 Task: Look for space in Schilde, Belgium from 5th September, 2023 to 12th September, 2023 for 2 adults in price range Rs.10000 to Rs.15000.  With 1  bedroom having 1 bed and 1 bathroom. Property type can be house, flat, guest house, hotel. Amenities needed are: heating. Booking option can be shelf check-in. Required host language is English.
Action: Mouse moved to (508, 103)
Screenshot: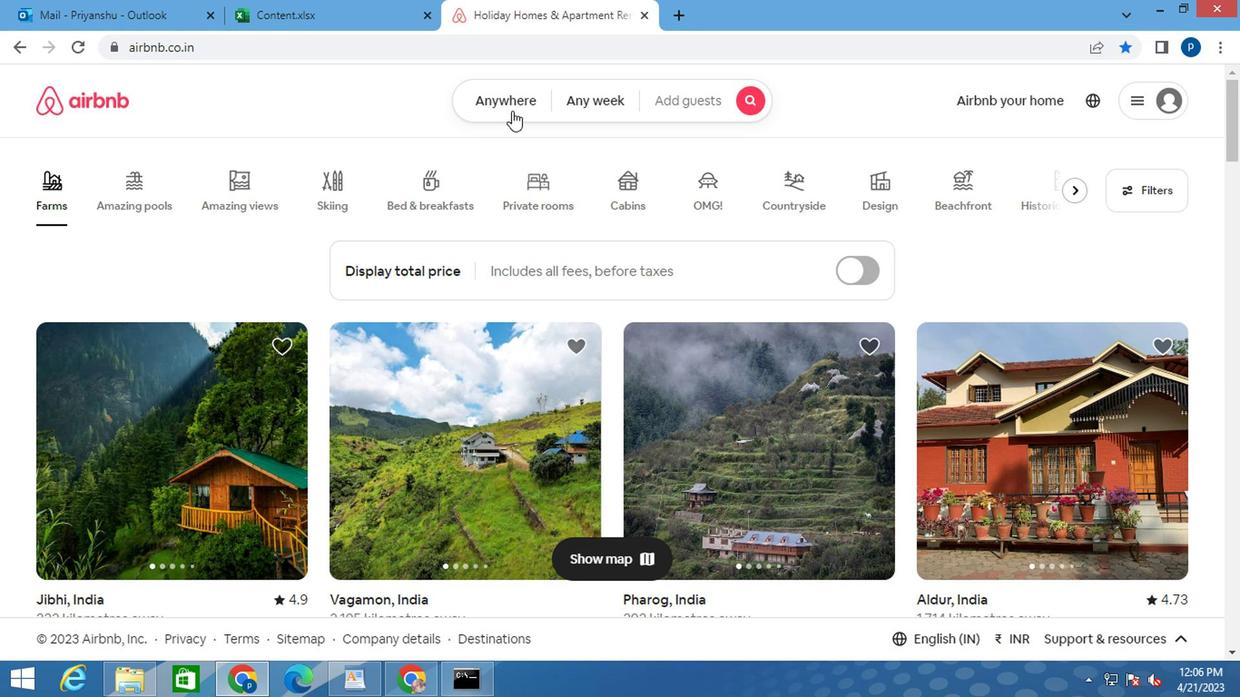 
Action: Mouse pressed left at (508, 103)
Screenshot: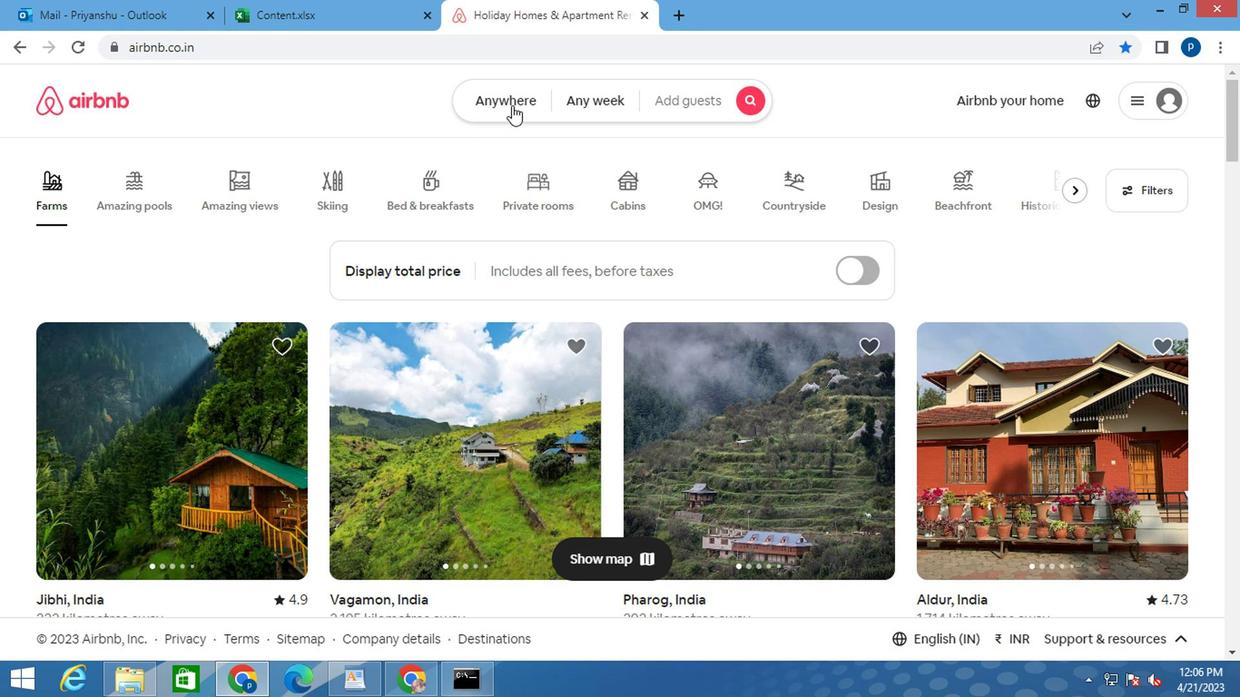 
Action: Mouse moved to (355, 175)
Screenshot: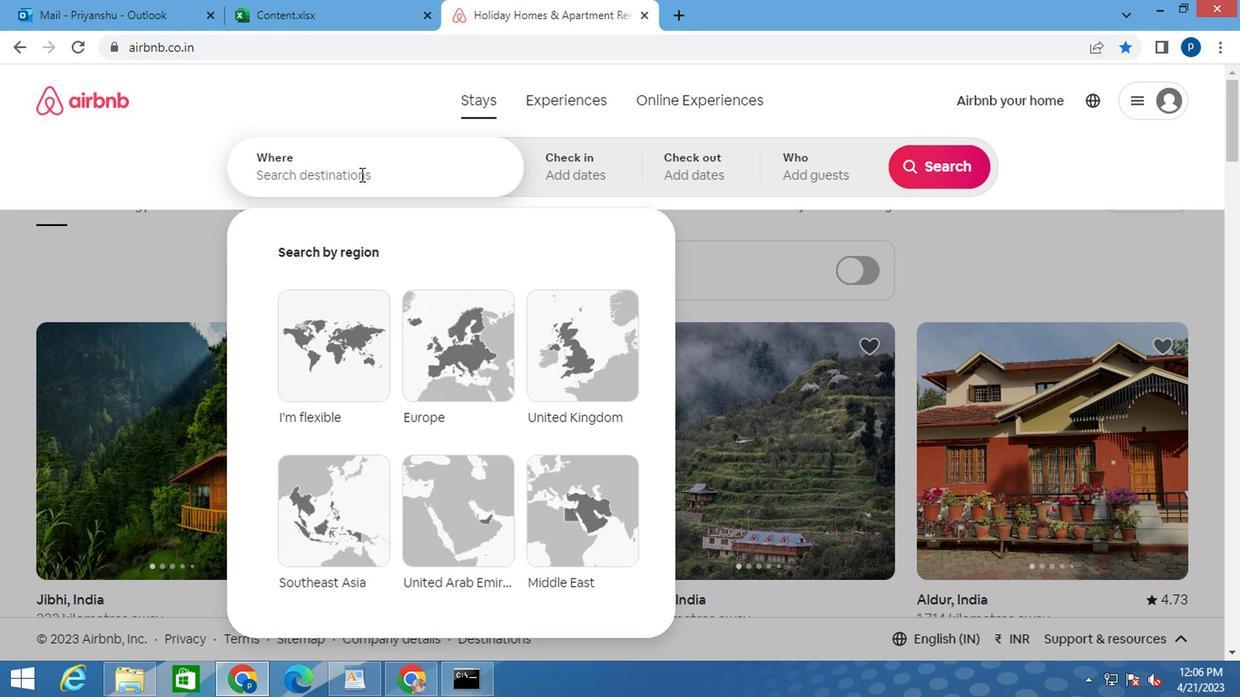 
Action: Mouse pressed left at (355, 175)
Screenshot: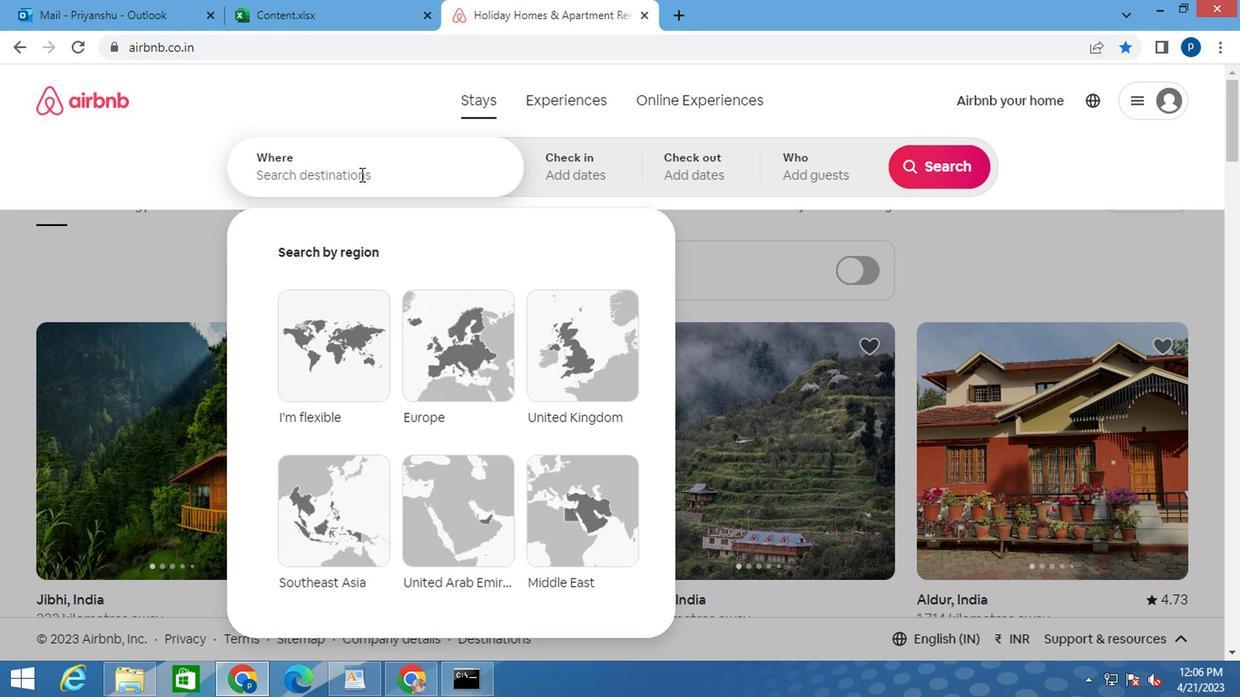 
Action: Key pressed <Key.caps_lock>s<Key.caps_lock>hilde
Screenshot: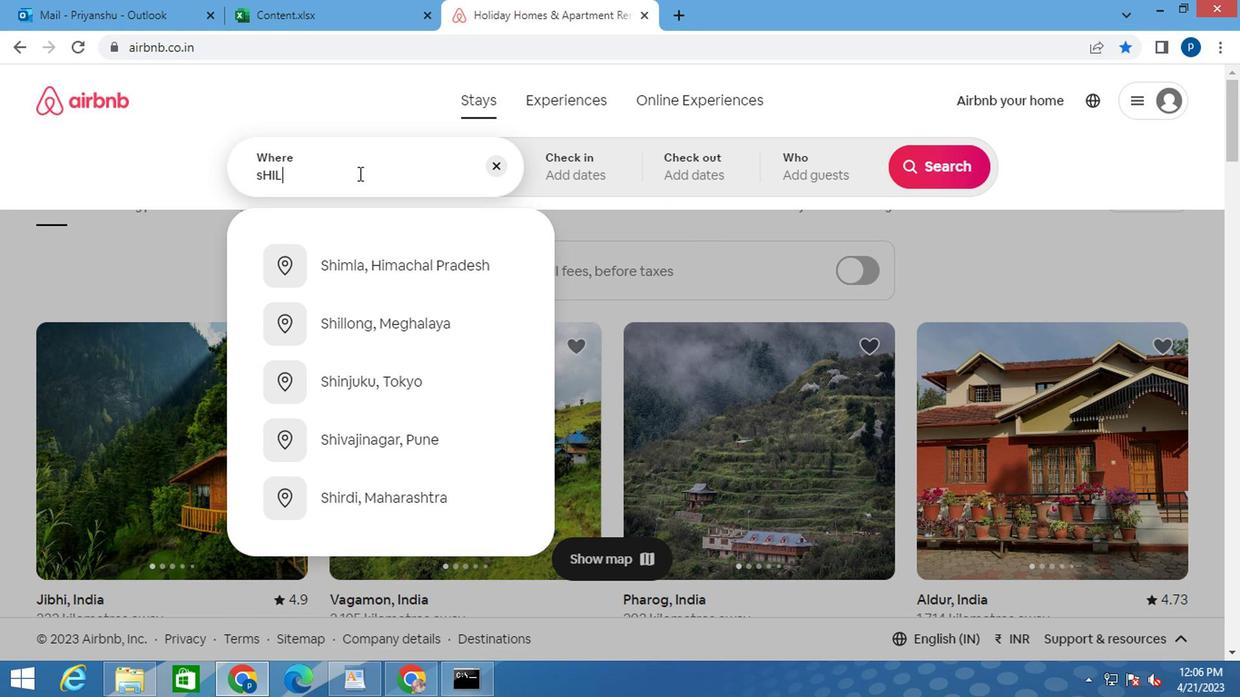 
Action: Mouse moved to (391, 271)
Screenshot: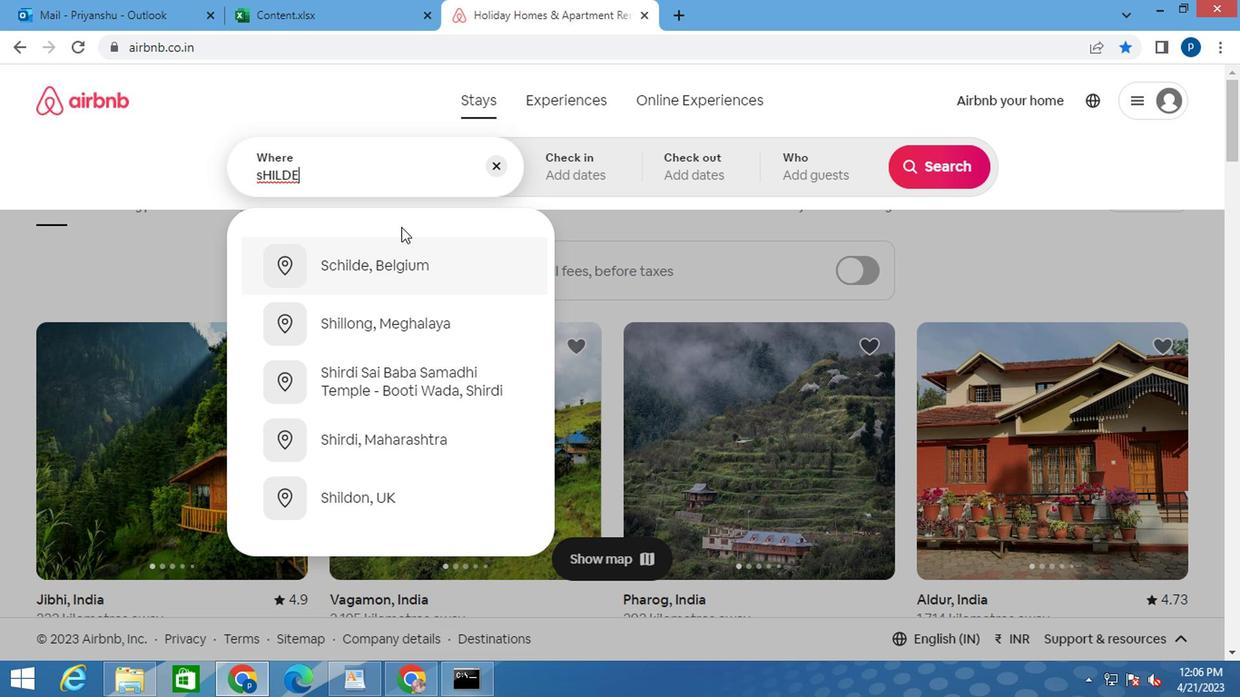 
Action: Mouse pressed left at (391, 271)
Screenshot: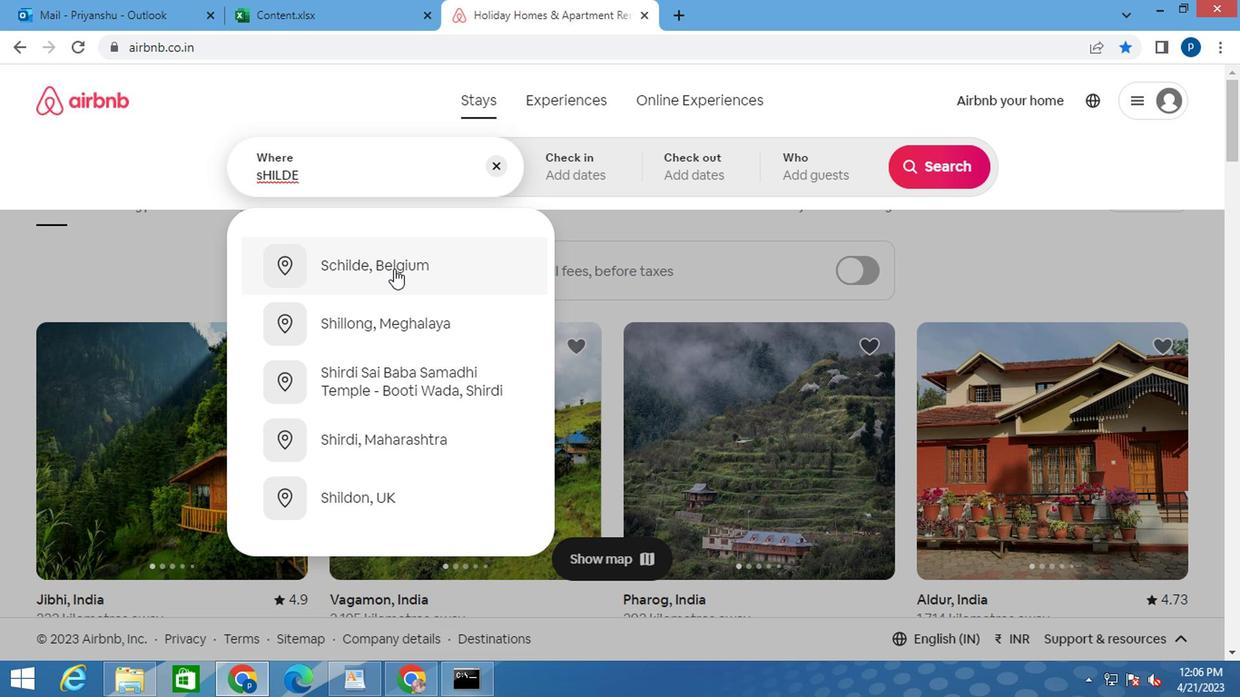 
Action: Mouse moved to (919, 319)
Screenshot: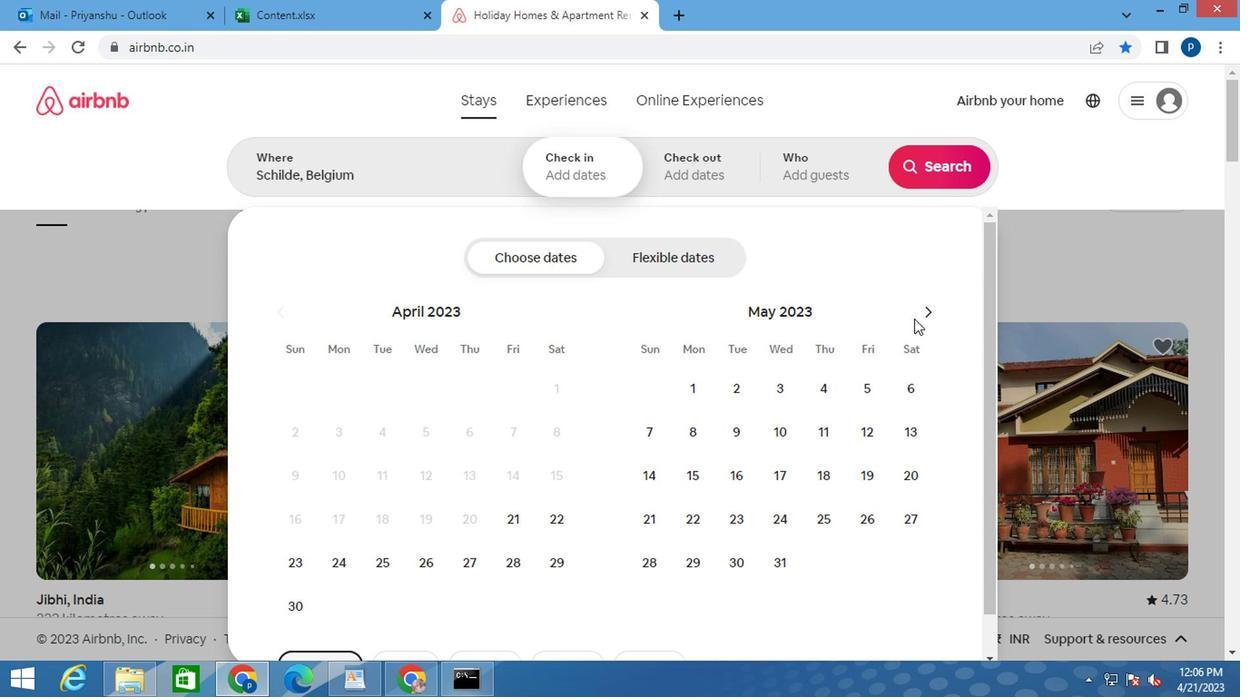 
Action: Mouse pressed left at (919, 319)
Screenshot: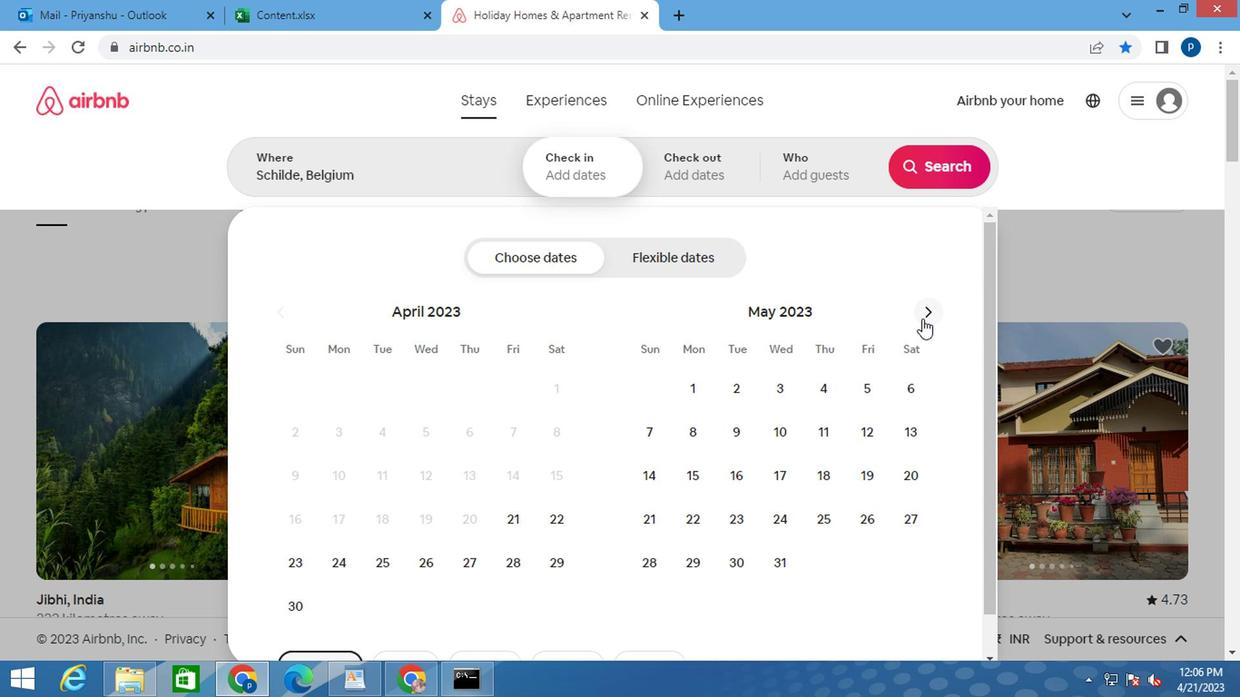 
Action: Mouse moved to (919, 314)
Screenshot: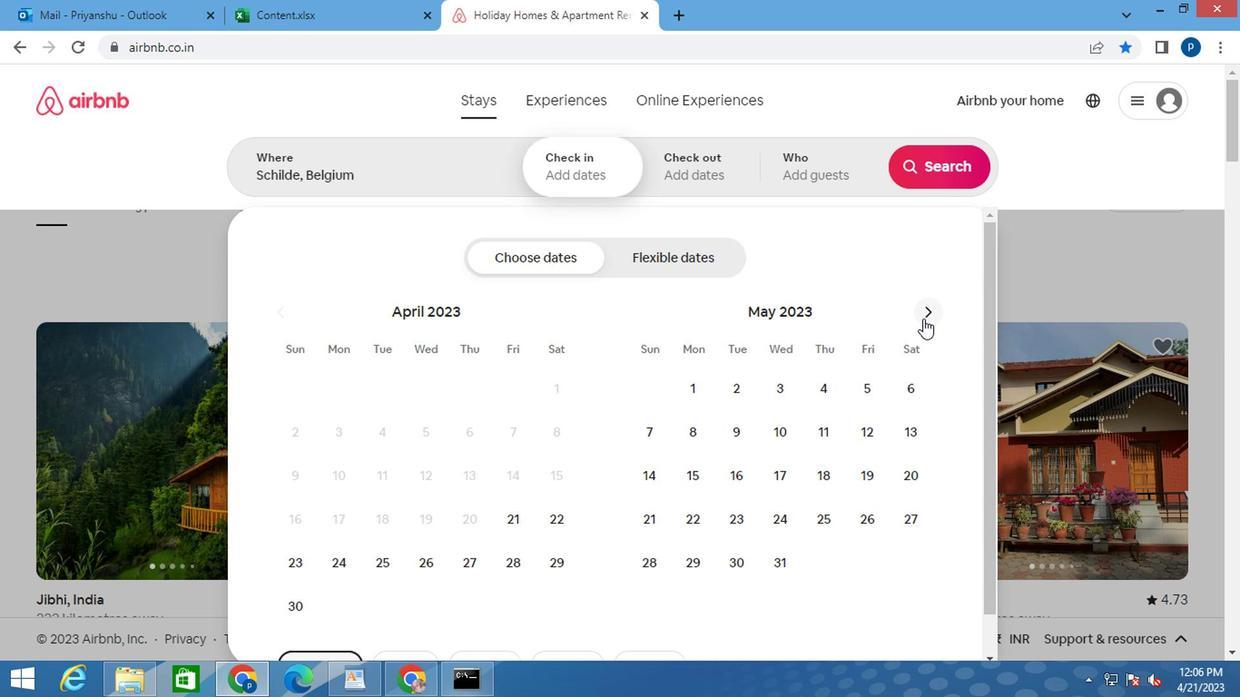 
Action: Mouse pressed left at (919, 314)
Screenshot: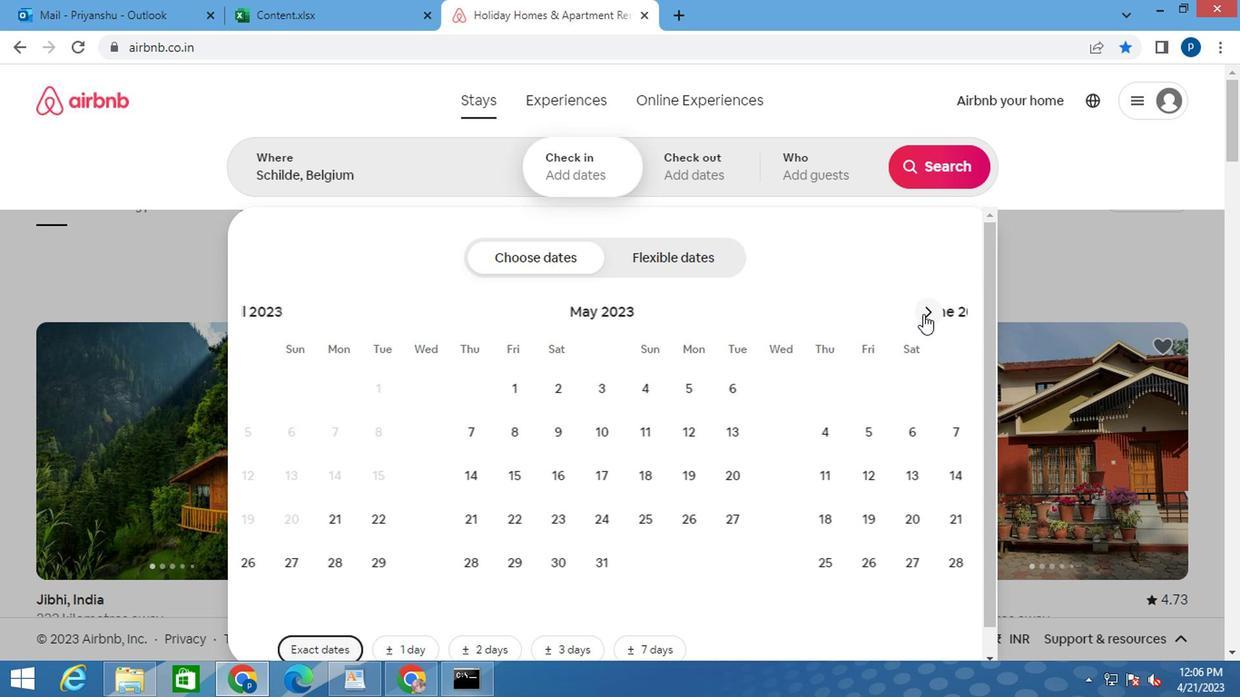 
Action: Mouse pressed left at (919, 314)
Screenshot: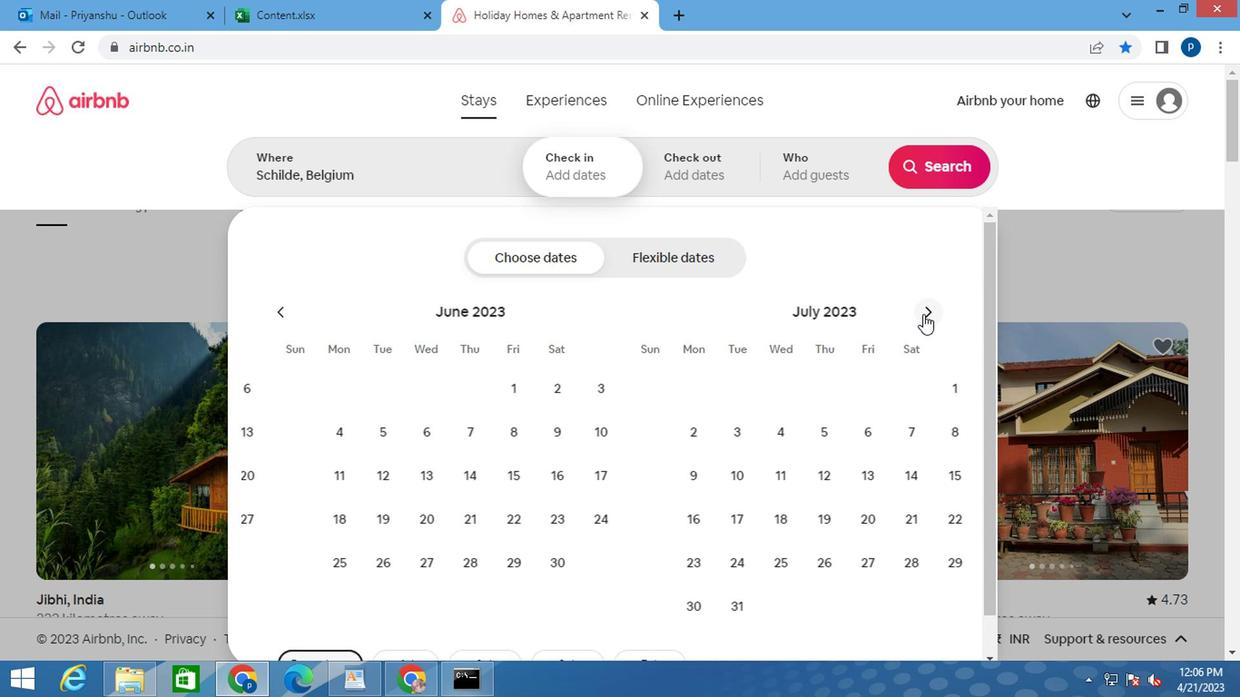
Action: Mouse pressed left at (919, 314)
Screenshot: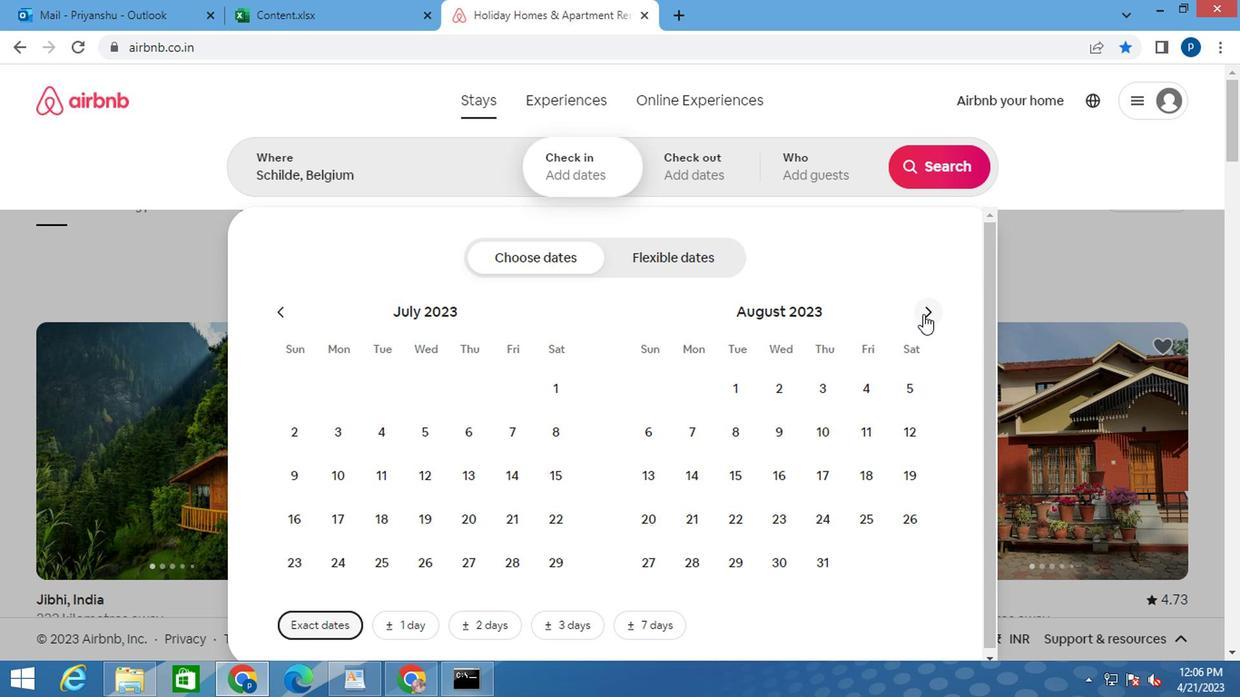 
Action: Mouse moved to (727, 425)
Screenshot: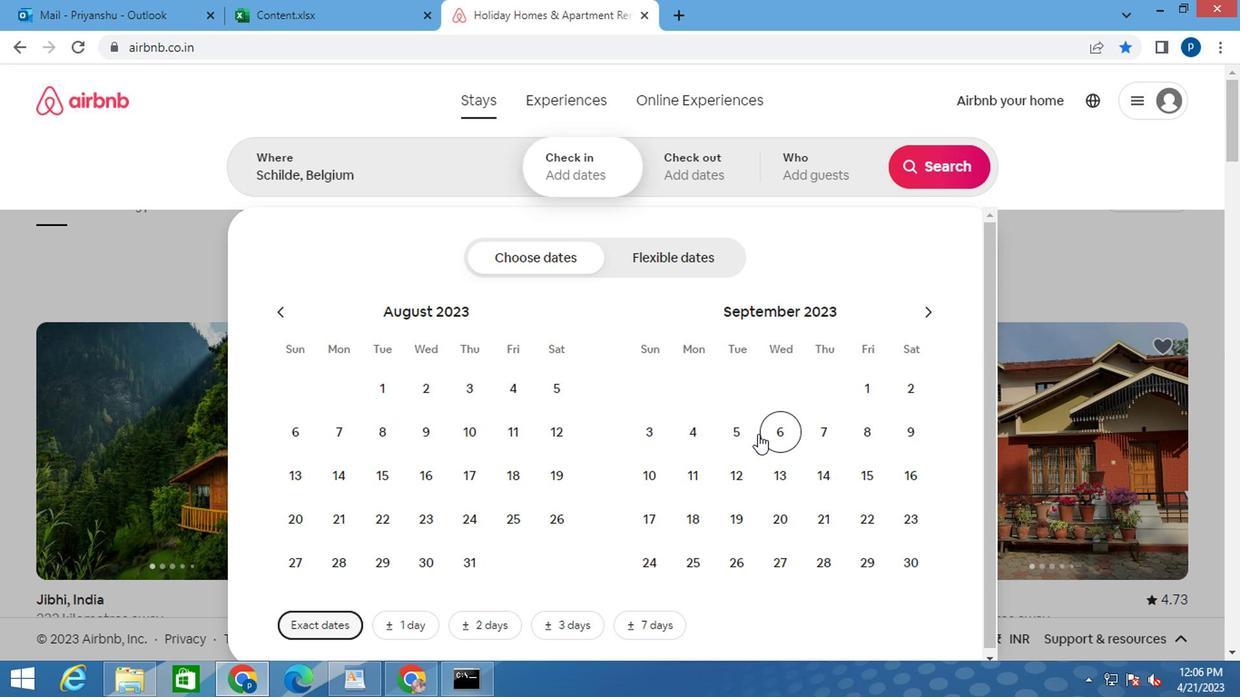 
Action: Mouse pressed left at (727, 425)
Screenshot: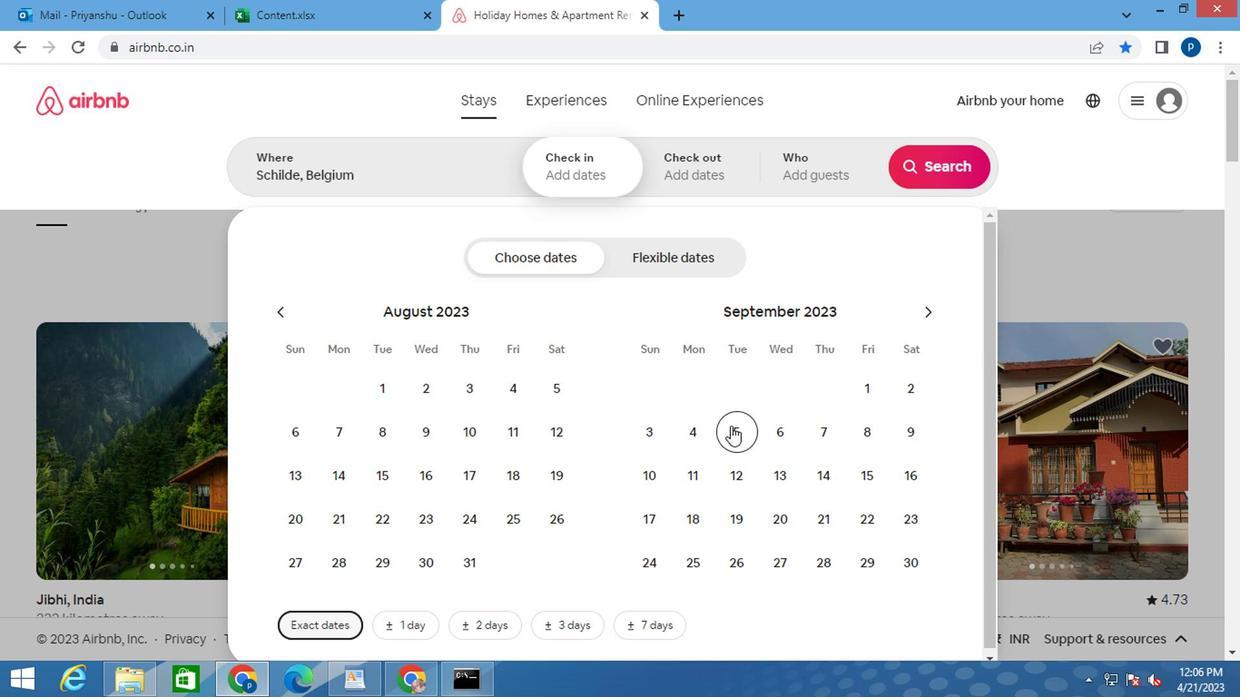 
Action: Mouse moved to (744, 478)
Screenshot: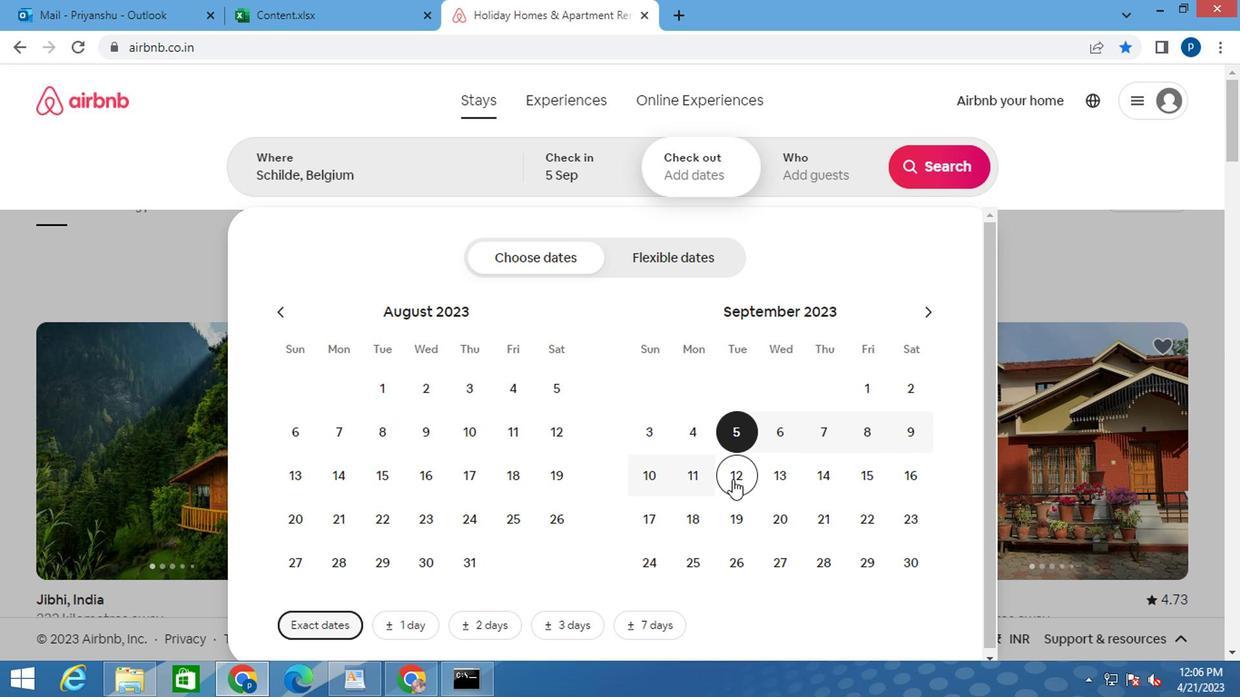 
Action: Mouse pressed left at (744, 478)
Screenshot: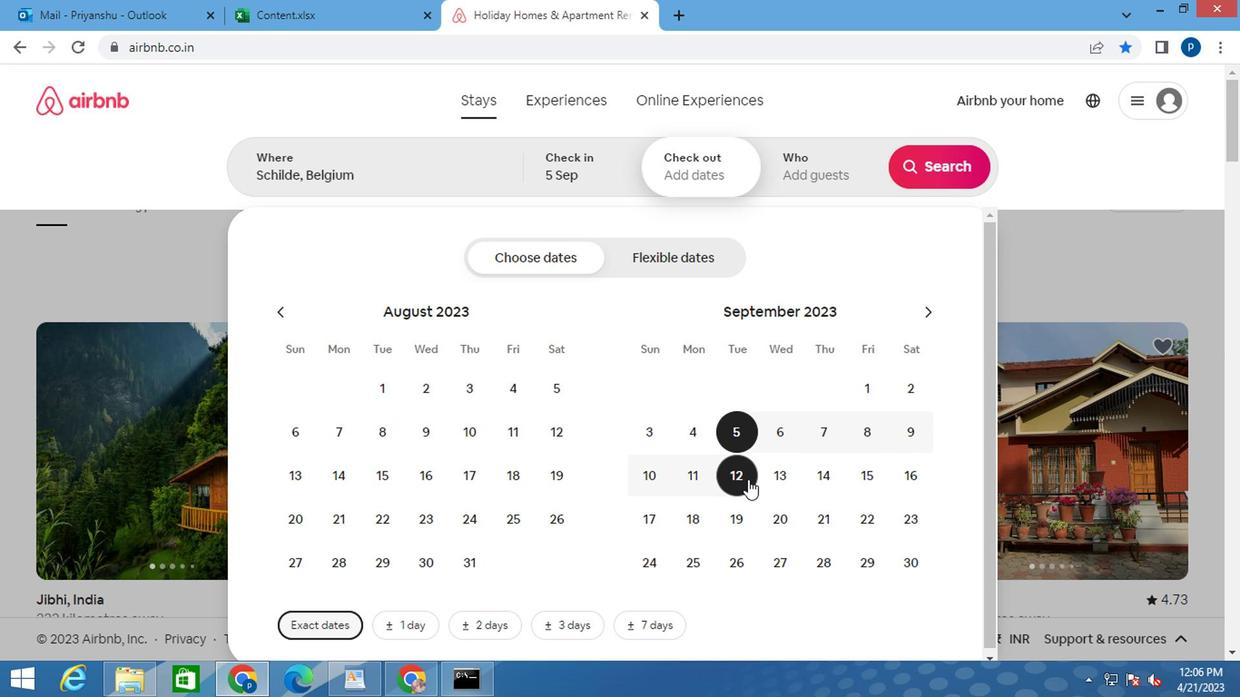 
Action: Mouse moved to (828, 175)
Screenshot: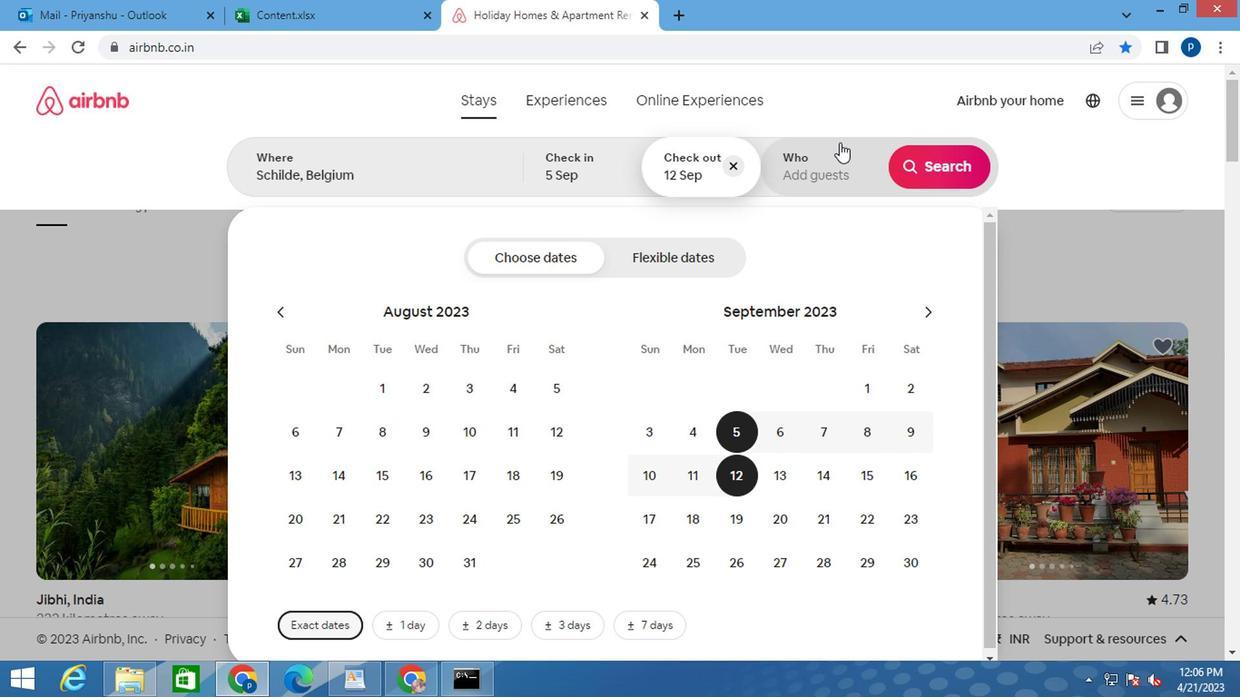 
Action: Mouse pressed left at (828, 175)
Screenshot: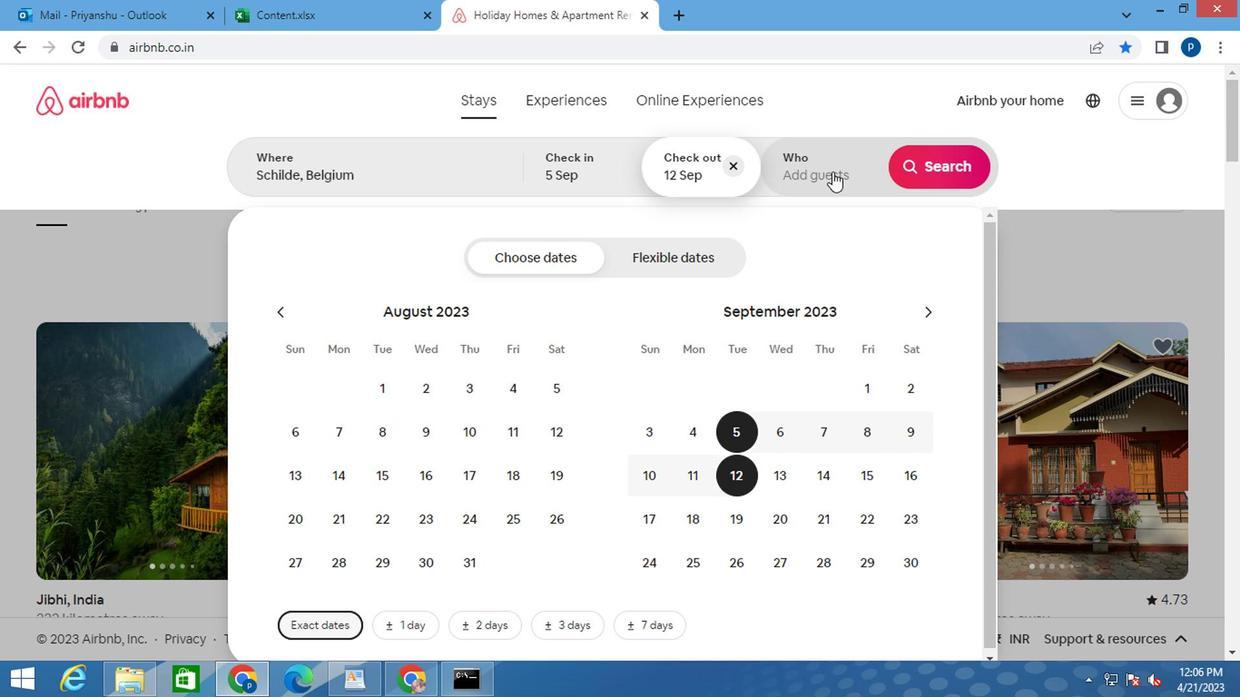 
Action: Mouse moved to (939, 265)
Screenshot: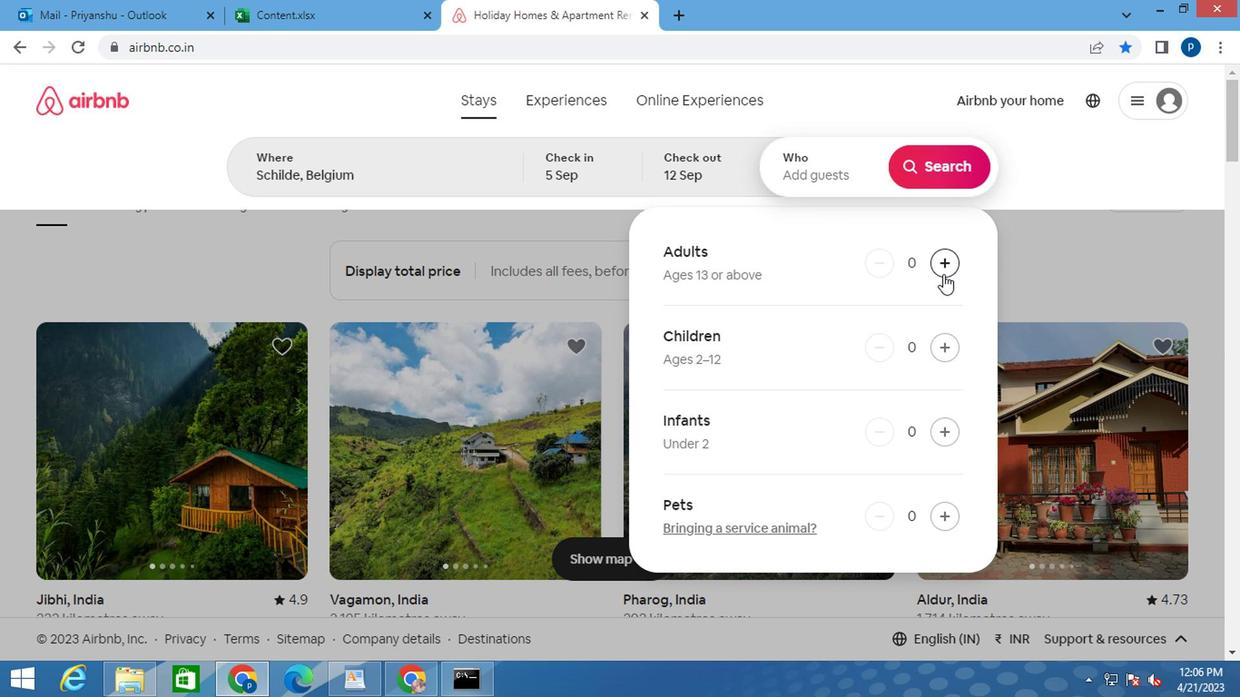 
Action: Mouse pressed left at (939, 265)
Screenshot: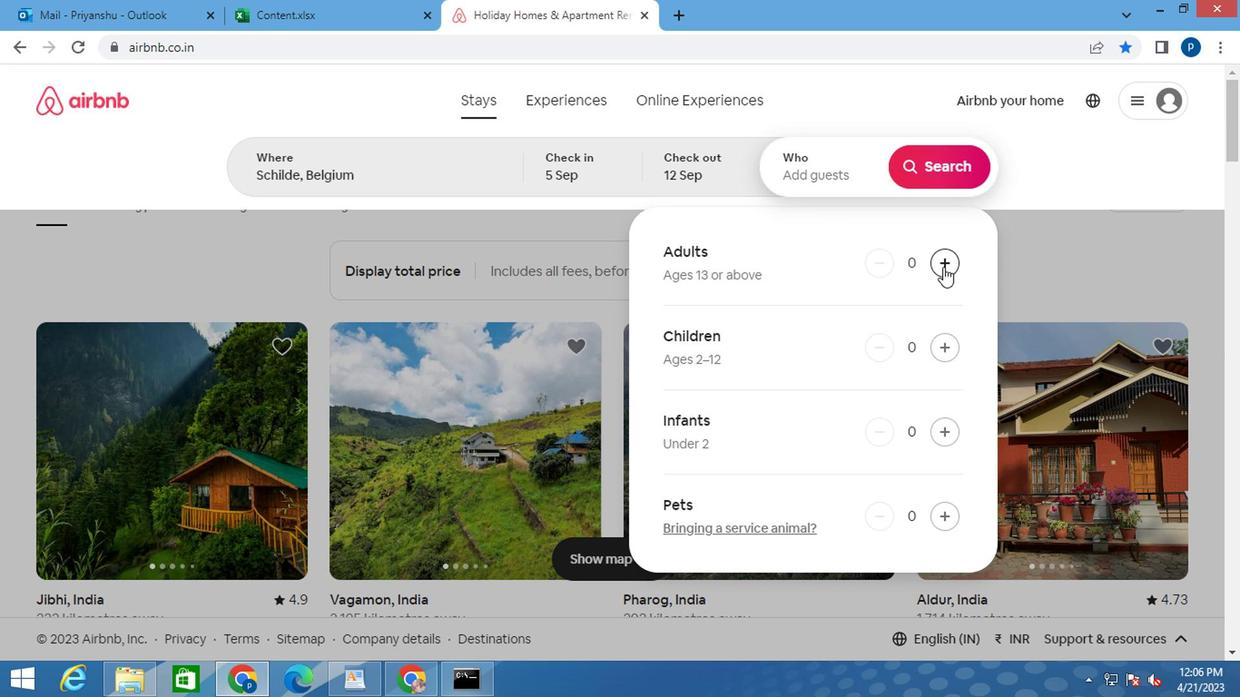 
Action: Mouse pressed left at (939, 265)
Screenshot: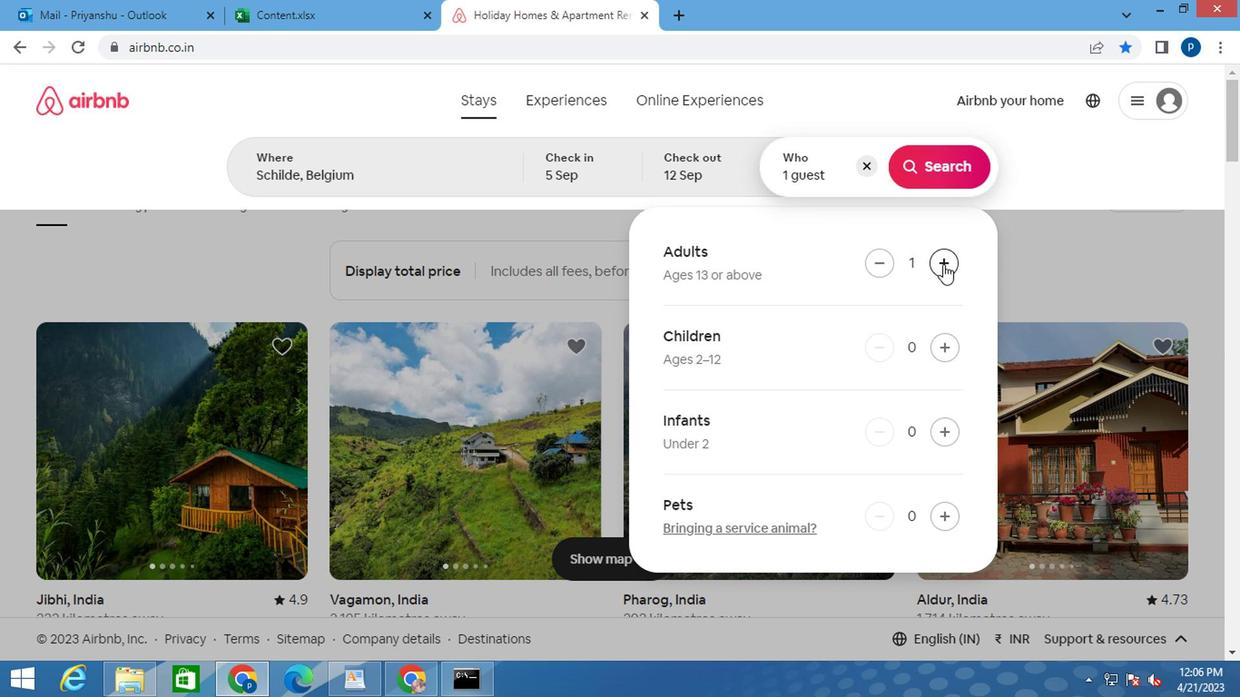 
Action: Mouse moved to (954, 161)
Screenshot: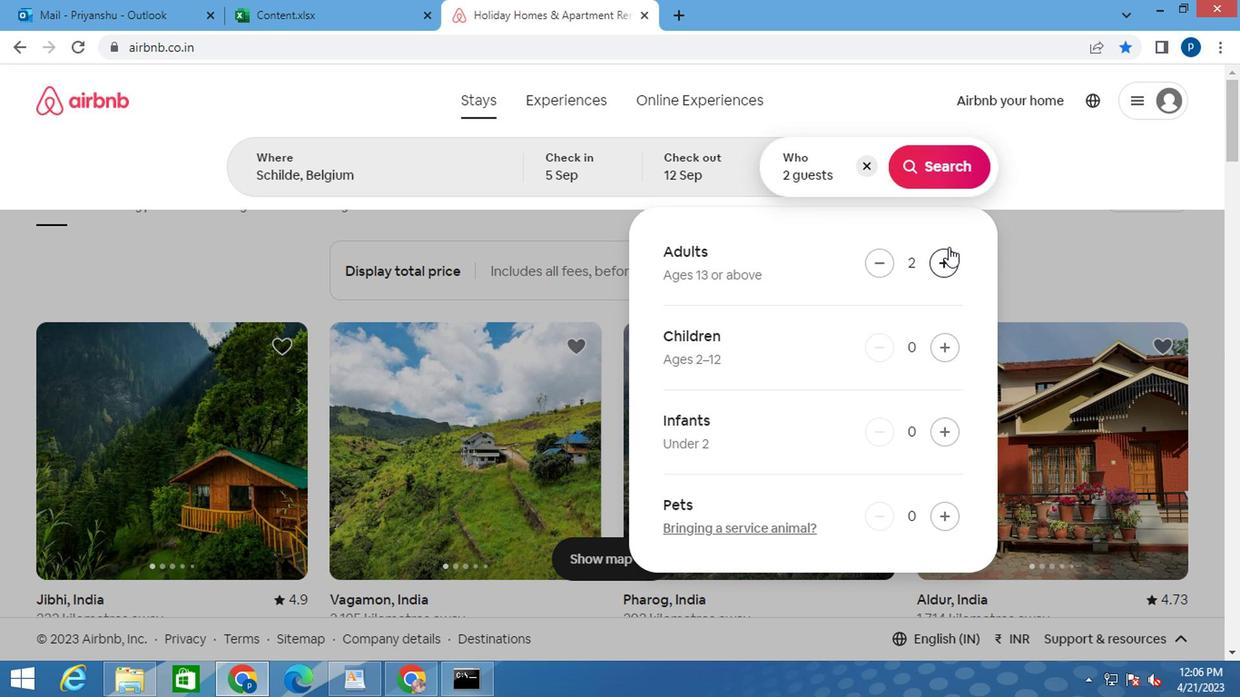 
Action: Mouse pressed left at (954, 161)
Screenshot: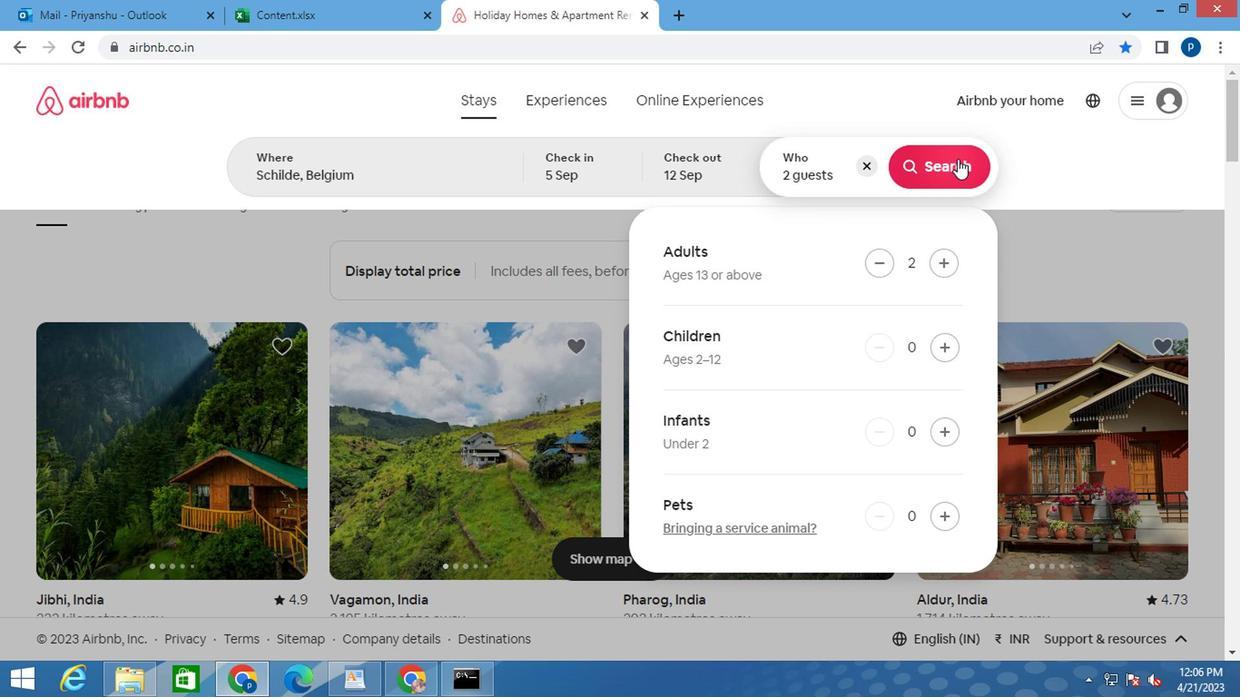 
Action: Mouse moved to (1143, 177)
Screenshot: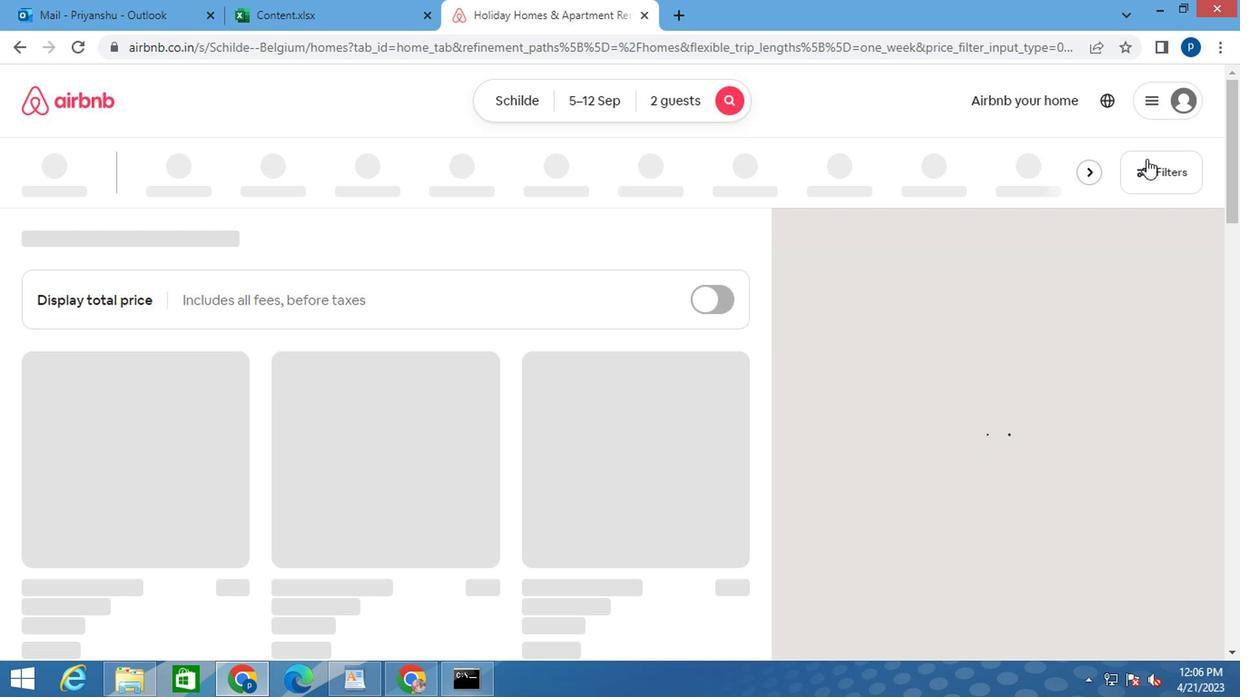 
Action: Mouse pressed left at (1143, 177)
Screenshot: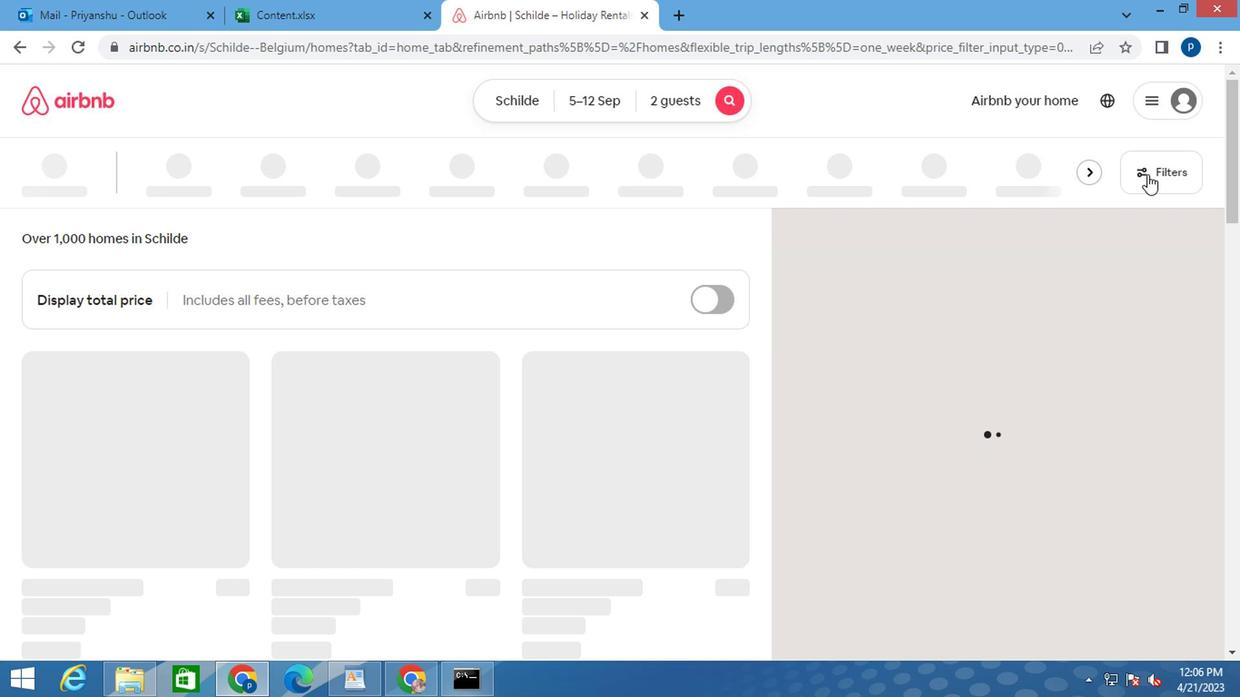 
Action: Mouse moved to (357, 403)
Screenshot: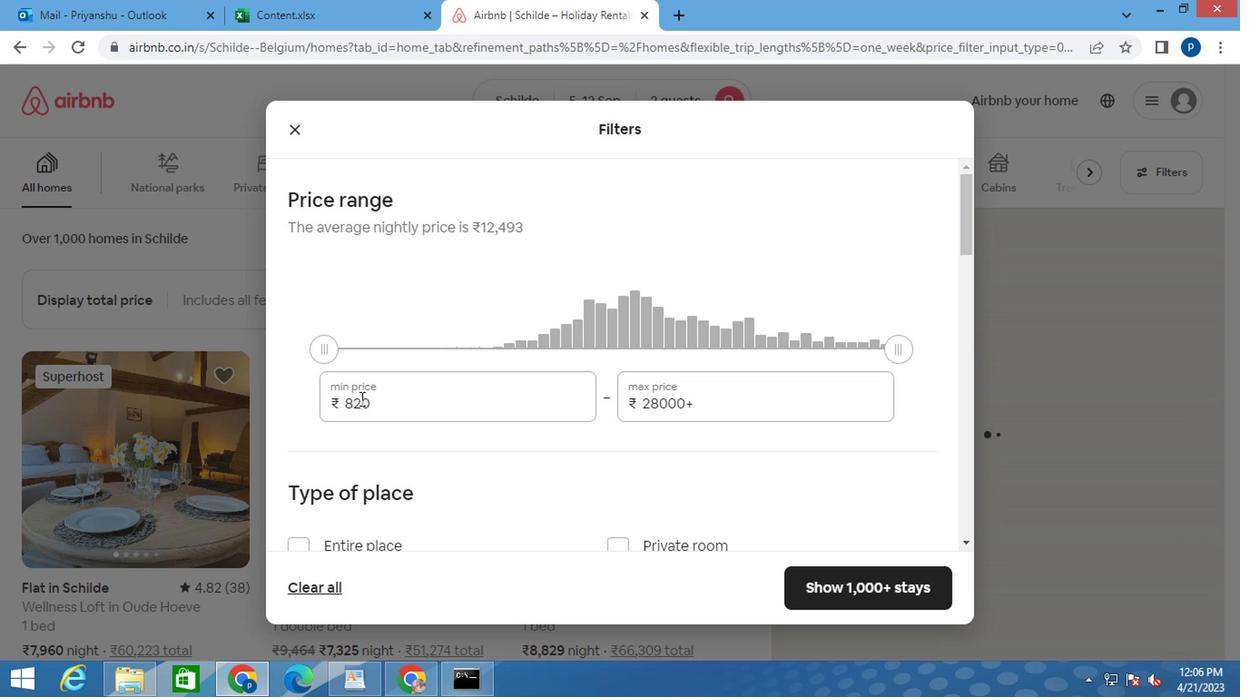 
Action: Mouse pressed left at (357, 403)
Screenshot: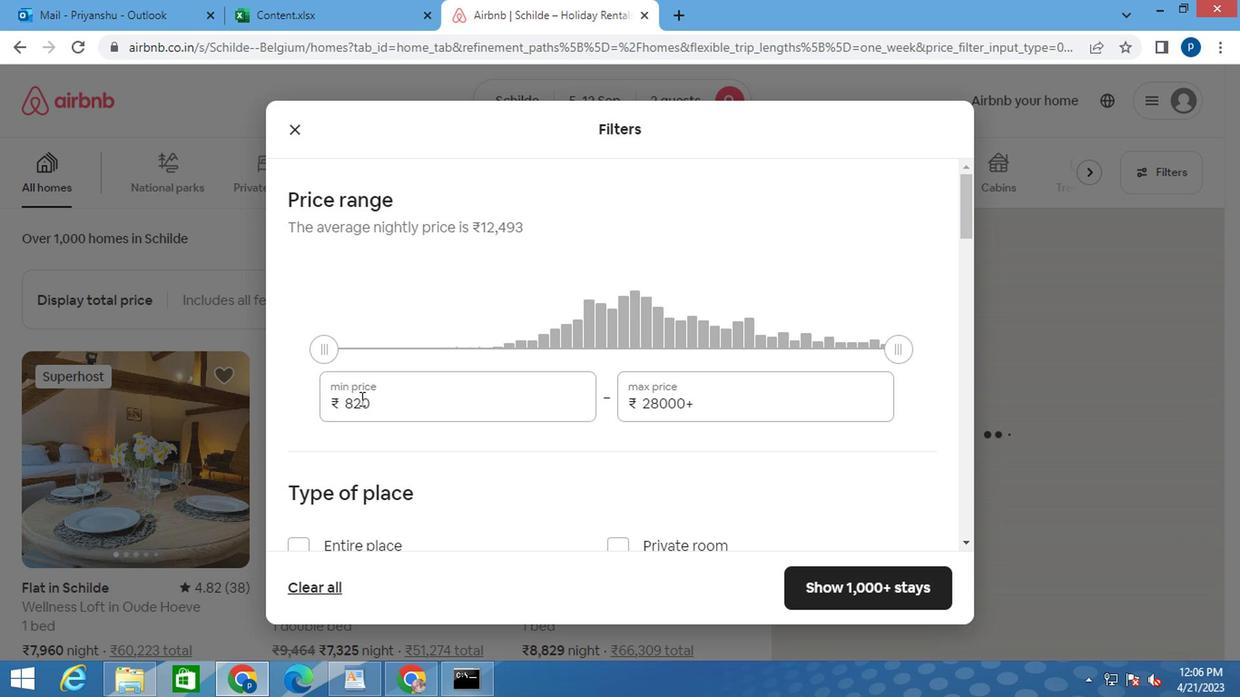 
Action: Mouse pressed left at (357, 403)
Screenshot: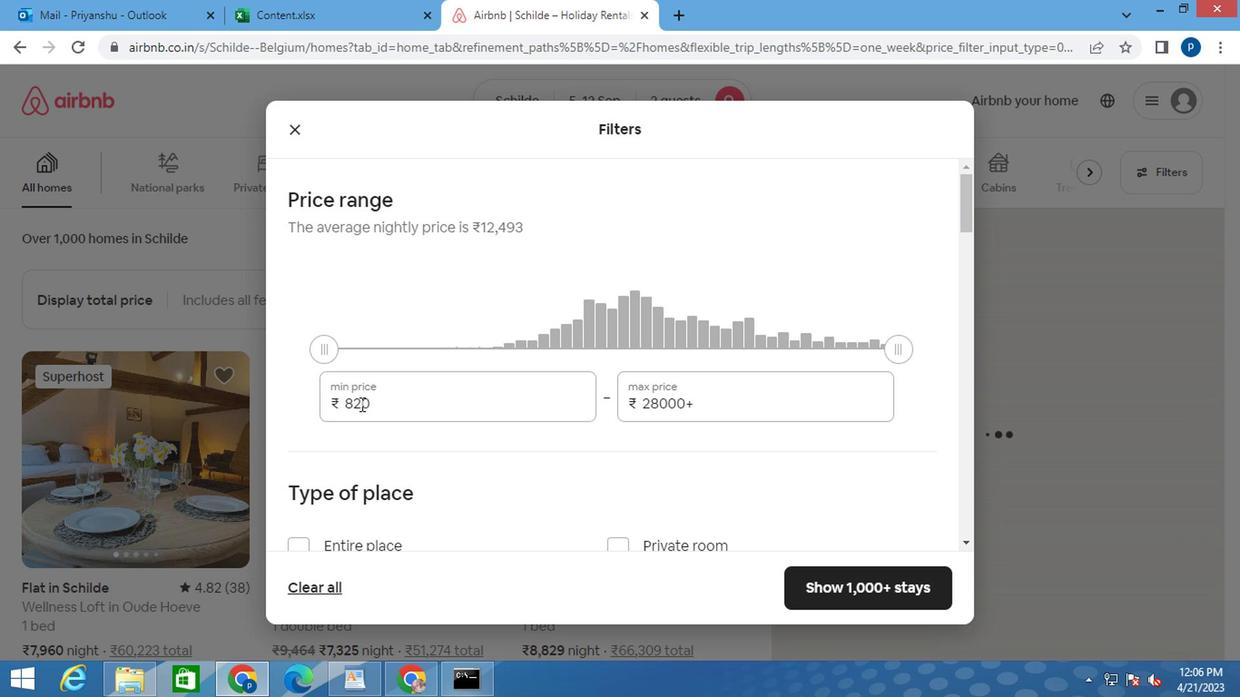 
Action: Key pressed 10000<Key.tab>15000
Screenshot: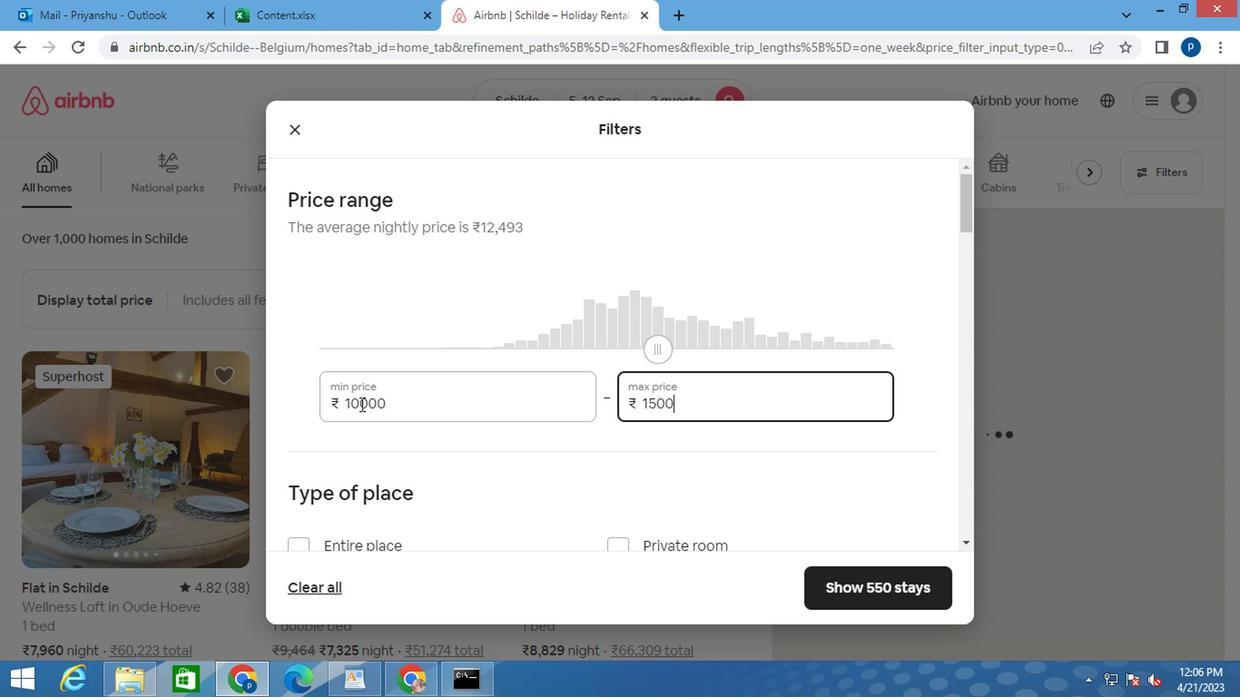 
Action: Mouse moved to (534, 438)
Screenshot: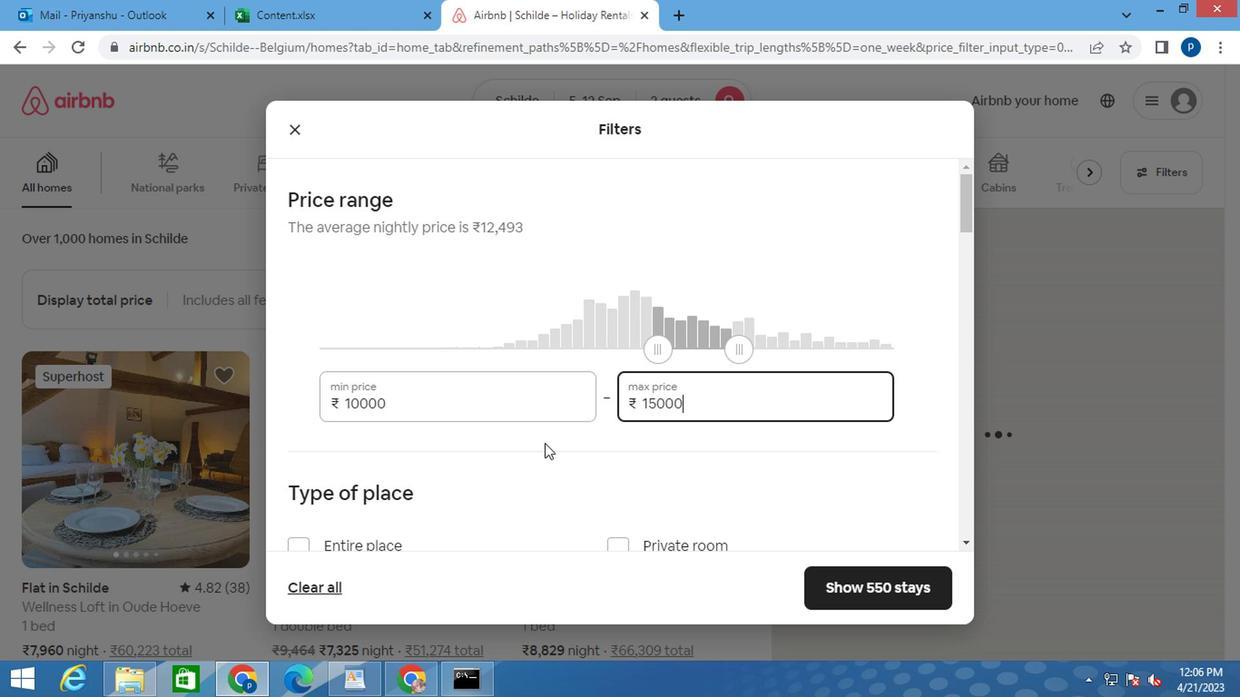 
Action: Mouse scrolled (534, 436) with delta (0, -1)
Screenshot: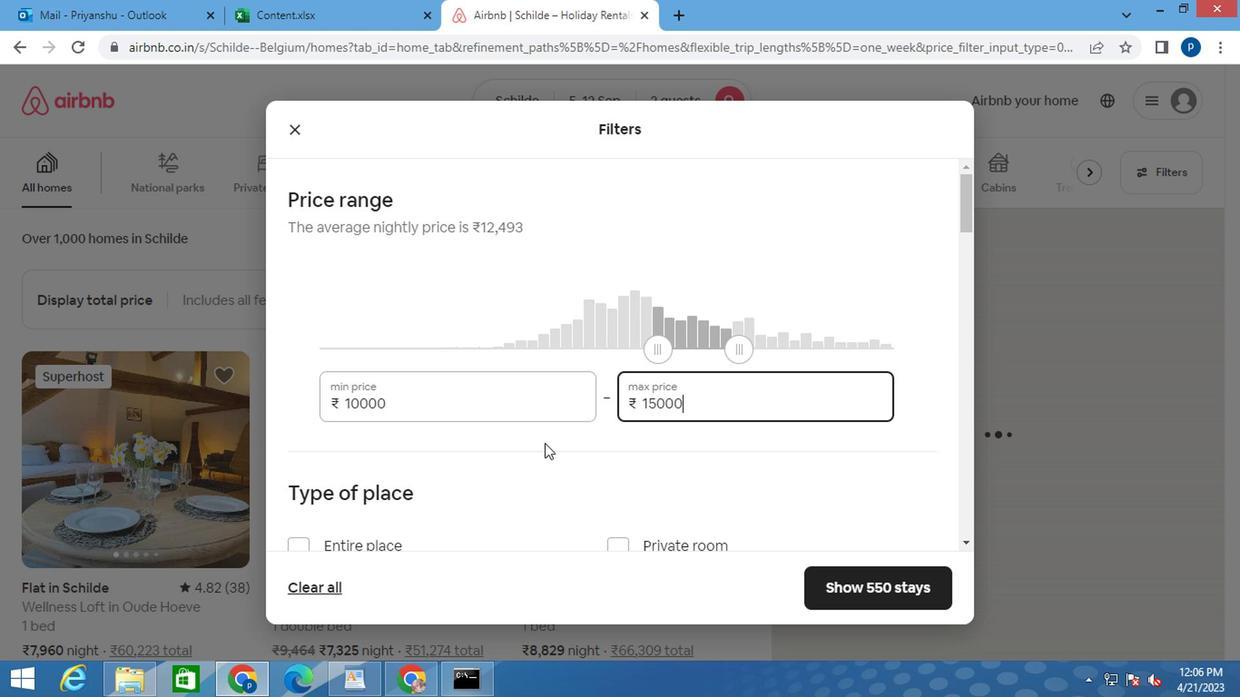 
Action: Mouse moved to (533, 438)
Screenshot: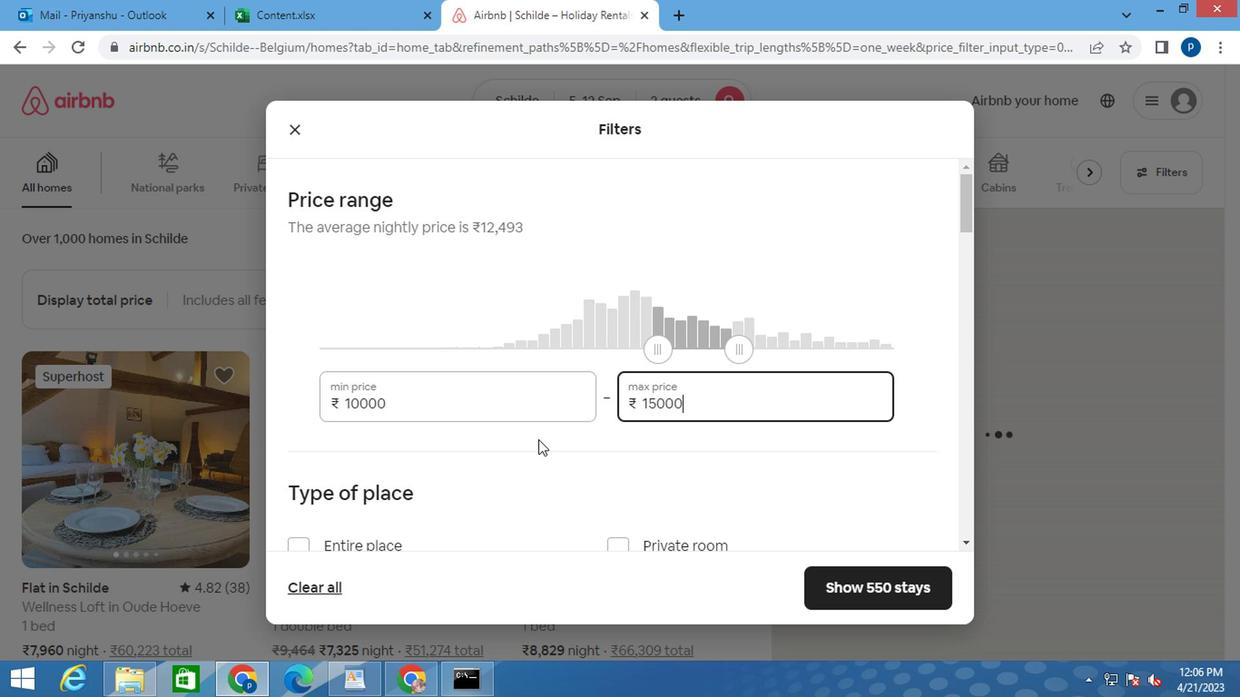 
Action: Mouse scrolled (533, 436) with delta (0, -1)
Screenshot: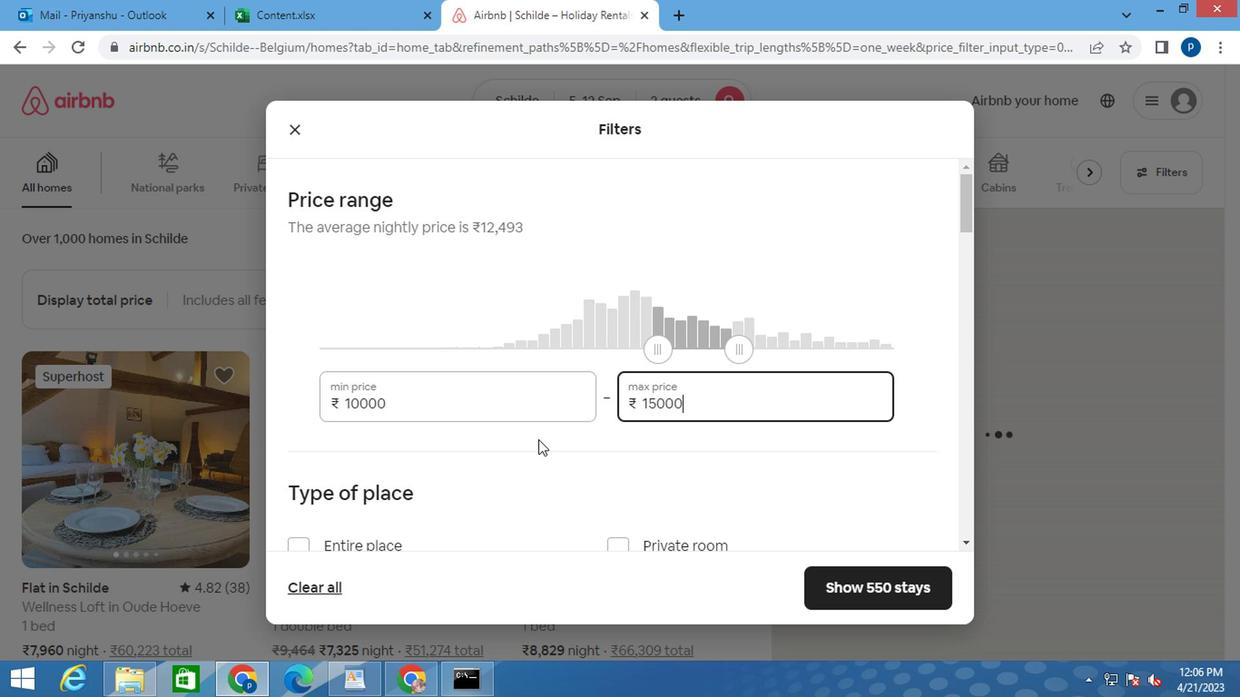 
Action: Mouse moved to (295, 363)
Screenshot: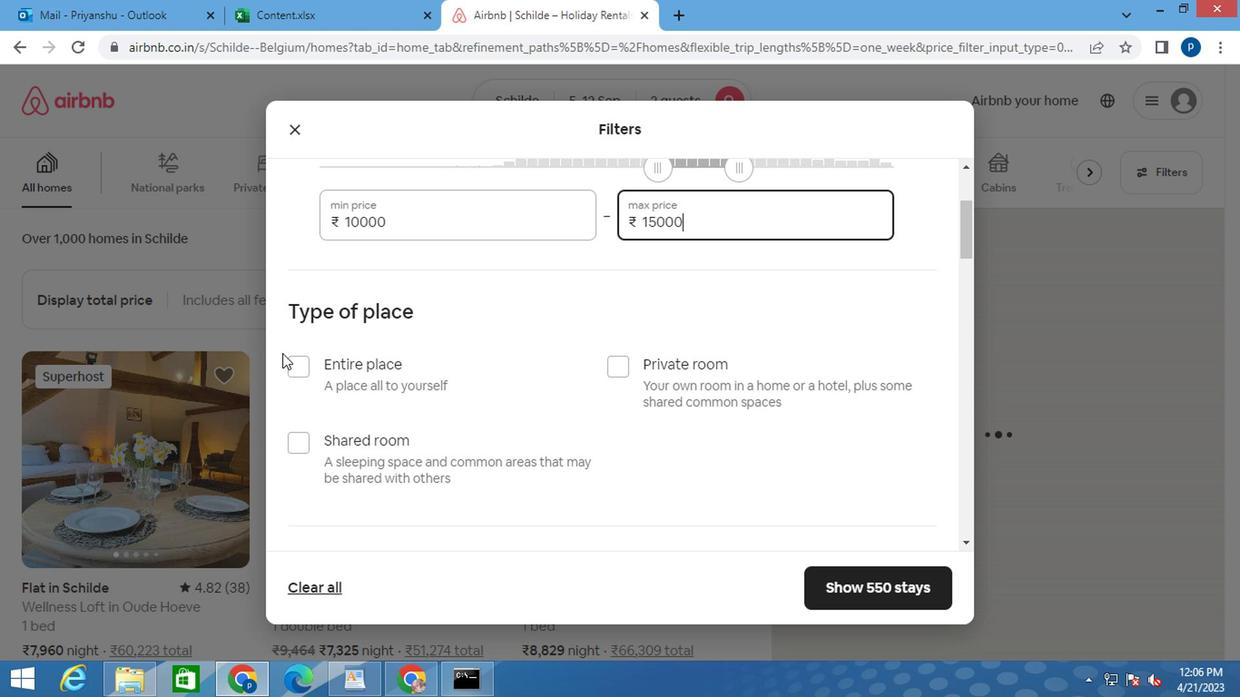 
Action: Mouse pressed left at (295, 363)
Screenshot: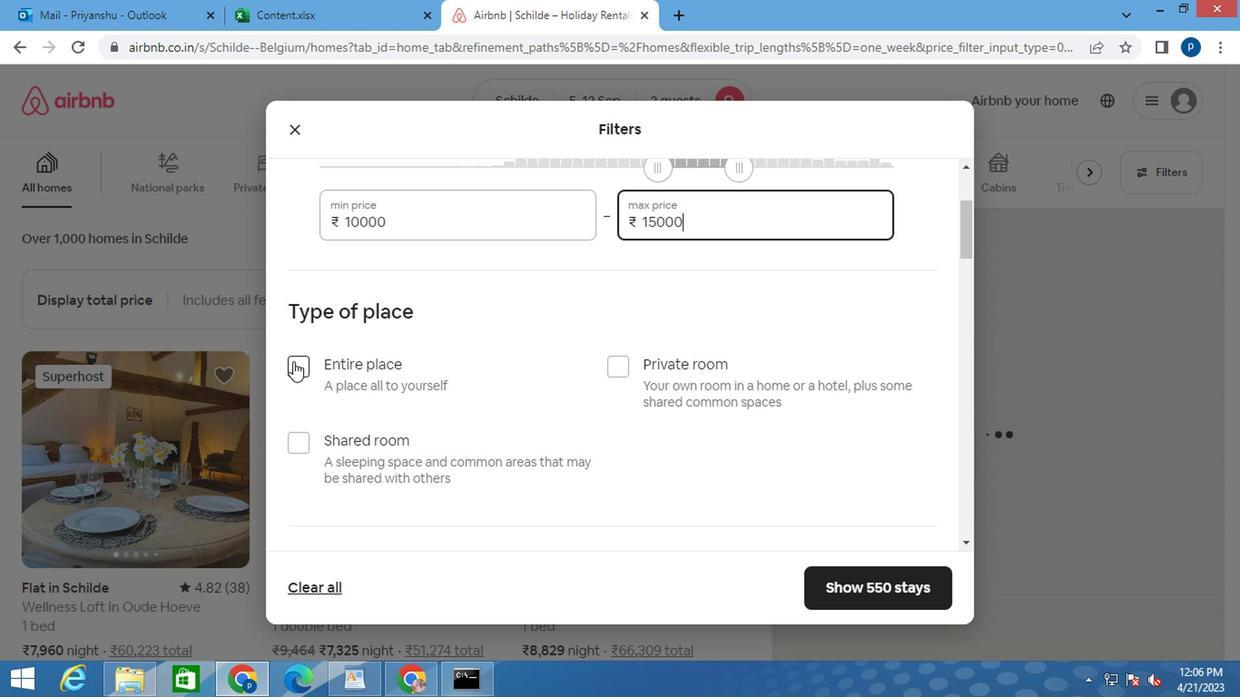 
Action: Mouse moved to (445, 417)
Screenshot: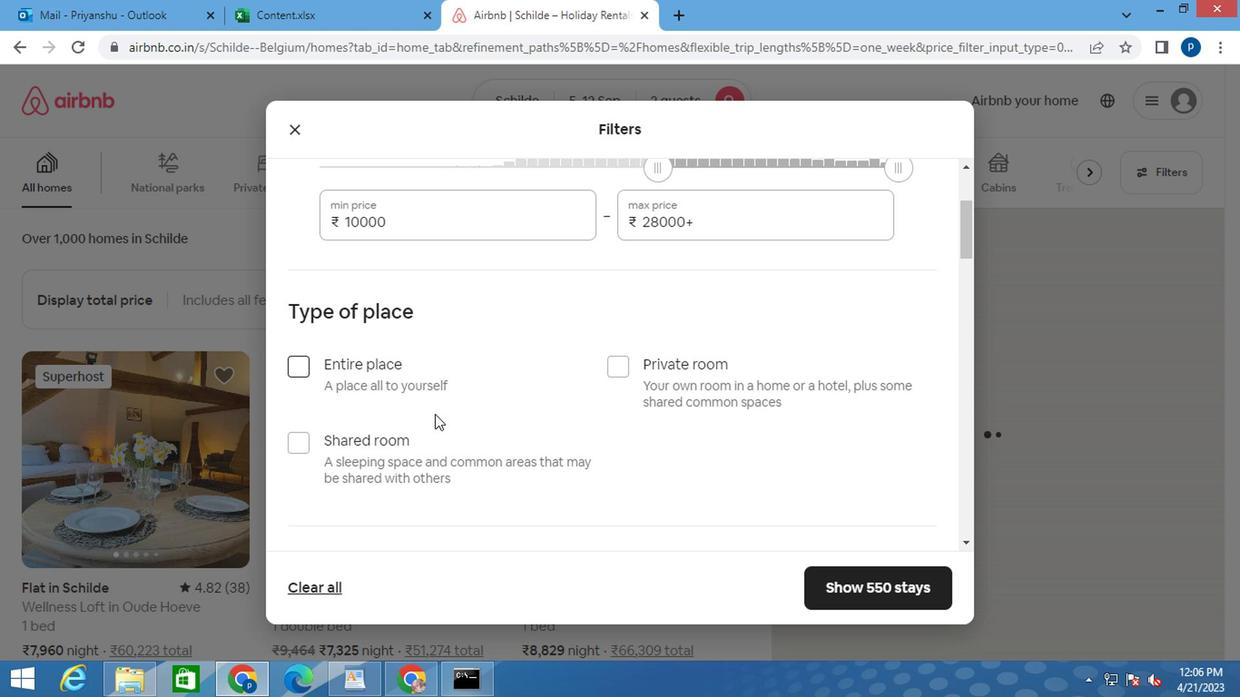 
Action: Mouse scrolled (445, 416) with delta (0, -1)
Screenshot: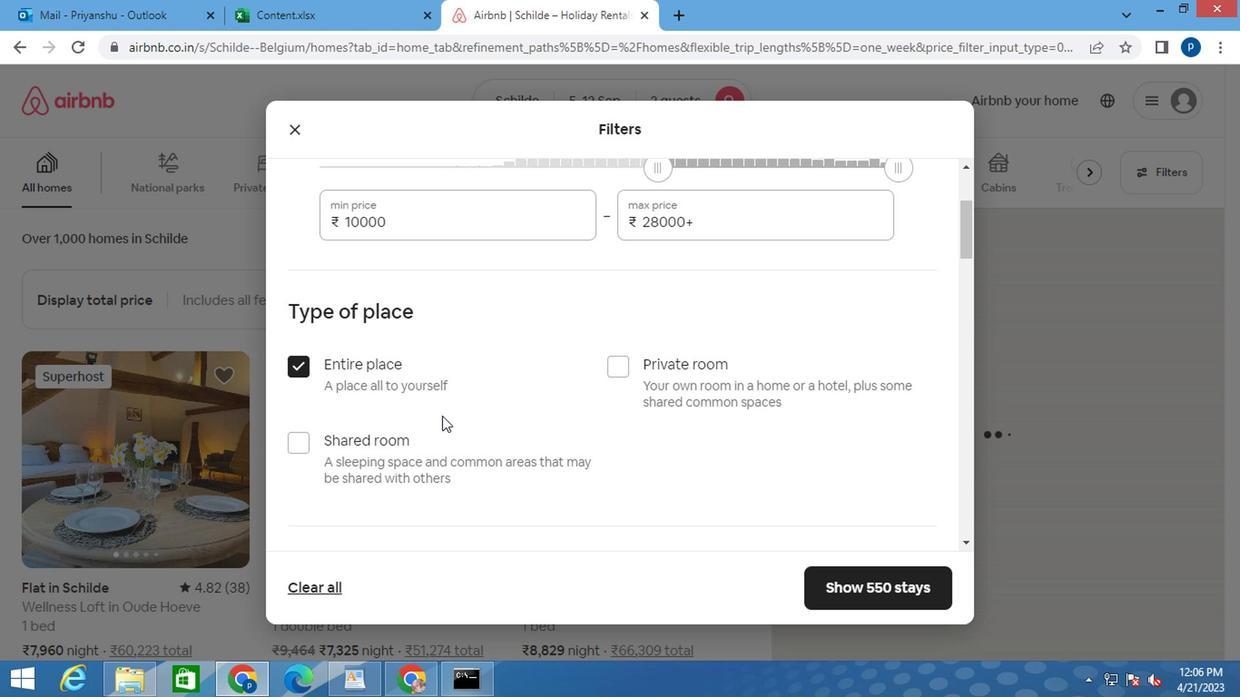 
Action: Mouse scrolled (445, 416) with delta (0, -1)
Screenshot: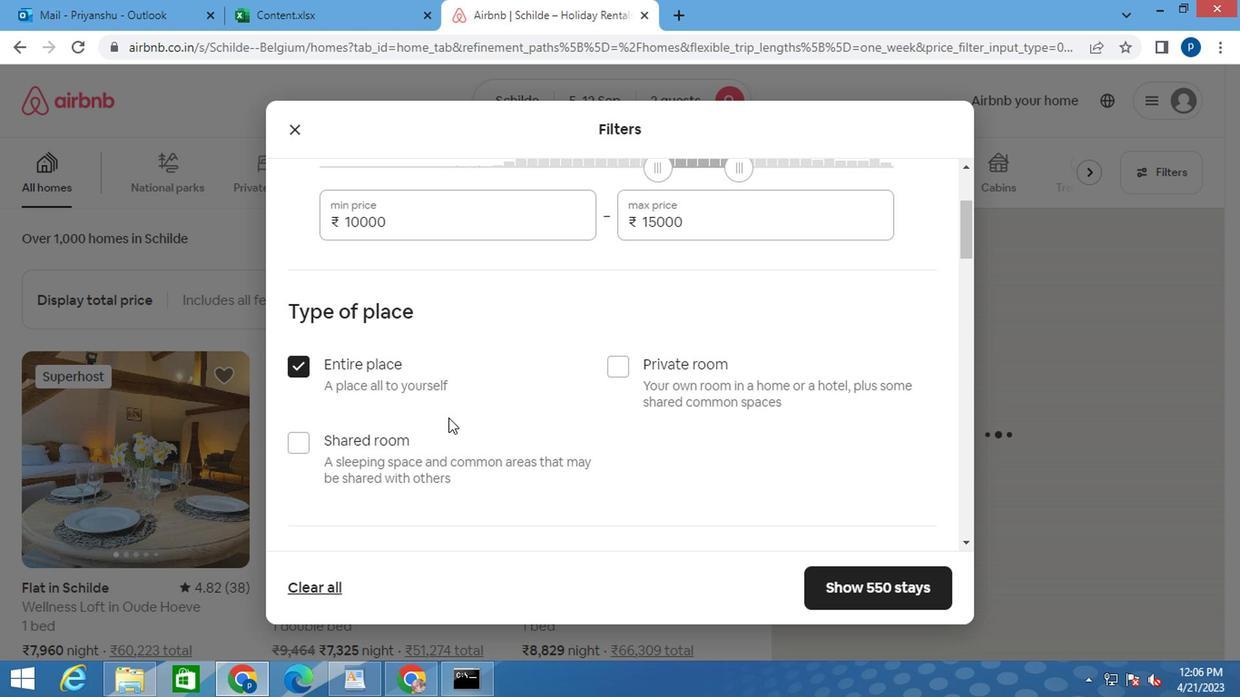 
Action: Mouse scrolled (445, 416) with delta (0, -1)
Screenshot: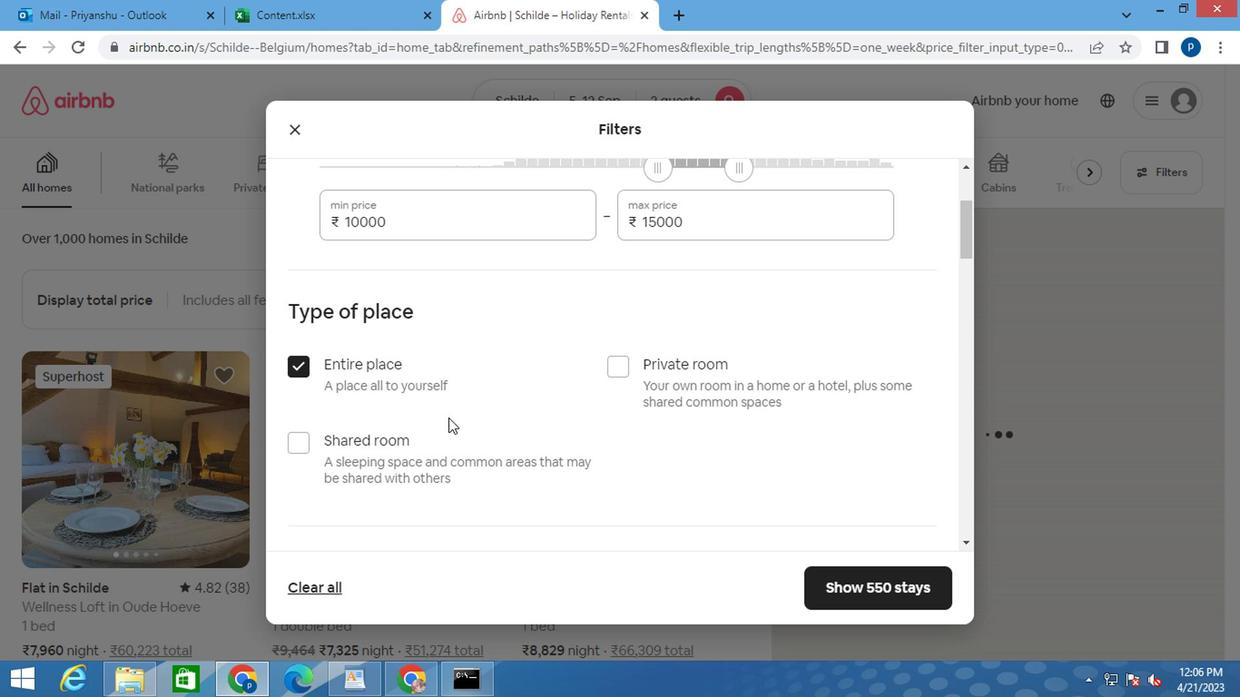 
Action: Mouse moved to (388, 373)
Screenshot: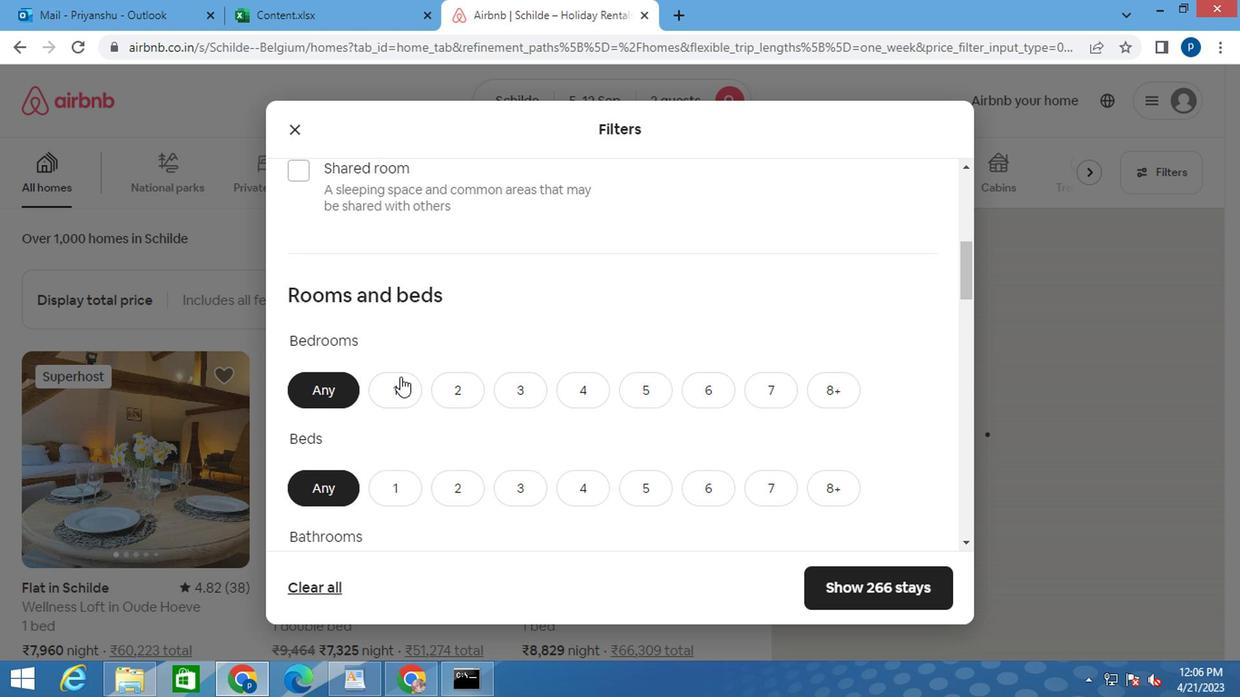
Action: Mouse pressed left at (388, 373)
Screenshot: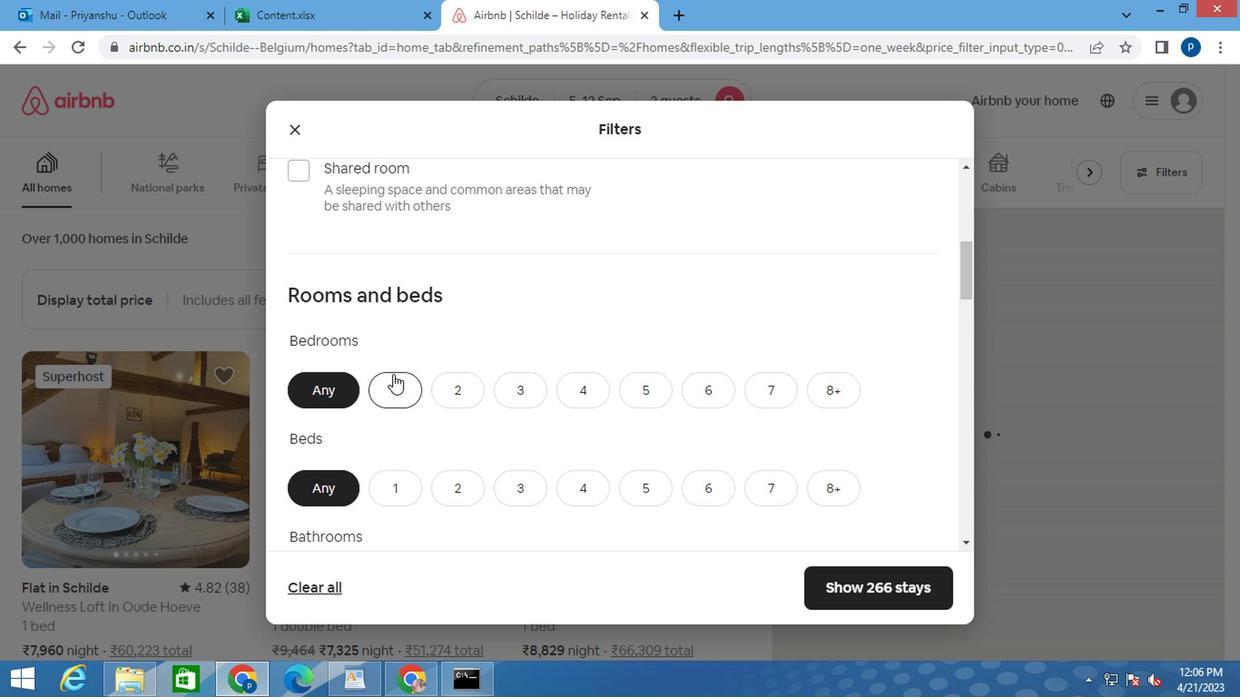 
Action: Mouse moved to (382, 489)
Screenshot: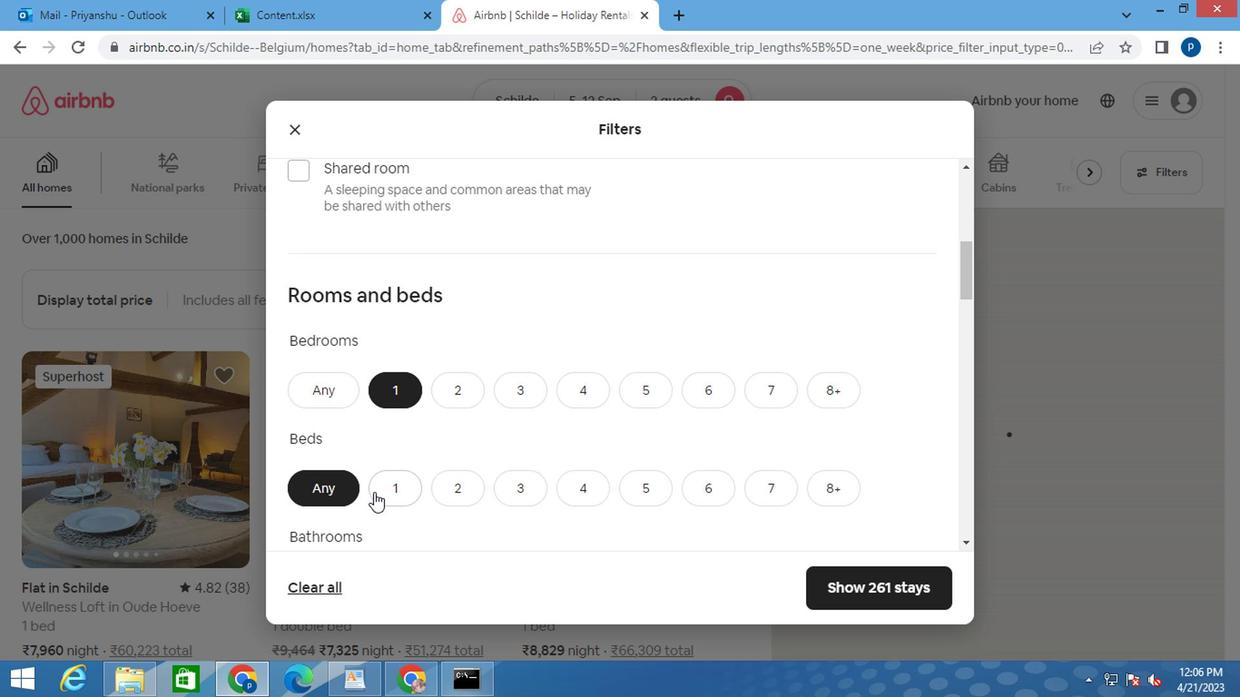 
Action: Mouse pressed left at (382, 489)
Screenshot: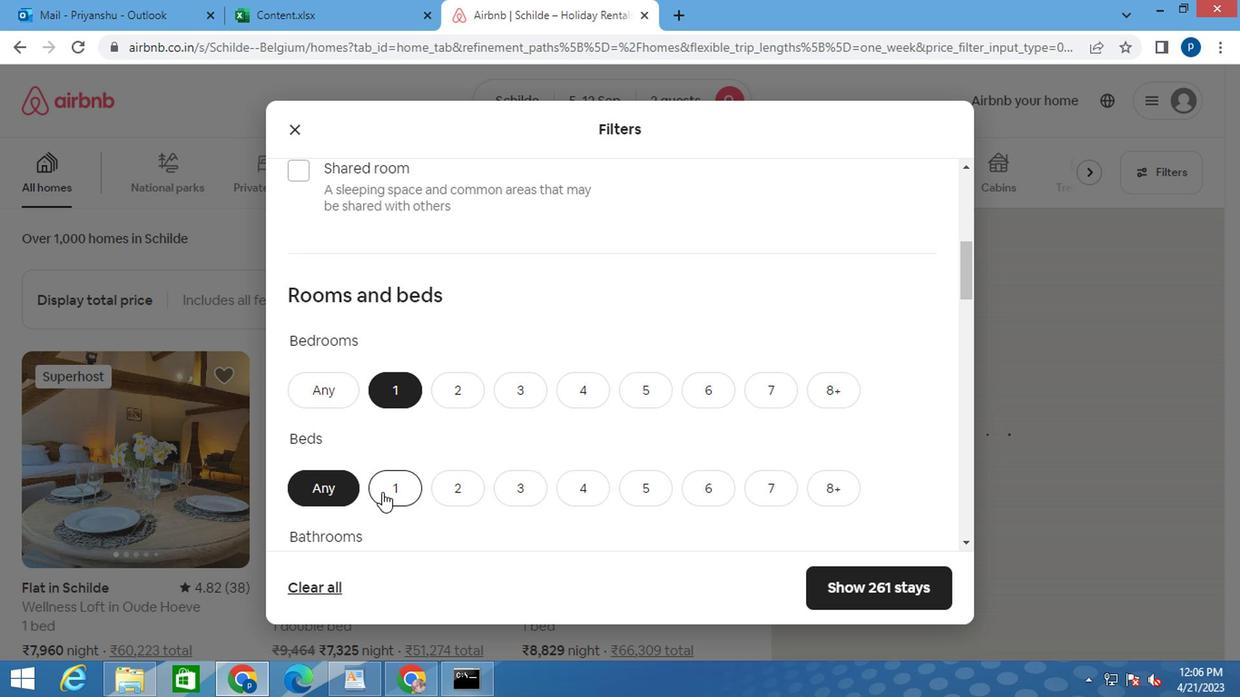 
Action: Mouse moved to (383, 489)
Screenshot: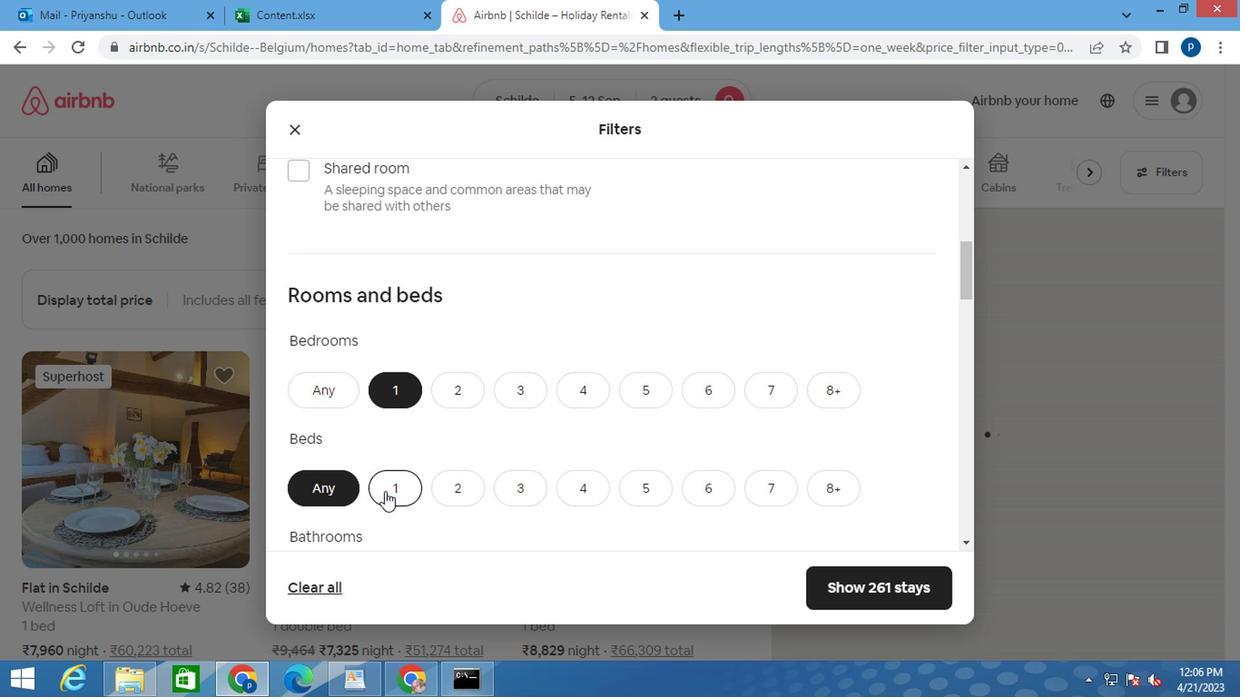 
Action: Mouse scrolled (383, 487) with delta (0, -1)
Screenshot: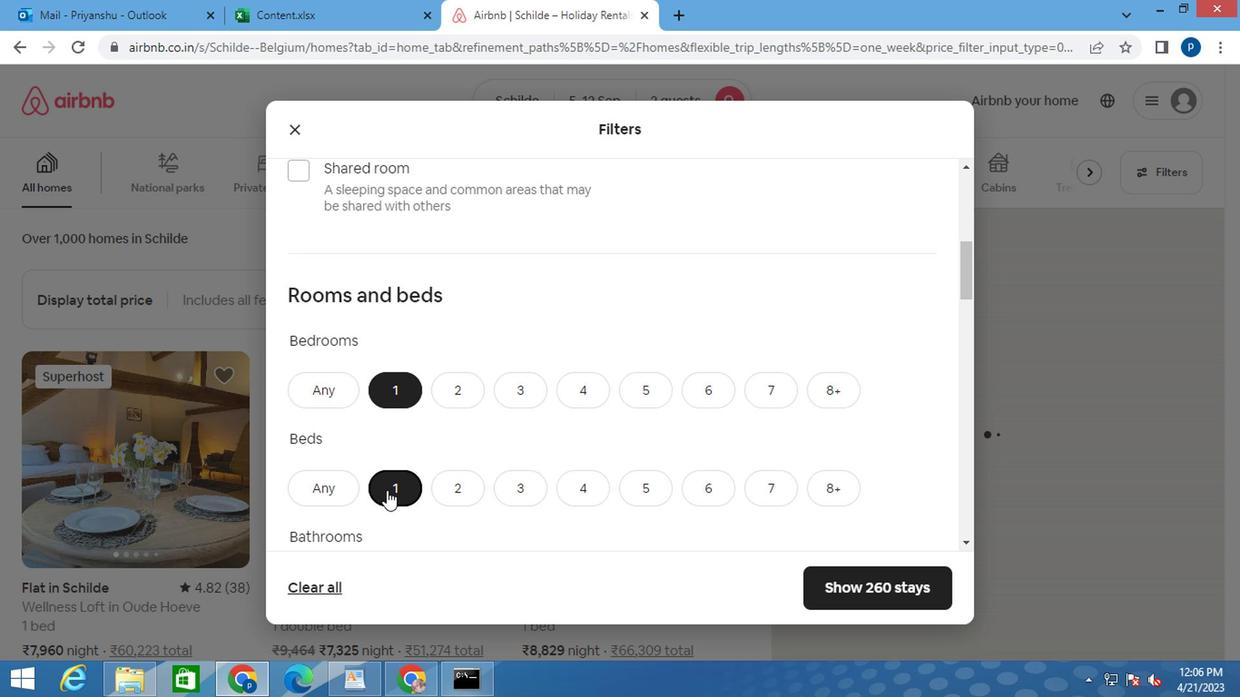 
Action: Mouse scrolled (383, 487) with delta (0, -1)
Screenshot: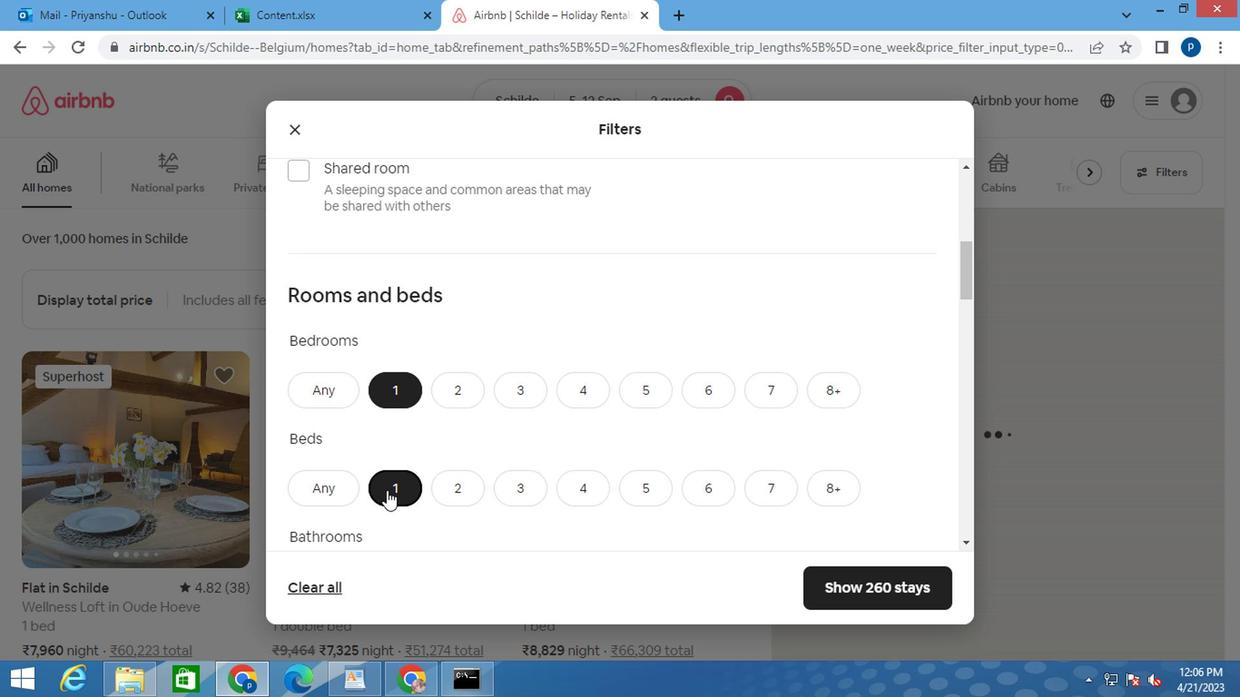
Action: Mouse moved to (382, 408)
Screenshot: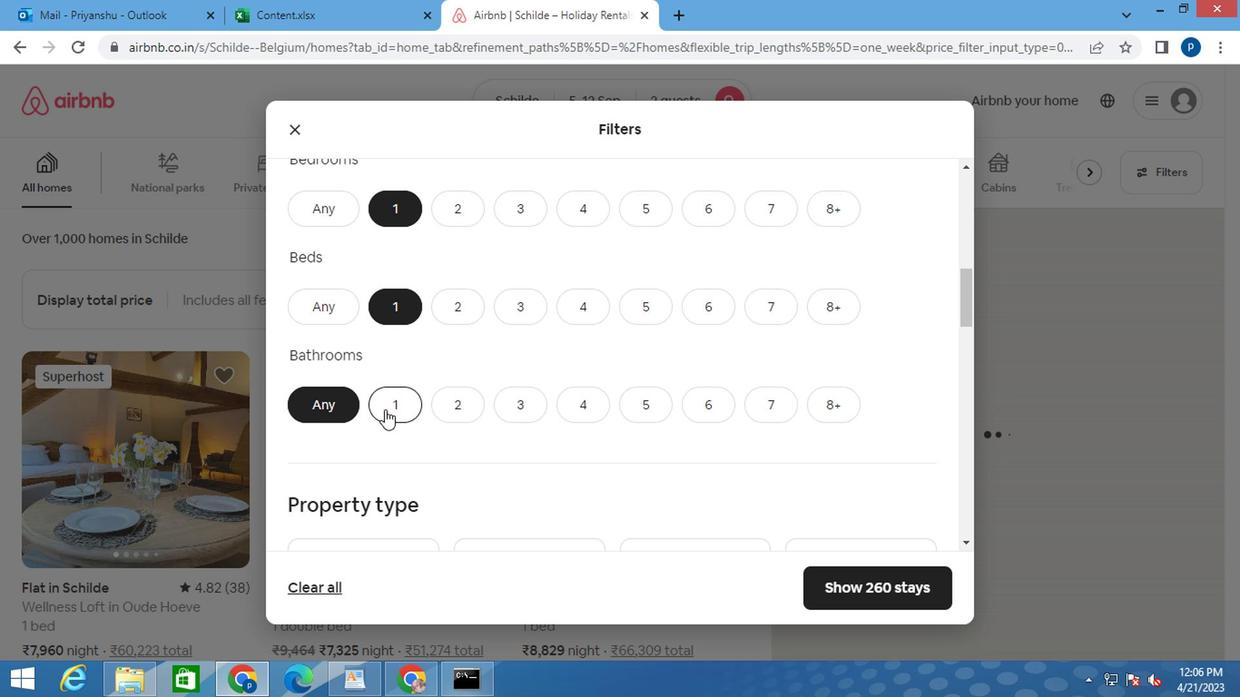 
Action: Mouse pressed left at (382, 408)
Screenshot: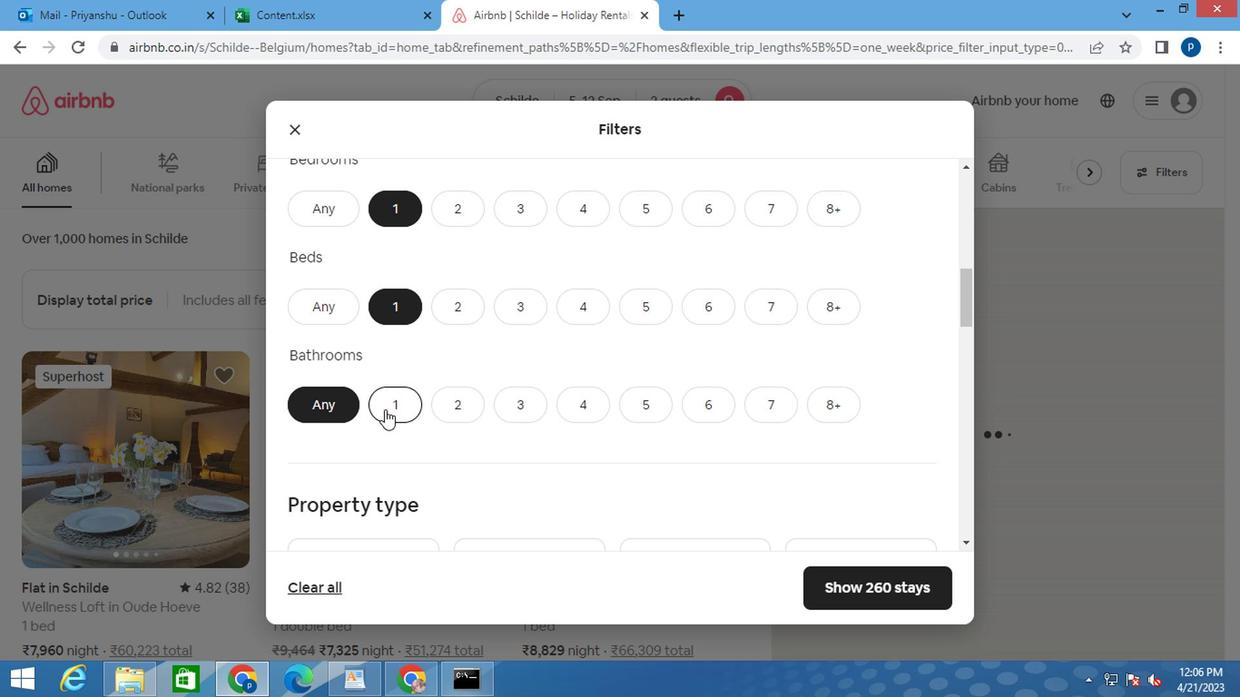 
Action: Mouse moved to (461, 449)
Screenshot: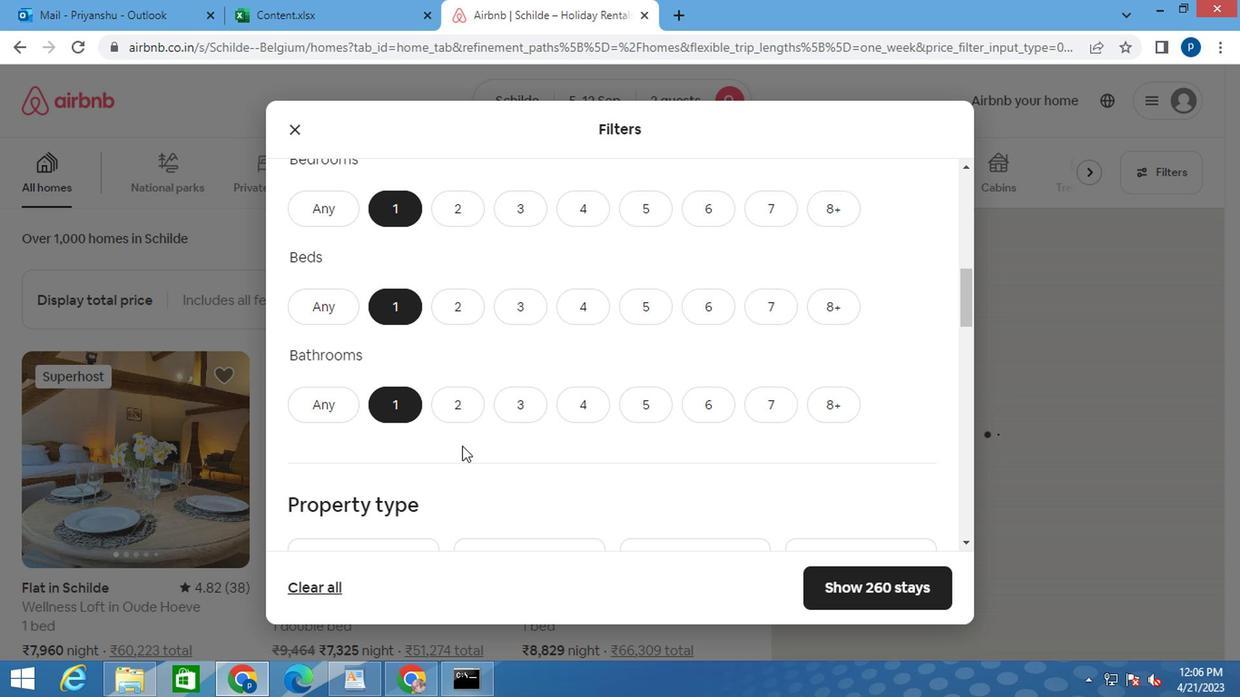 
Action: Mouse scrolled (461, 448) with delta (0, -1)
Screenshot: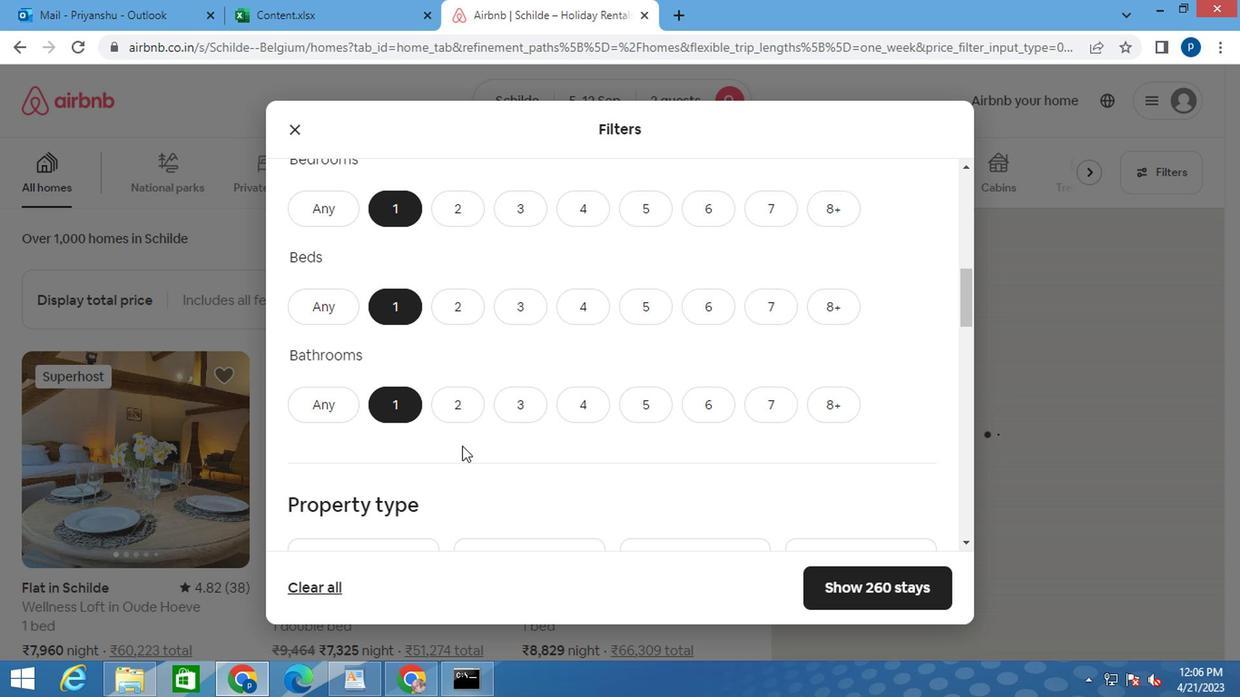 
Action: Mouse scrolled (461, 448) with delta (0, -1)
Screenshot: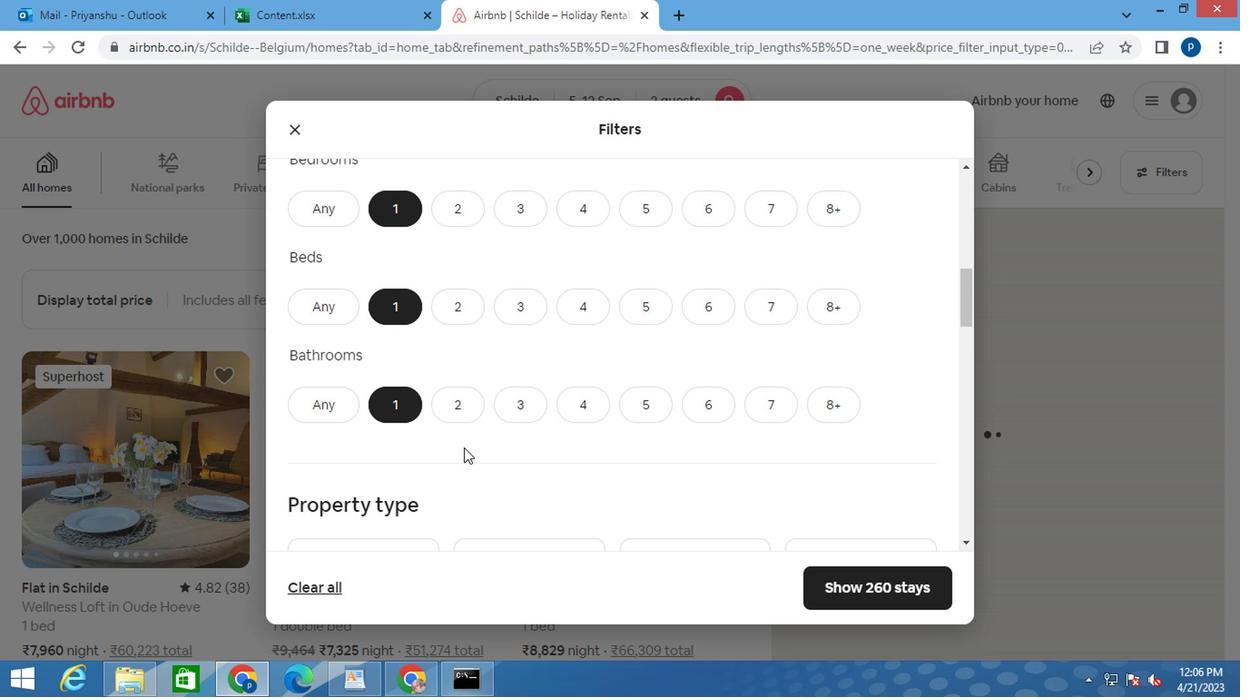 
Action: Mouse moved to (410, 436)
Screenshot: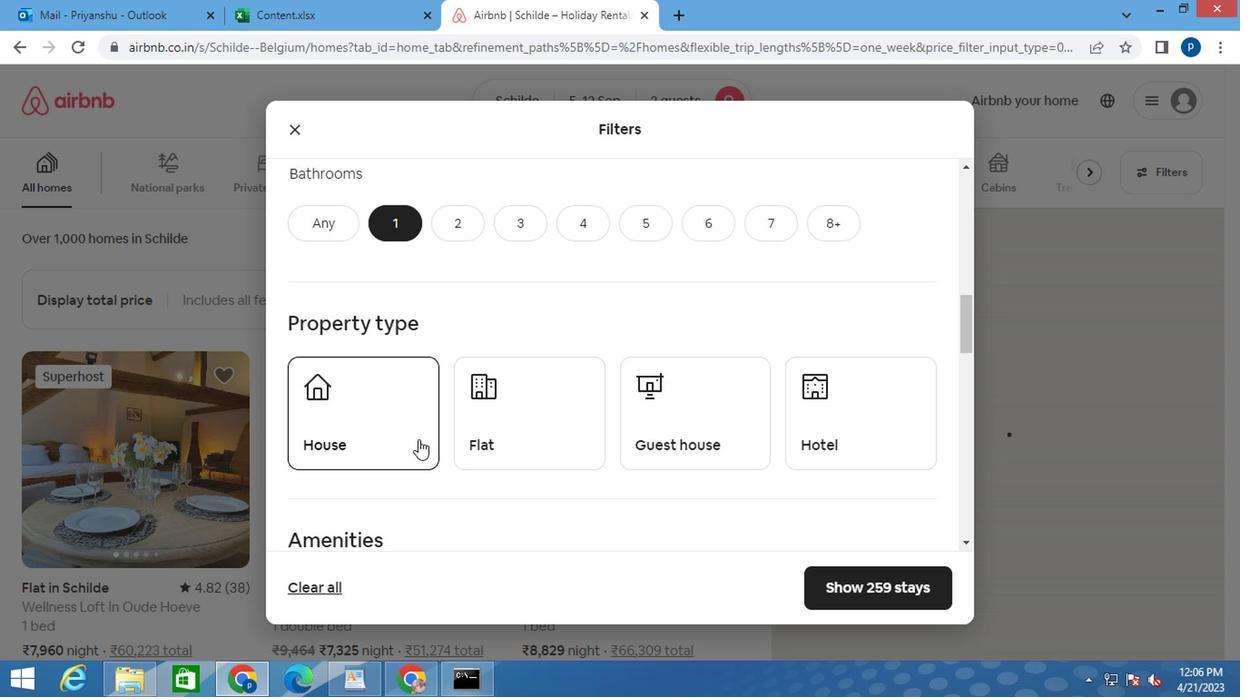 
Action: Mouse pressed left at (410, 436)
Screenshot: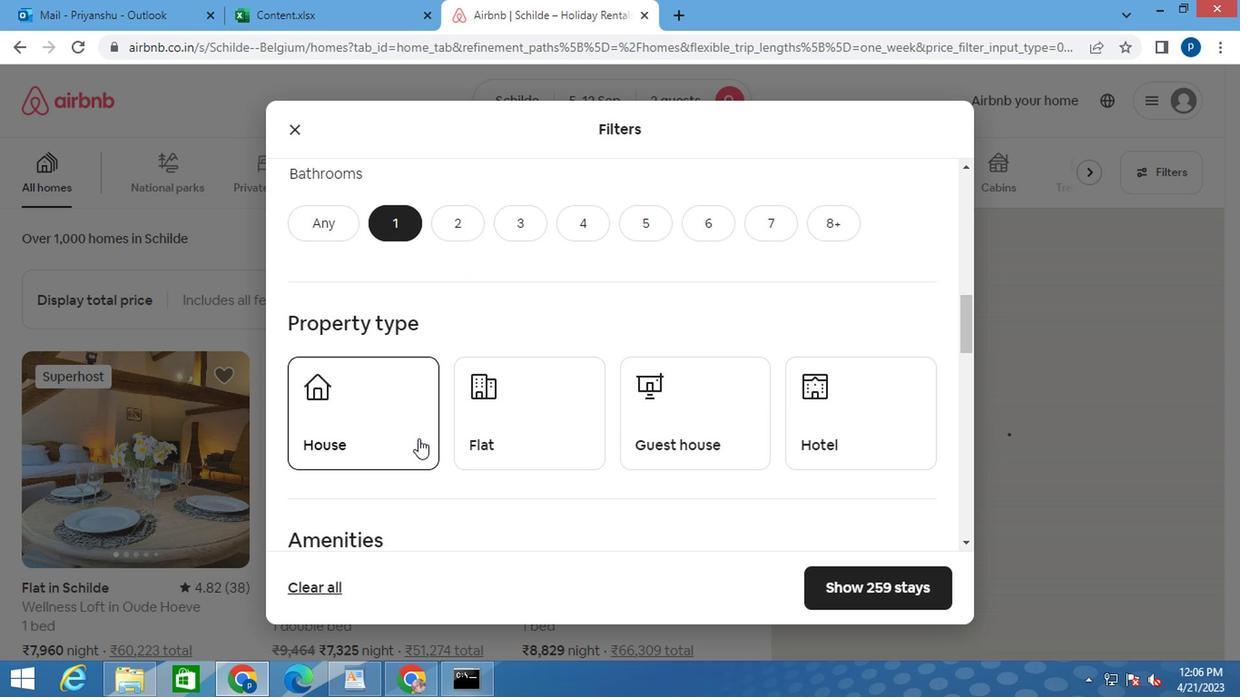 
Action: Mouse moved to (551, 427)
Screenshot: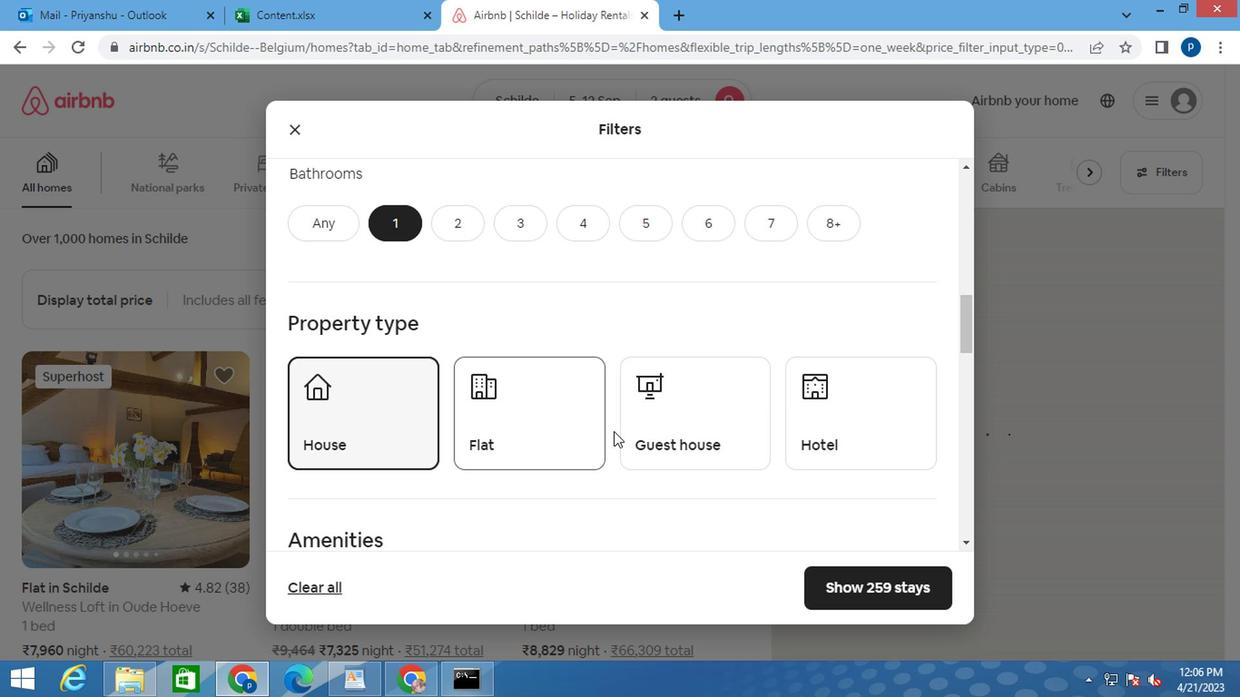 
Action: Mouse pressed left at (551, 427)
Screenshot: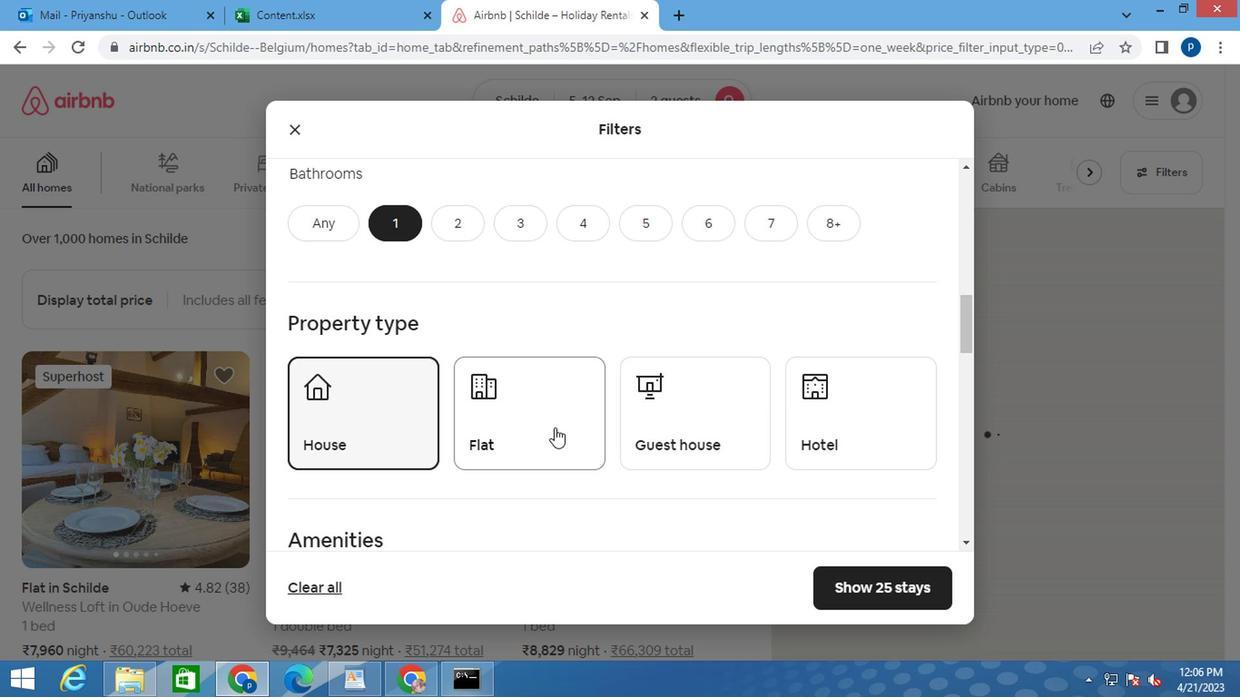 
Action: Mouse moved to (662, 425)
Screenshot: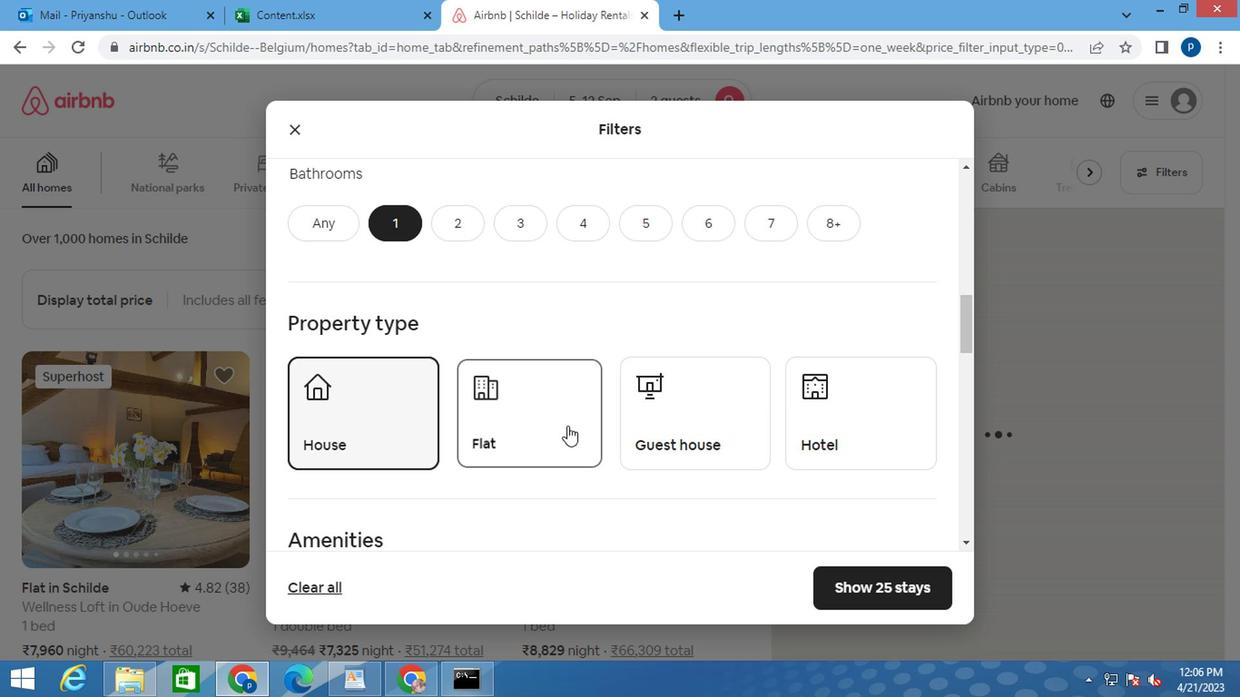 
Action: Mouse pressed left at (662, 425)
Screenshot: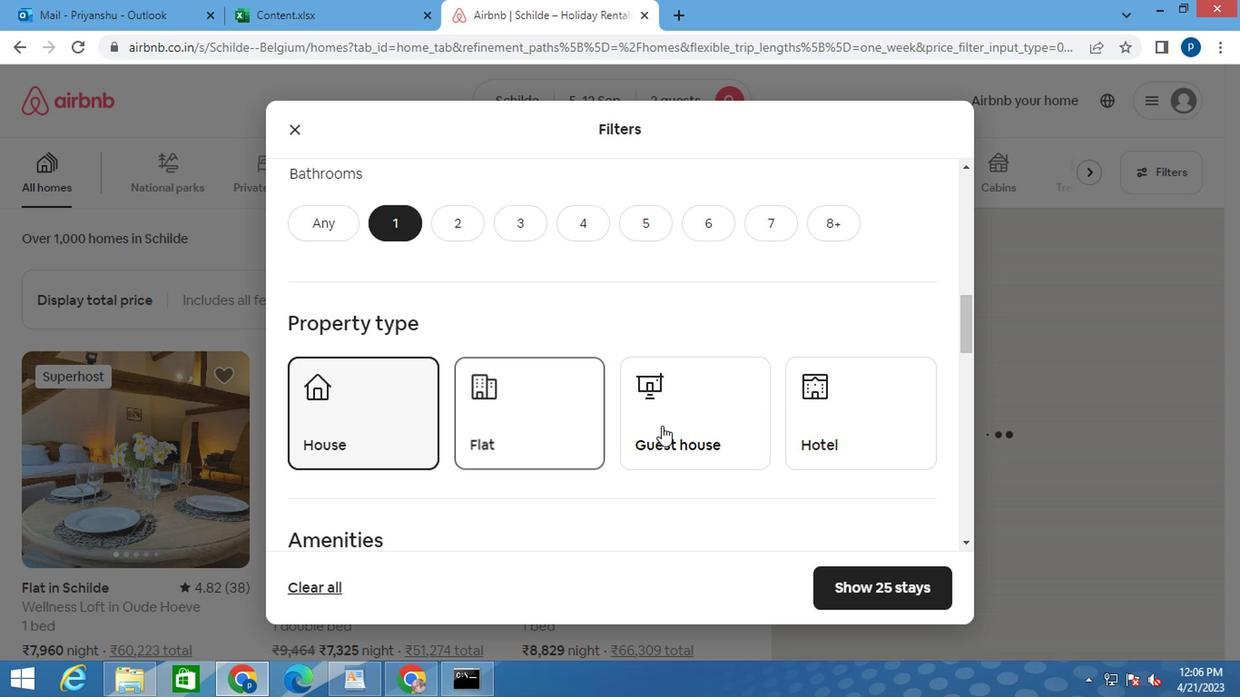 
Action: Mouse moved to (820, 420)
Screenshot: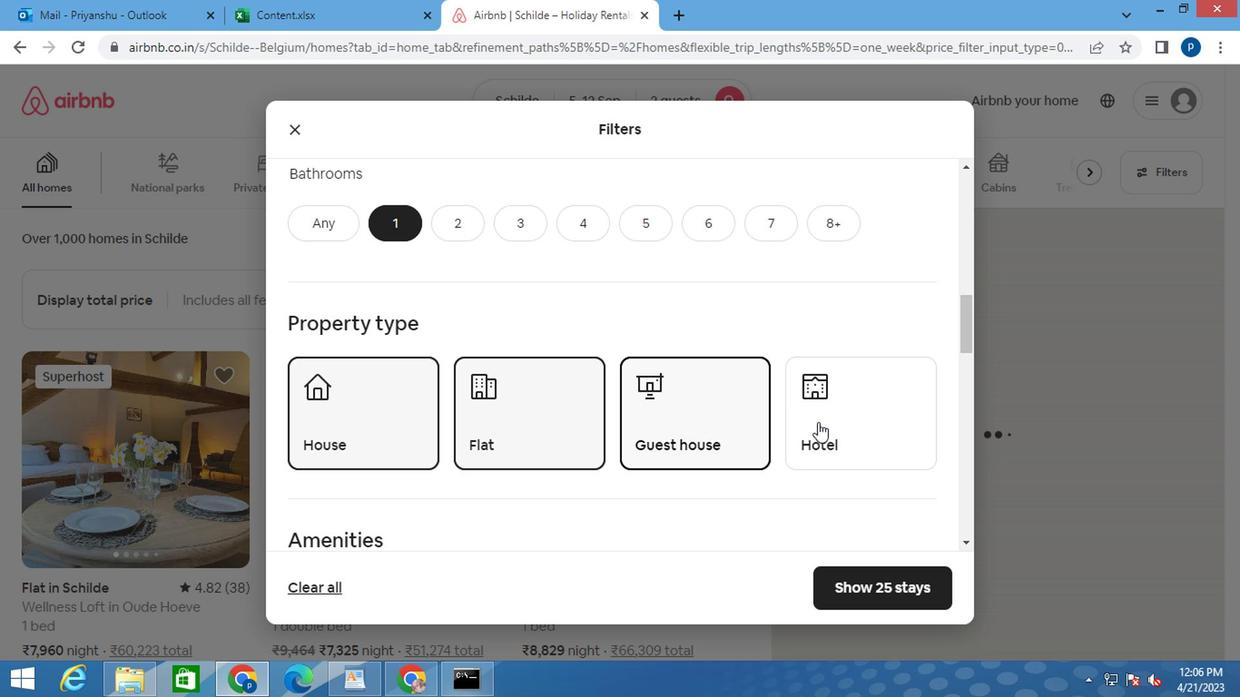 
Action: Mouse pressed left at (820, 420)
Screenshot: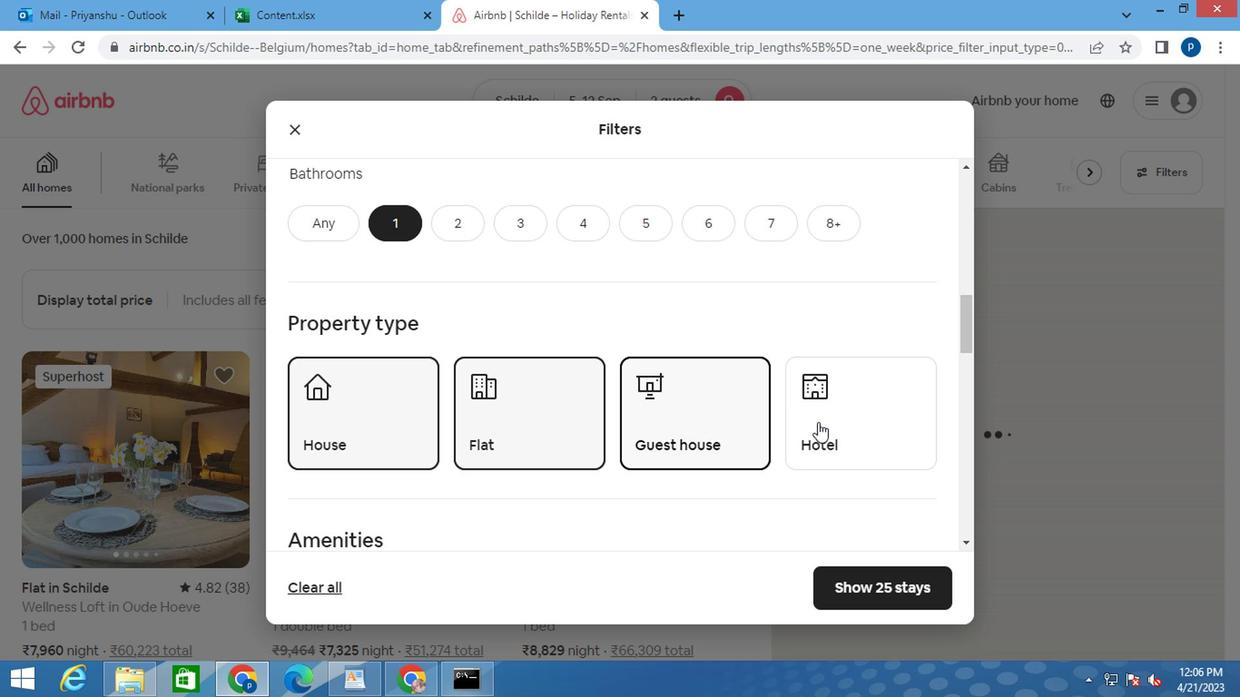 
Action: Mouse moved to (750, 417)
Screenshot: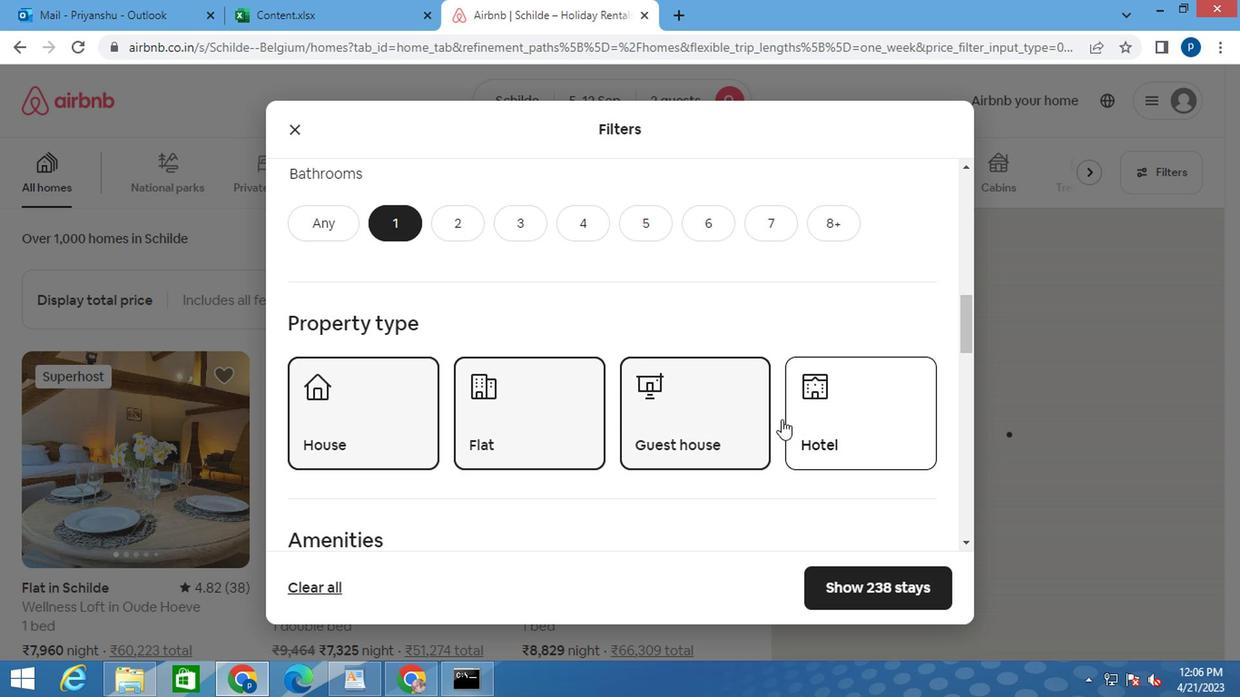 
Action: Mouse scrolled (750, 415) with delta (0, 0)
Screenshot: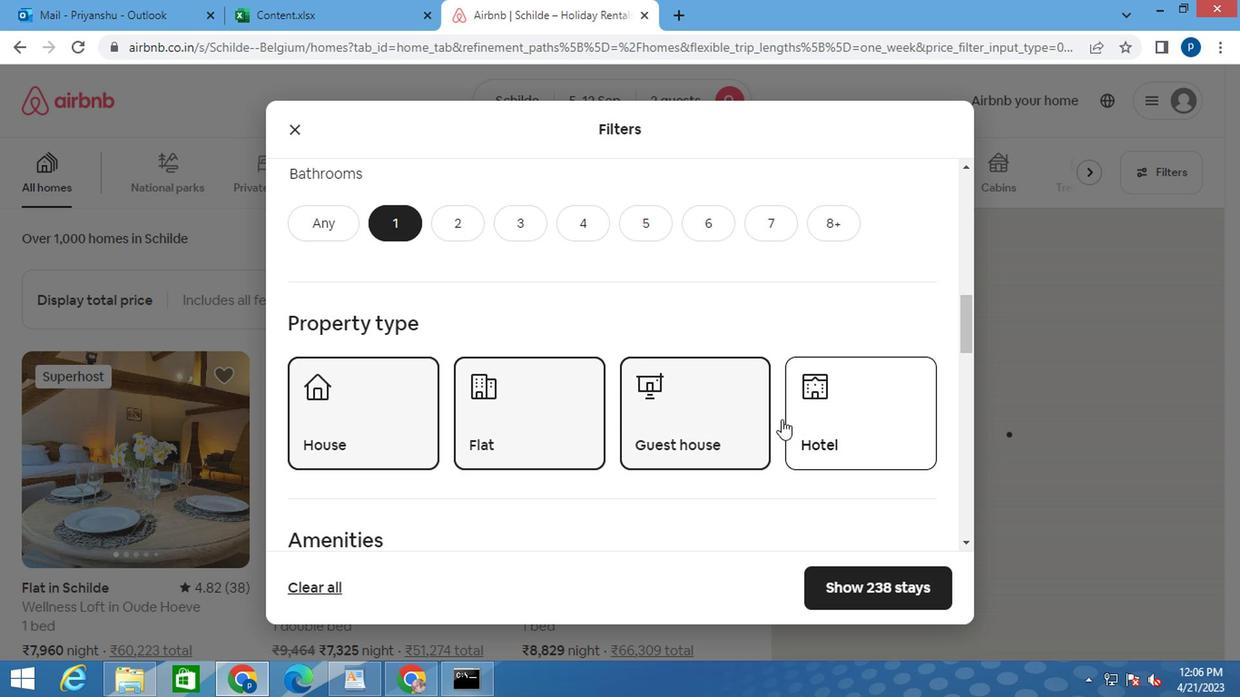 
Action: Mouse moved to (749, 417)
Screenshot: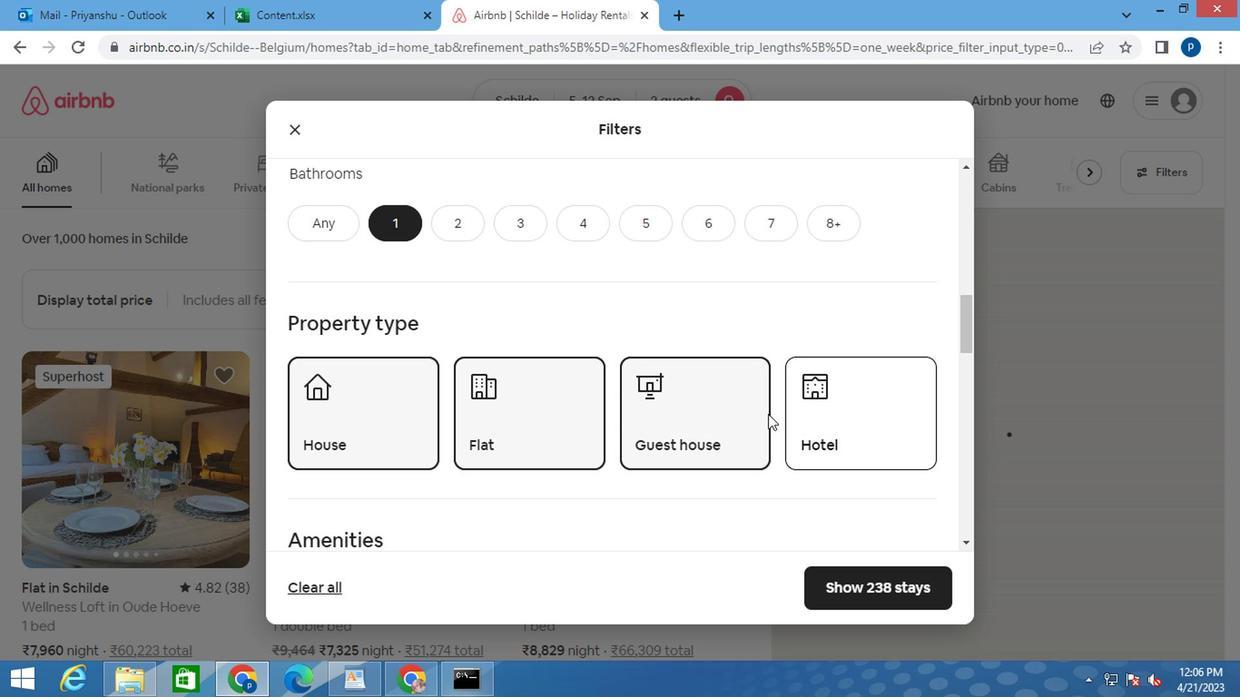 
Action: Mouse scrolled (749, 417) with delta (0, 0)
Screenshot: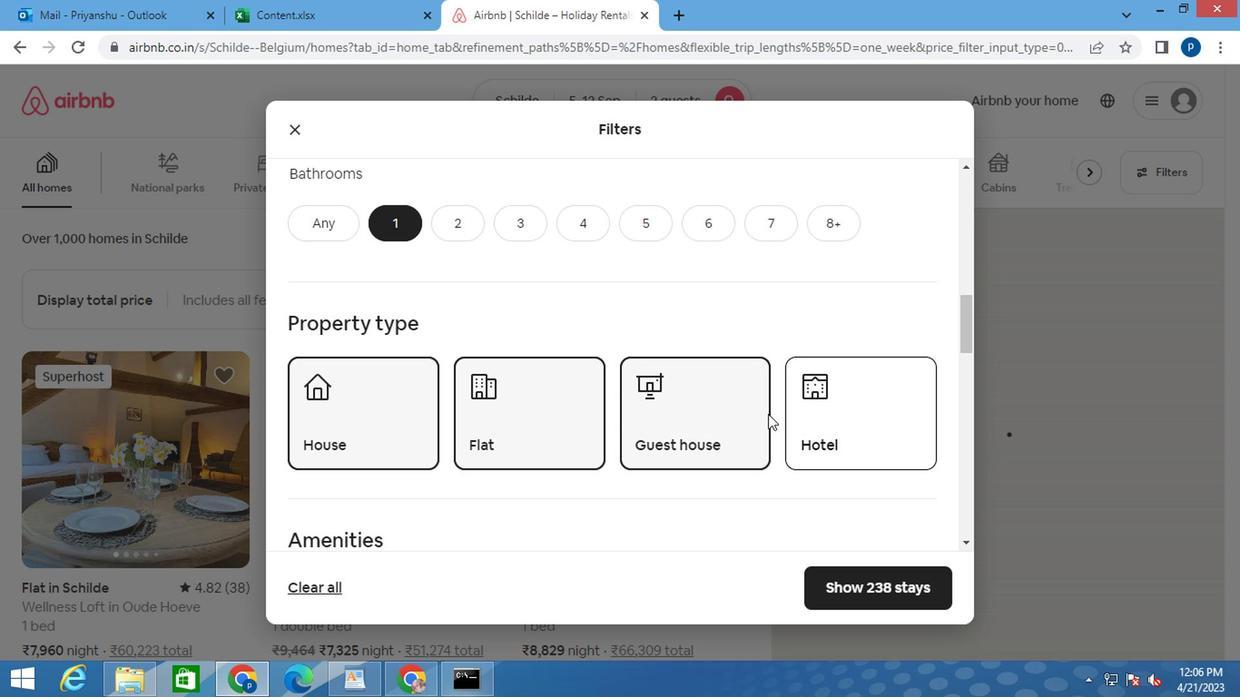 
Action: Mouse moved to (748, 417)
Screenshot: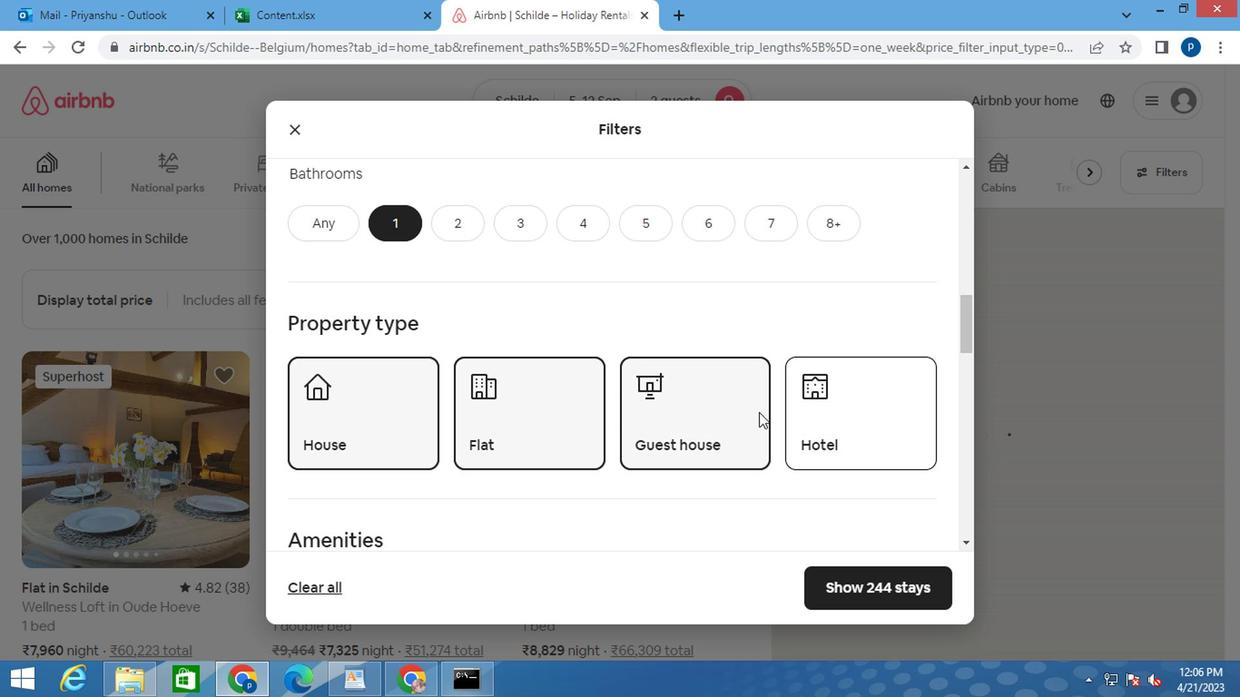 
Action: Mouse scrolled (748, 417) with delta (0, 0)
Screenshot: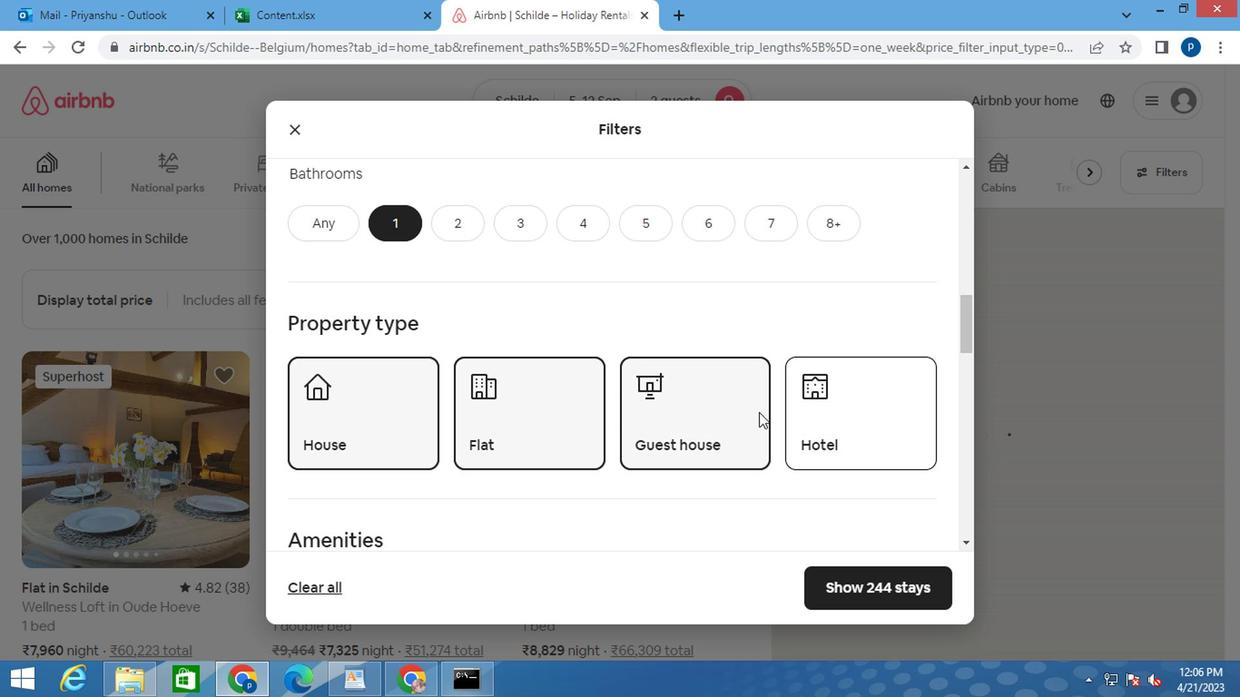 
Action: Mouse moved to (714, 416)
Screenshot: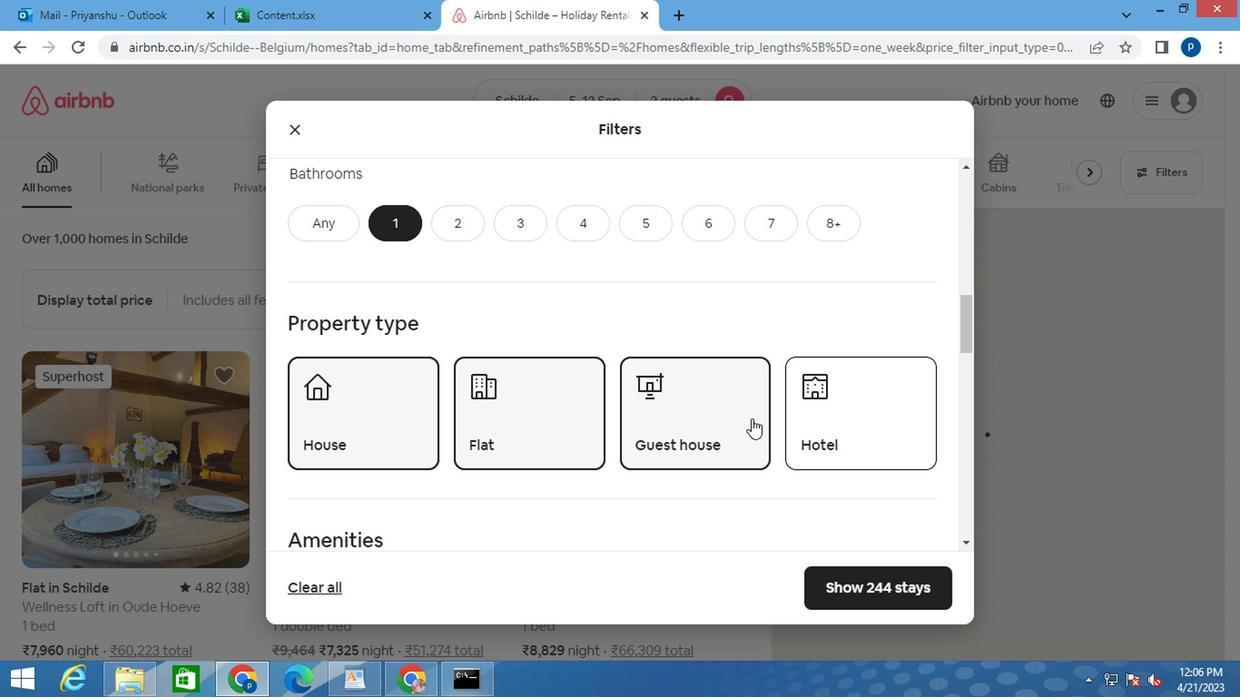 
Action: Mouse scrolled (743, 417) with delta (0, 0)
Screenshot: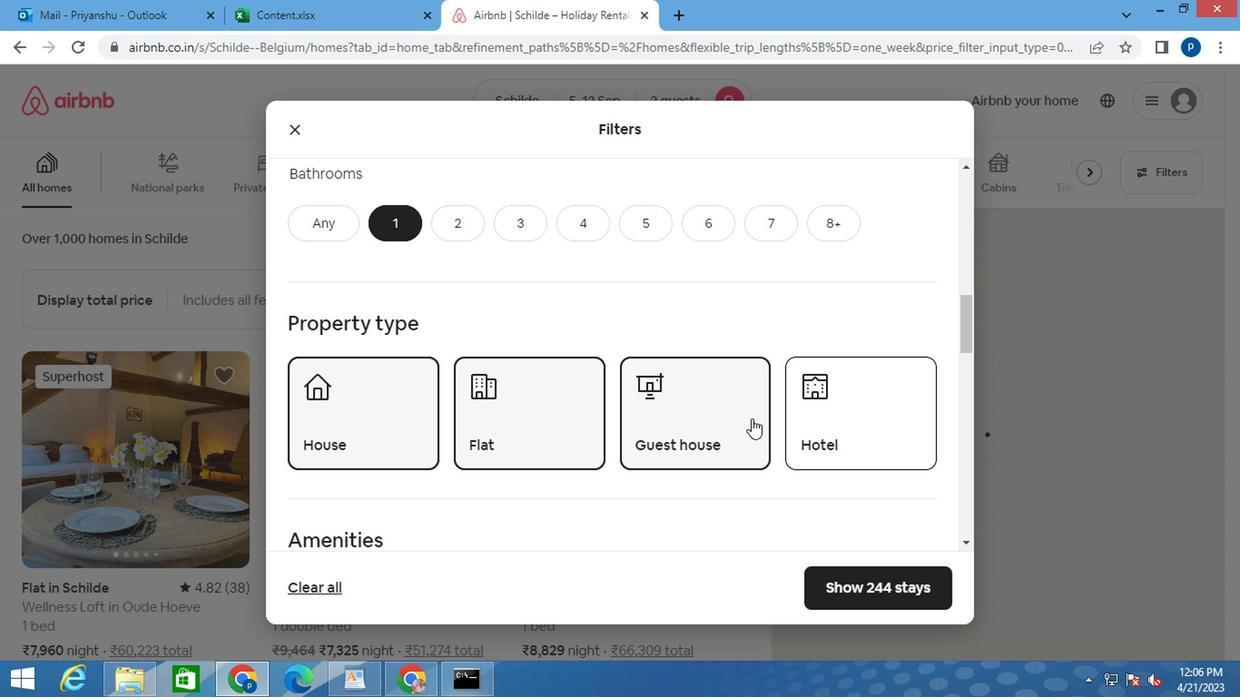 
Action: Mouse moved to (306, 389)
Screenshot: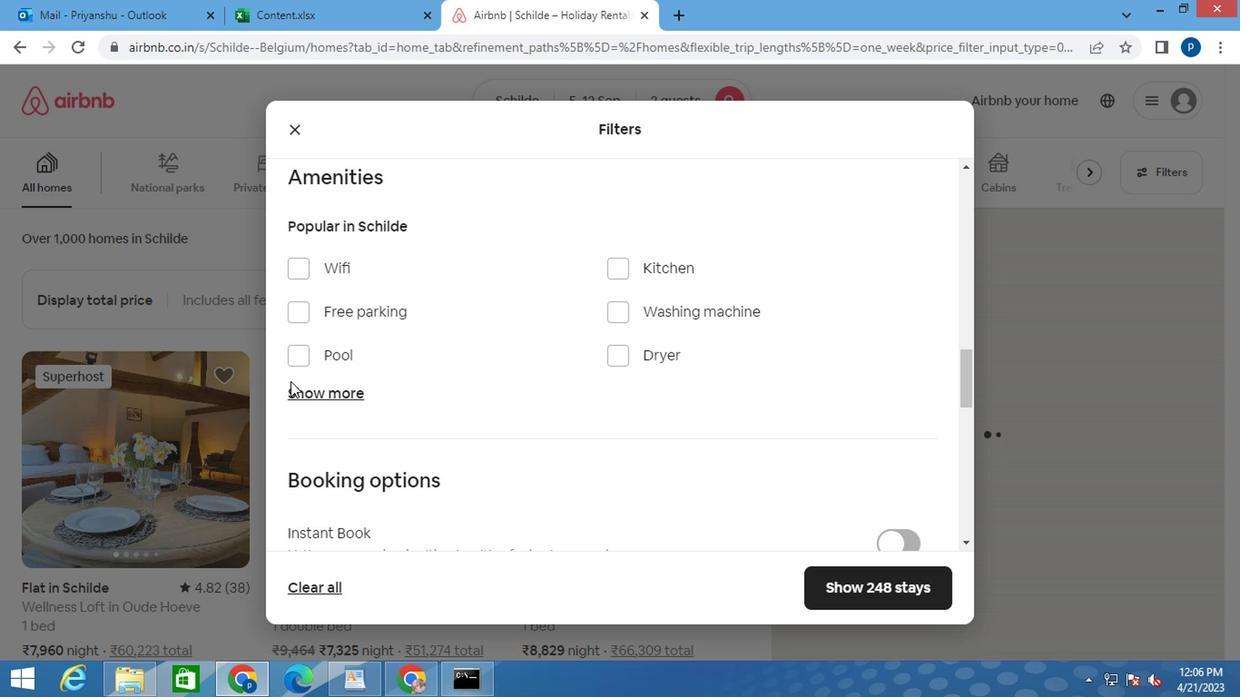 
Action: Mouse pressed left at (306, 389)
Screenshot: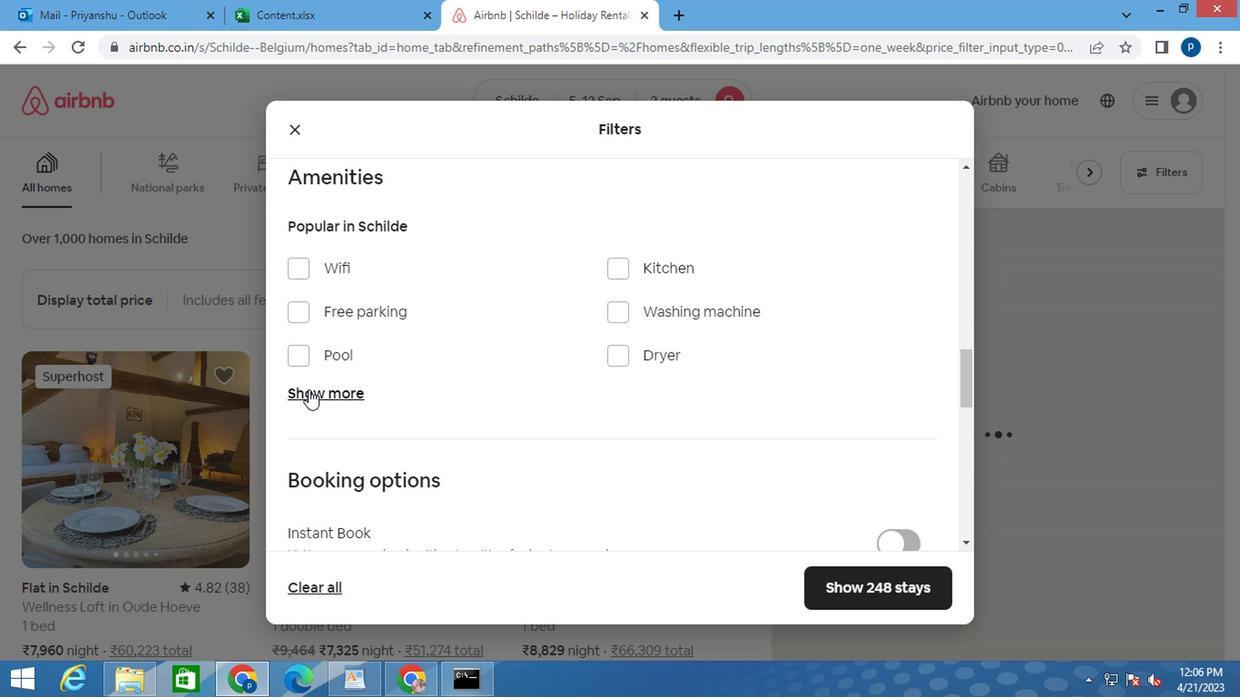 
Action: Mouse moved to (626, 450)
Screenshot: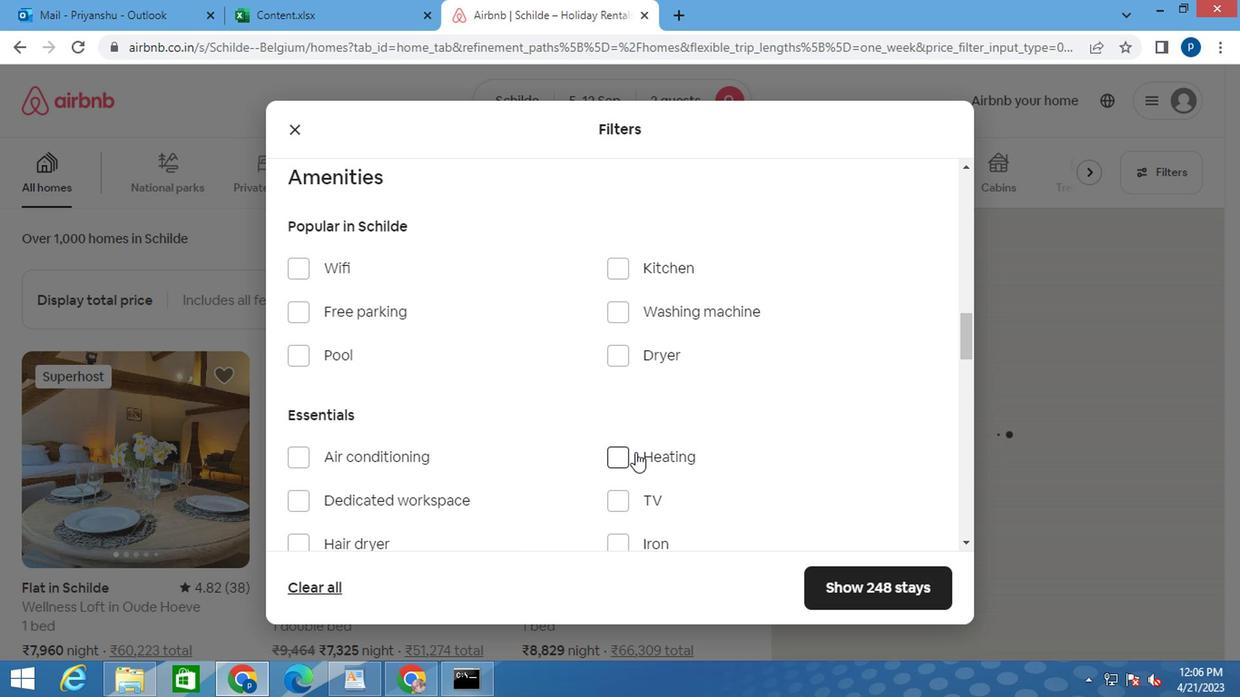 
Action: Mouse pressed left at (626, 450)
Screenshot: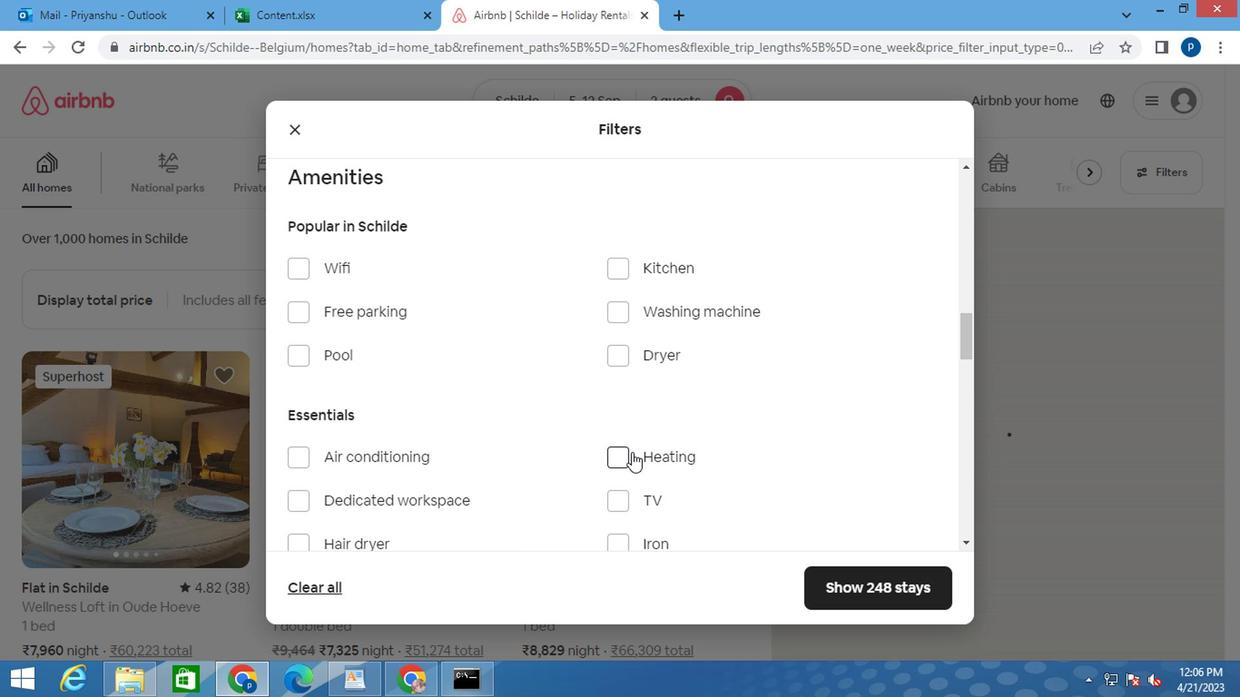 
Action: Mouse moved to (626, 450)
Screenshot: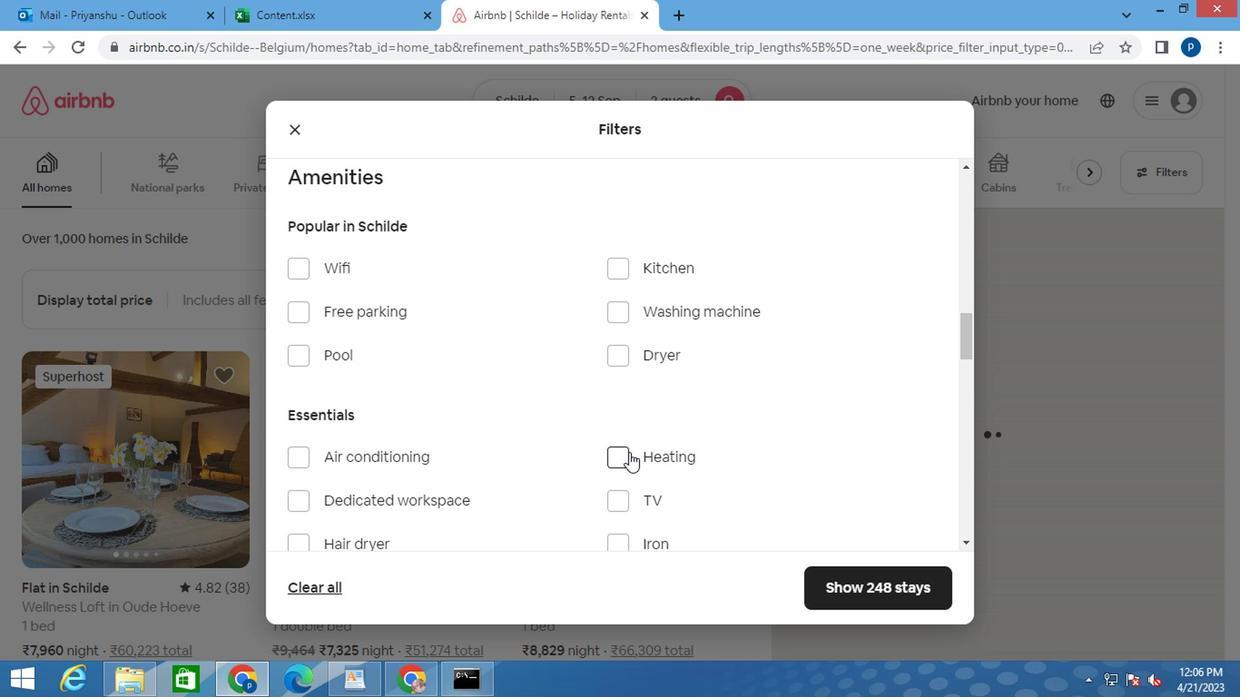 
Action: Mouse scrolled (626, 450) with delta (0, 0)
Screenshot: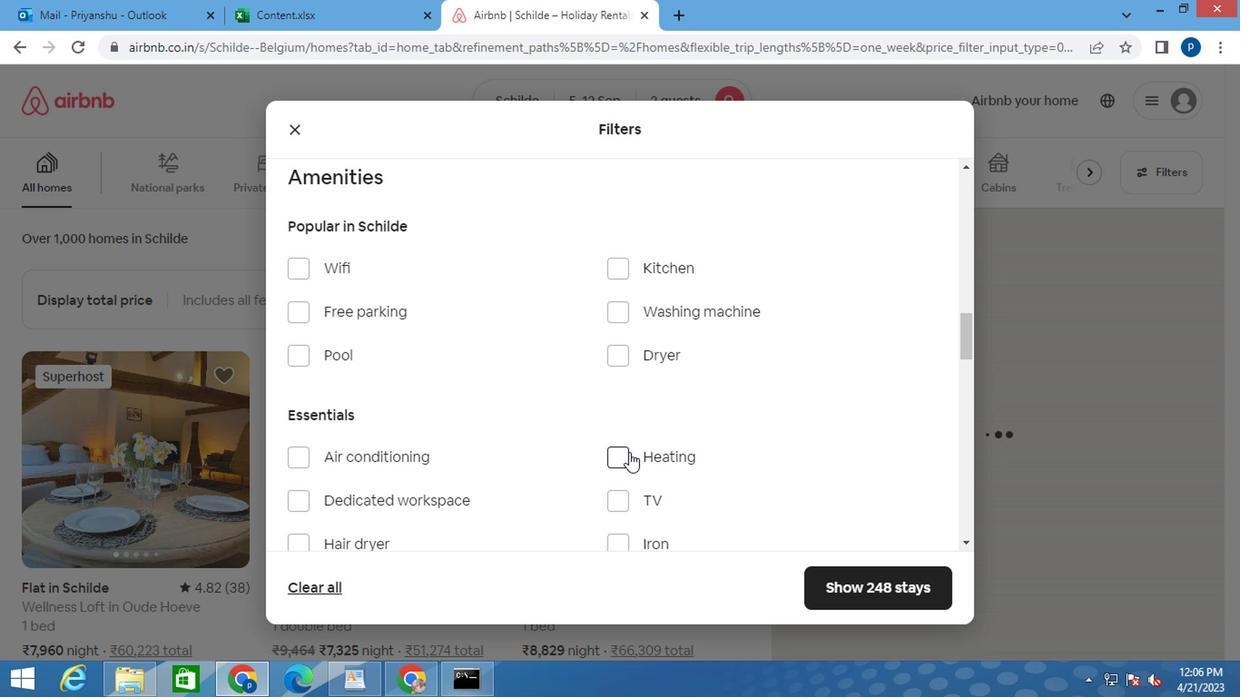 
Action: Mouse scrolled (626, 450) with delta (0, 0)
Screenshot: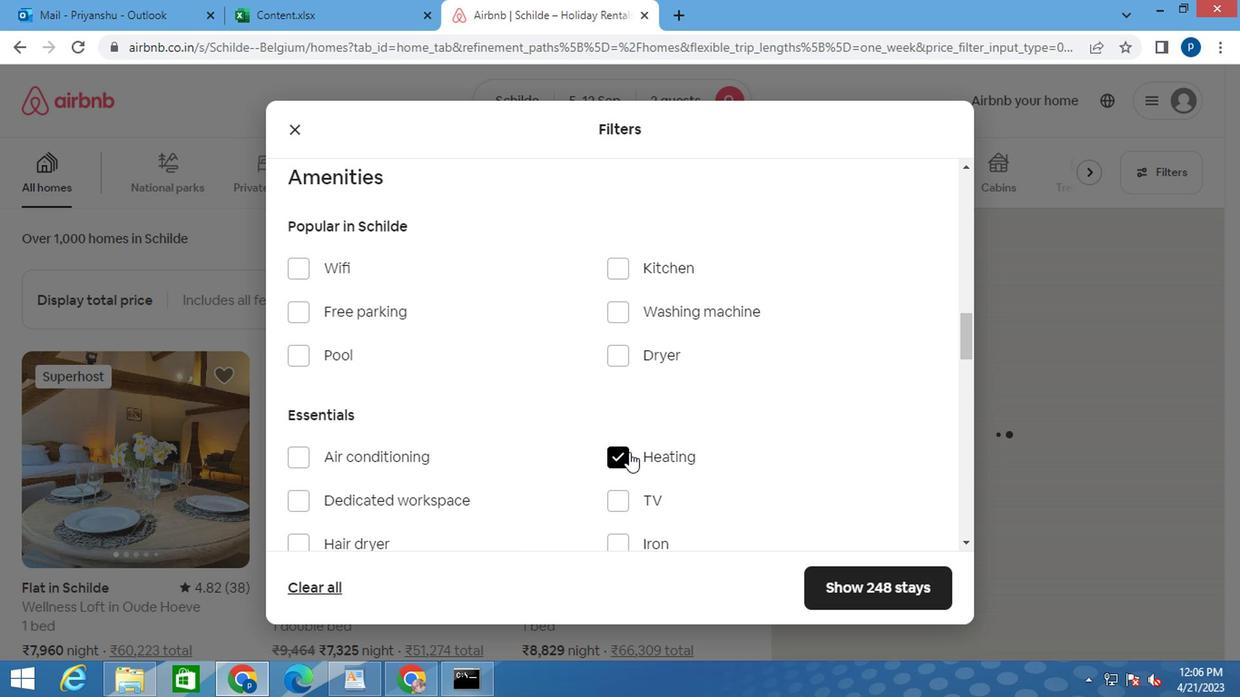 
Action: Mouse scrolled (626, 450) with delta (0, 0)
Screenshot: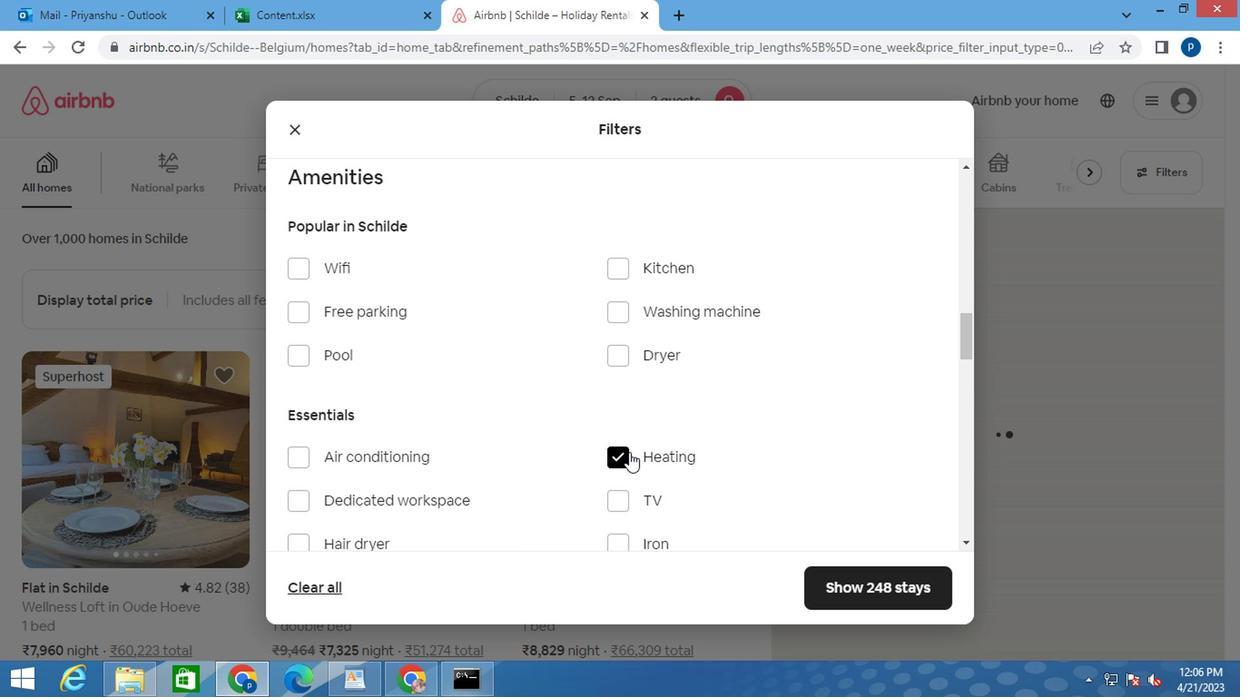 
Action: Mouse moved to (626, 450)
Screenshot: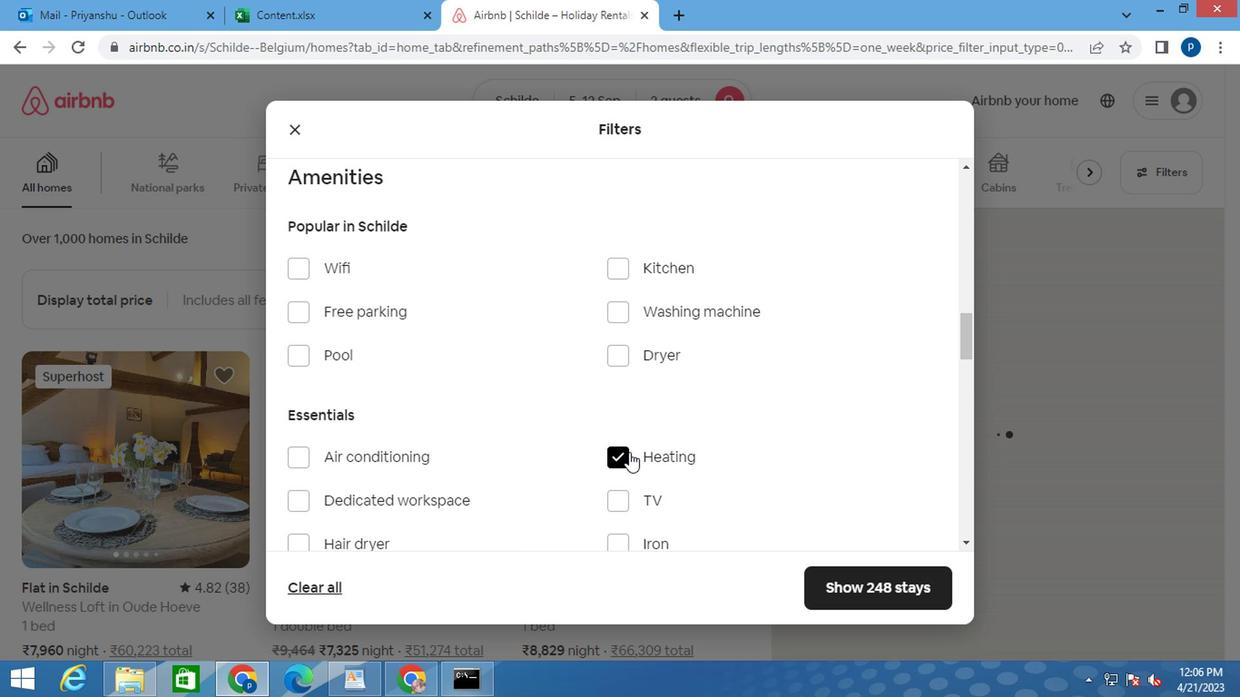 
Action: Mouse scrolled (626, 450) with delta (0, 0)
Screenshot: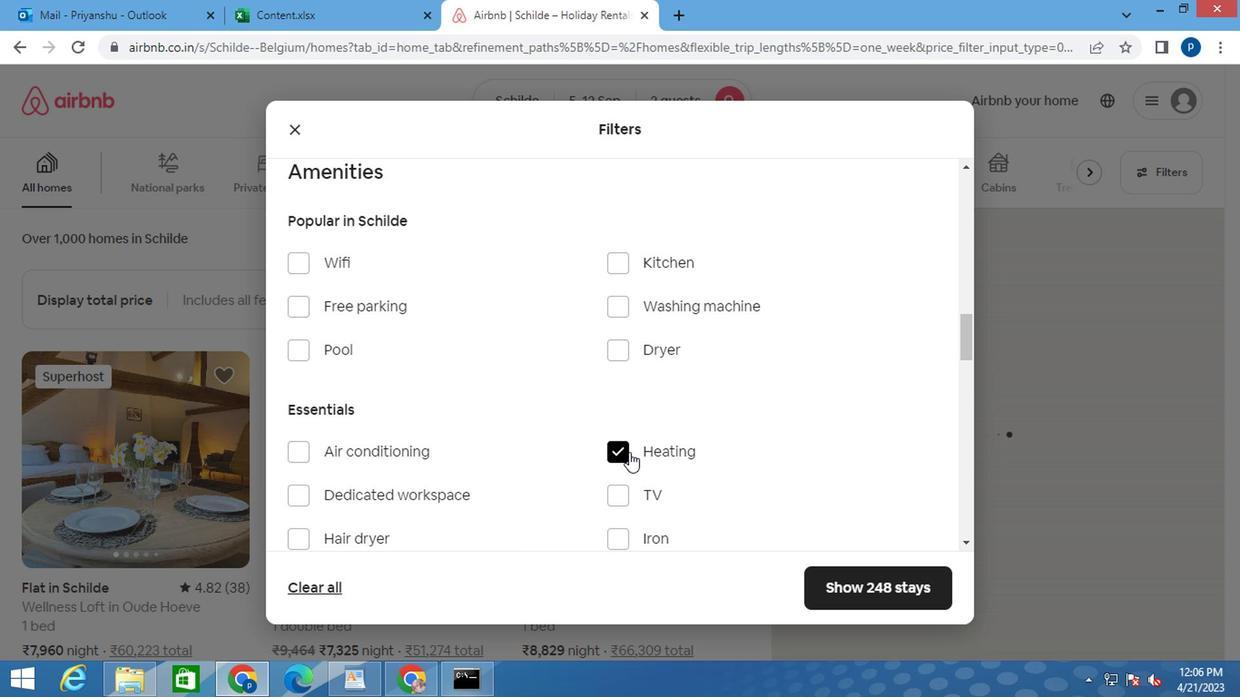 
Action: Mouse moved to (629, 445)
Screenshot: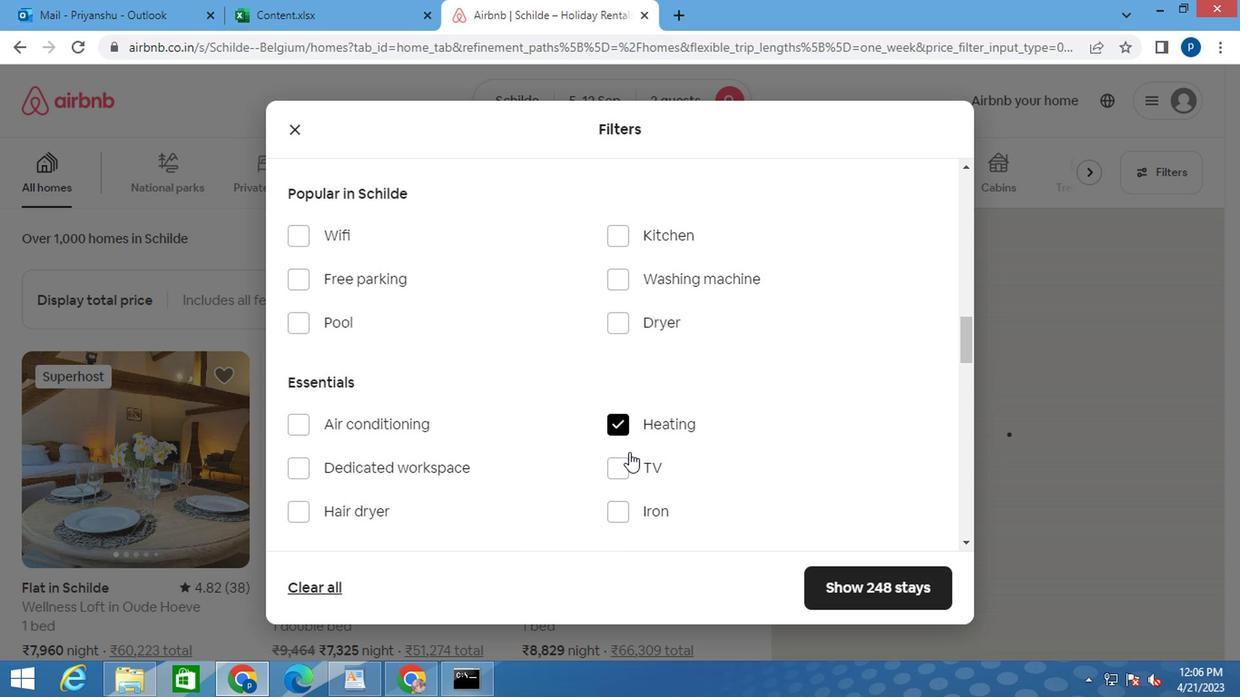 
Action: Mouse scrolled (628, 445) with delta (0, 0)
Screenshot: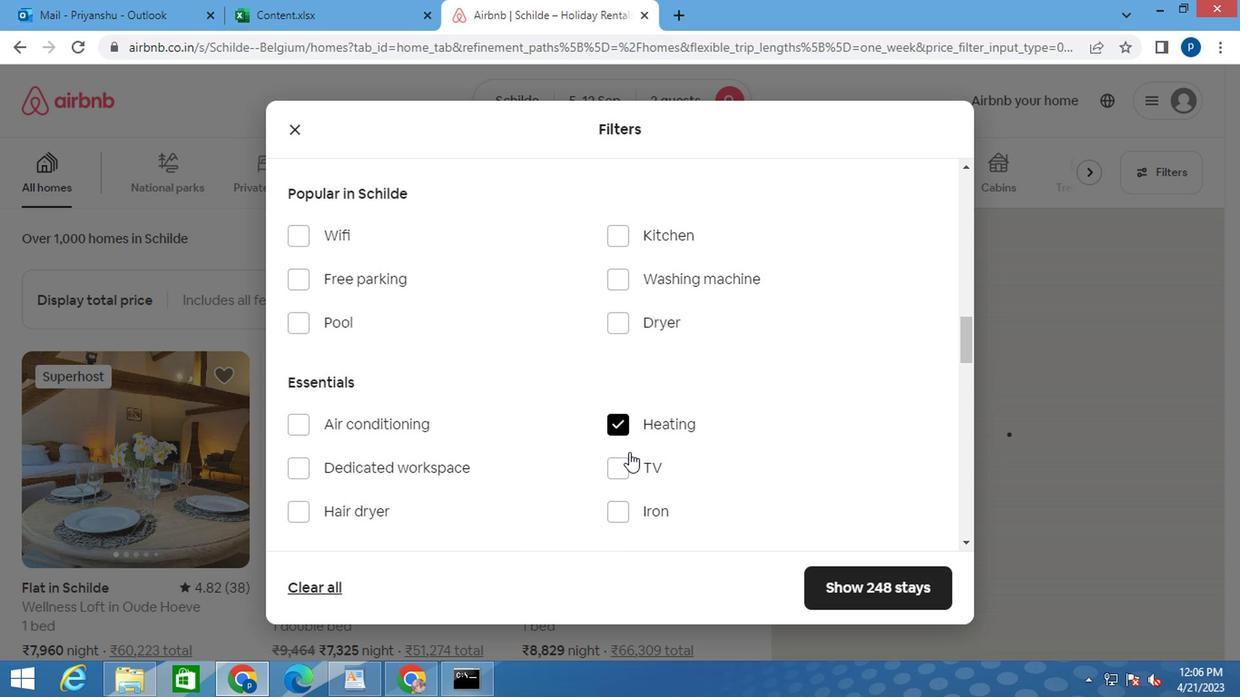 
Action: Mouse moved to (728, 366)
Screenshot: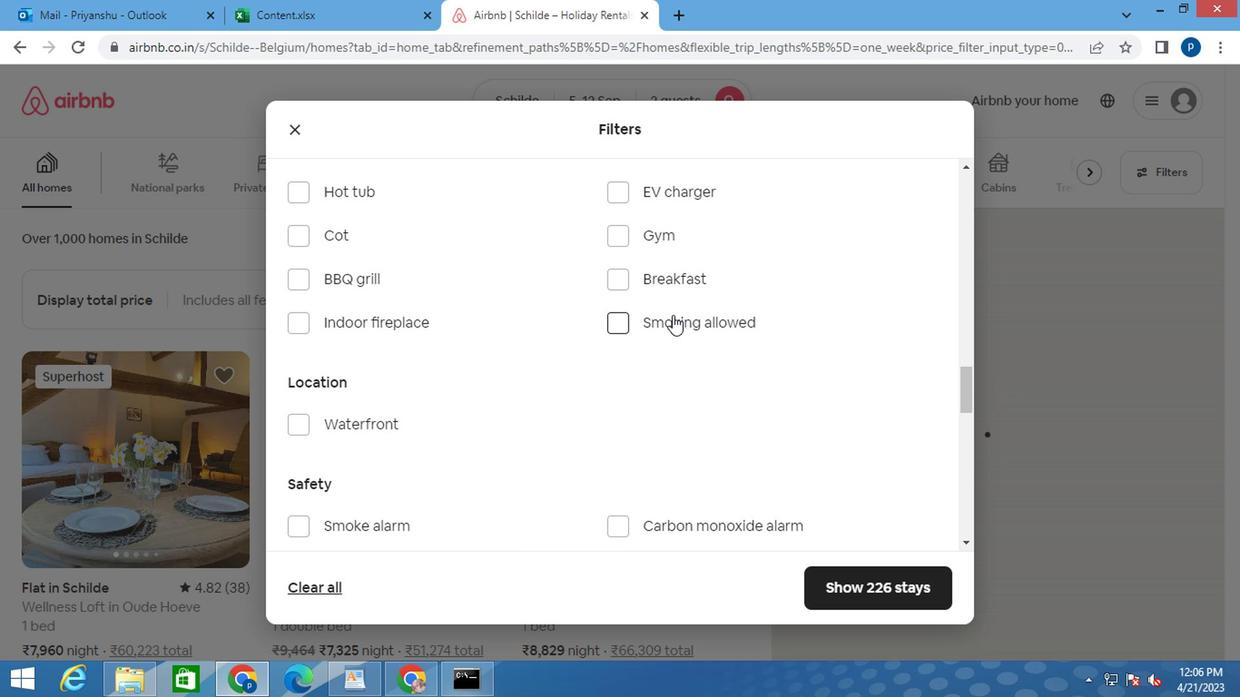 
Action: Mouse scrolled (728, 365) with delta (0, -1)
Screenshot: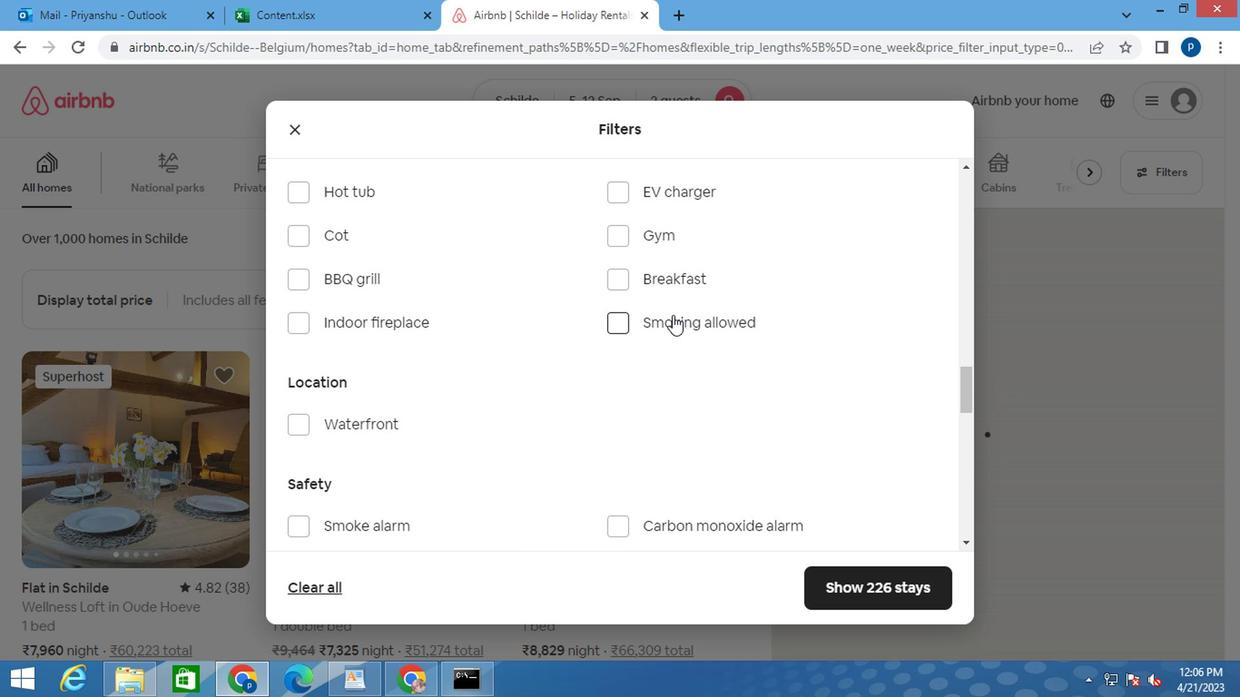 
Action: Mouse scrolled (728, 365) with delta (0, -1)
Screenshot: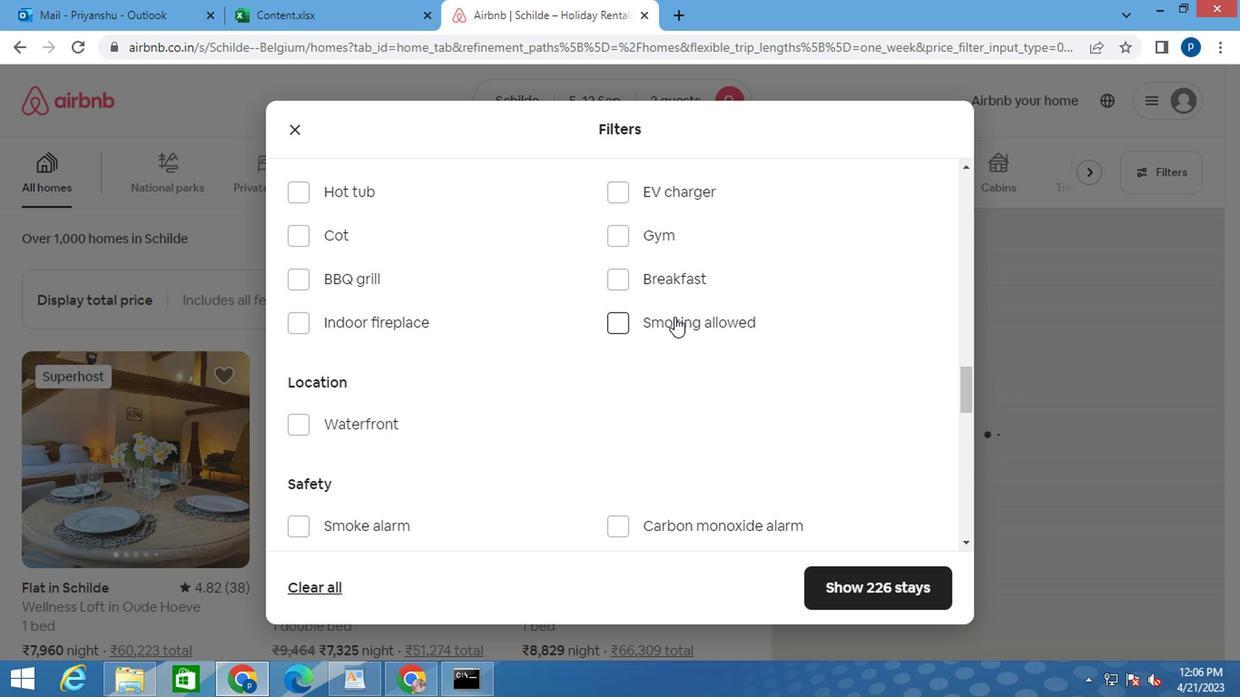 
Action: Mouse scrolled (728, 365) with delta (0, -1)
Screenshot: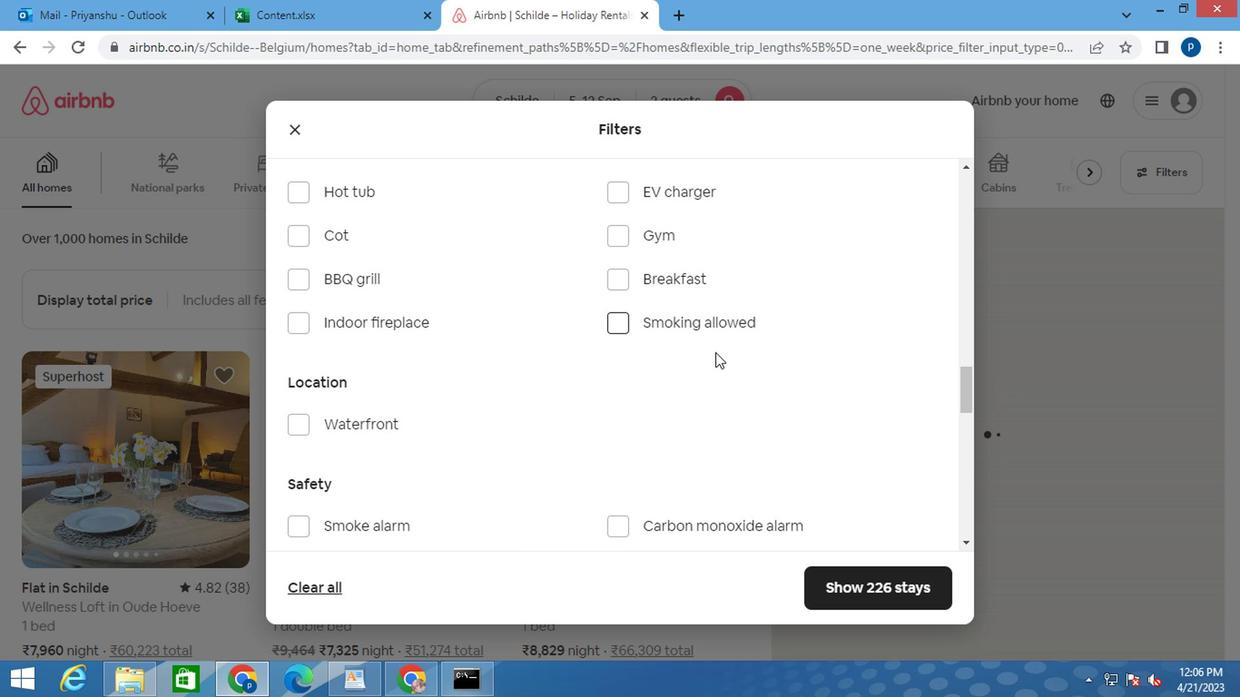 
Action: Mouse scrolled (728, 365) with delta (0, -1)
Screenshot: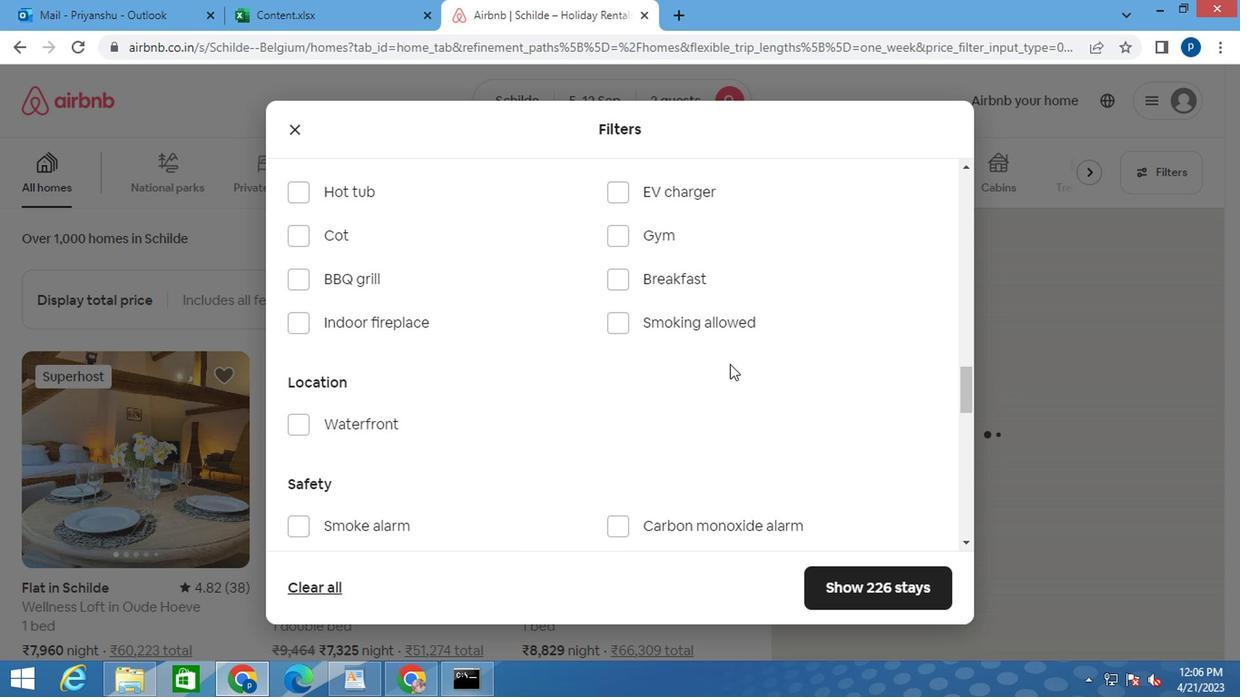 
Action: Mouse moved to (878, 413)
Screenshot: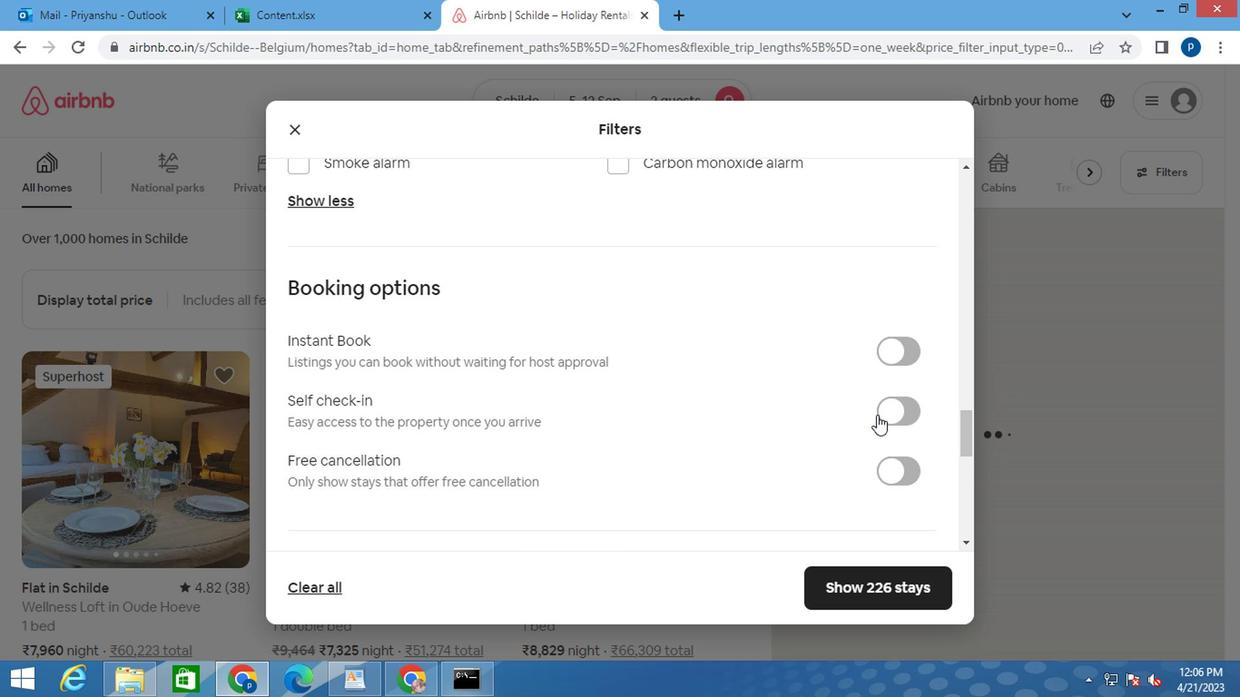 
Action: Mouse pressed left at (878, 413)
Screenshot: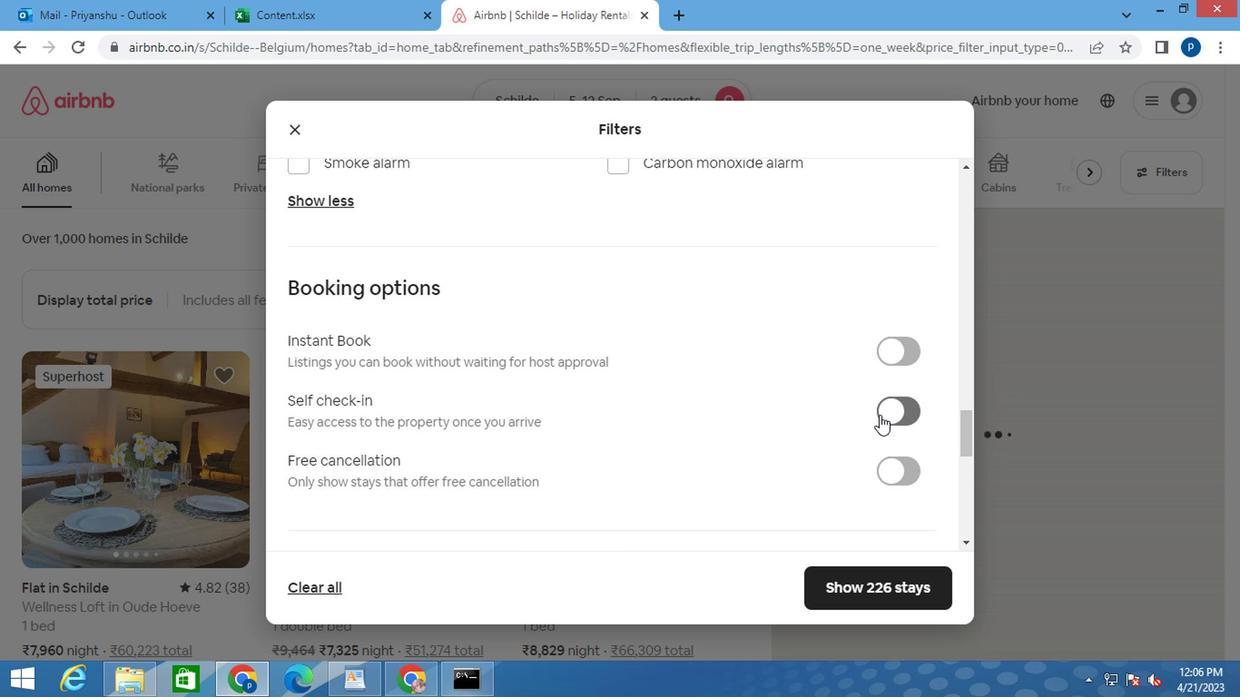
Action: Mouse moved to (776, 394)
Screenshot: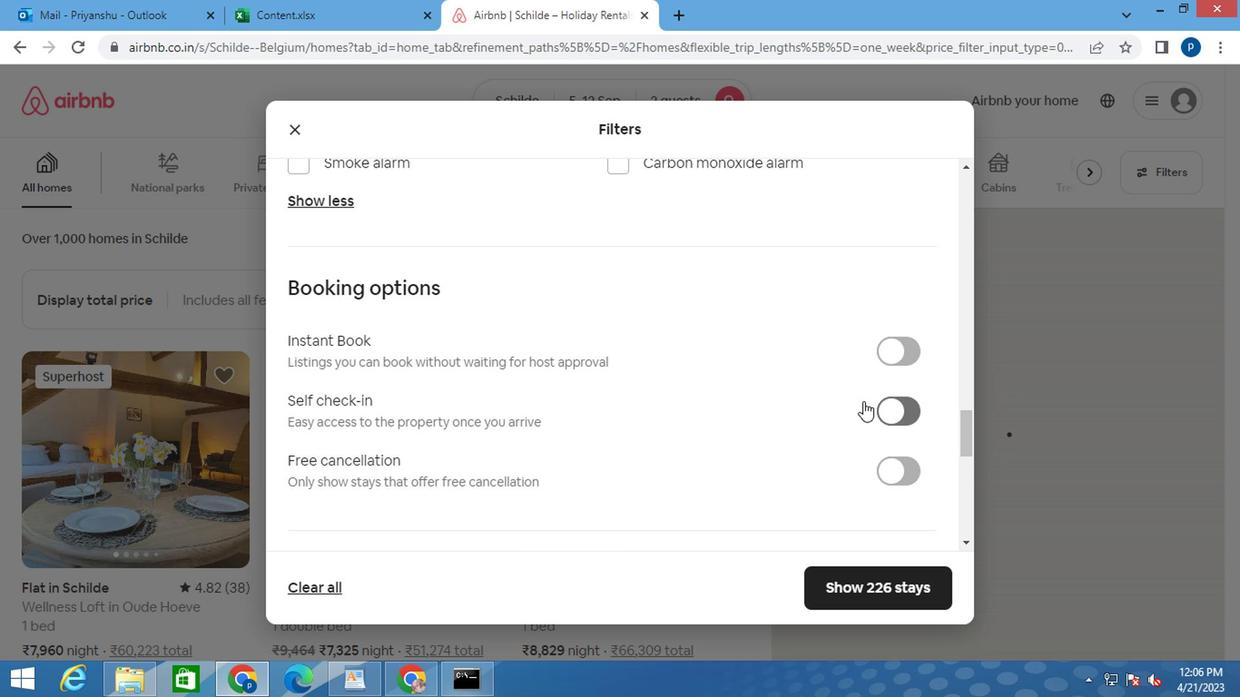 
Action: Mouse scrolled (777, 392) with delta (0, -1)
Screenshot: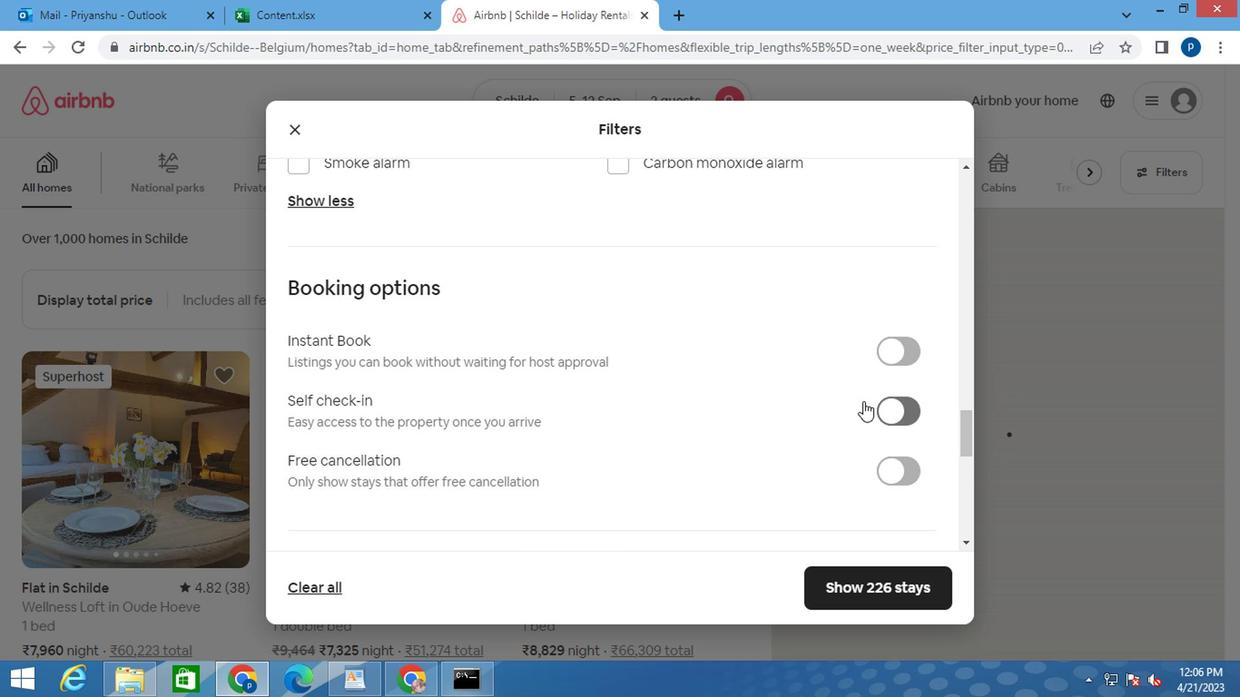 
Action: Mouse moved to (773, 394)
Screenshot: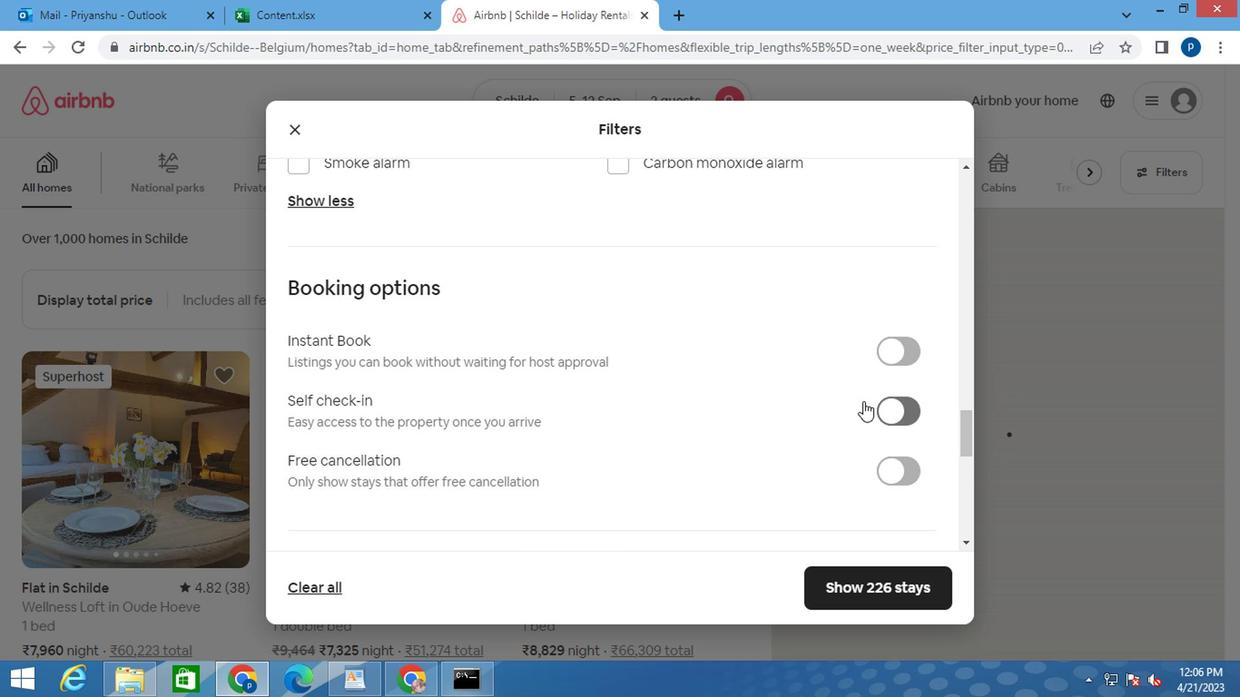 
Action: Mouse scrolled (773, 392) with delta (0, -1)
Screenshot: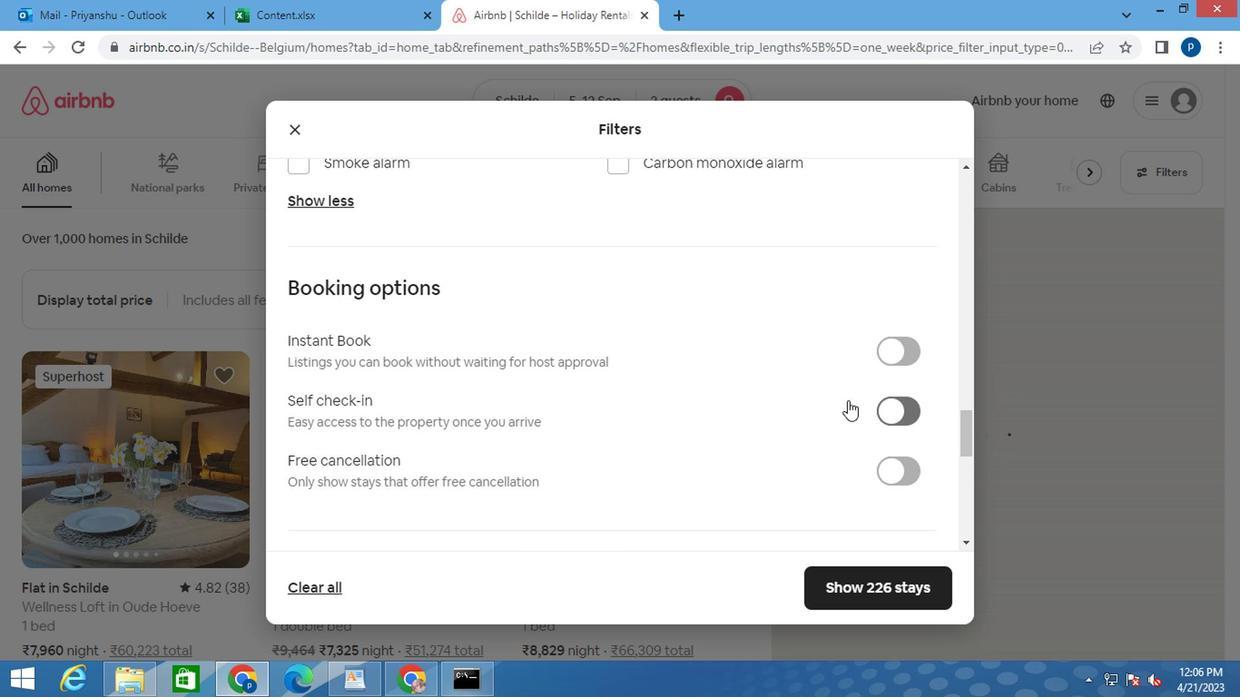 
Action: Mouse scrolled (773, 392) with delta (0, -1)
Screenshot: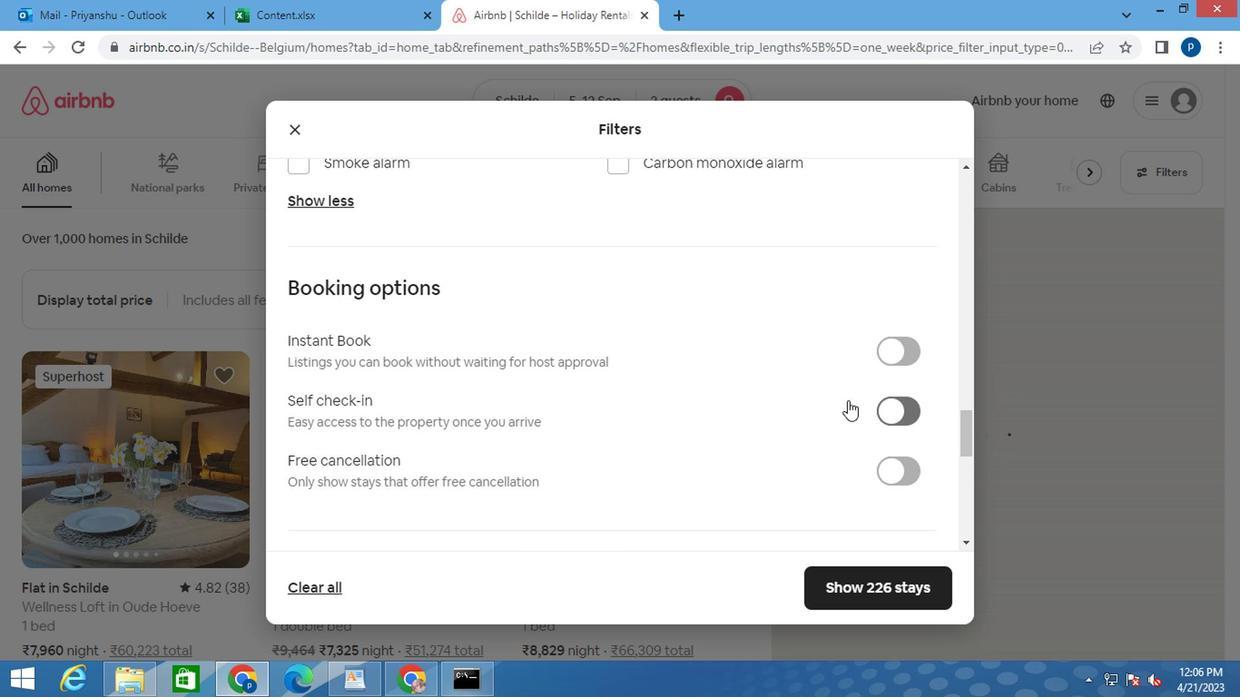 
Action: Mouse moved to (772, 394)
Screenshot: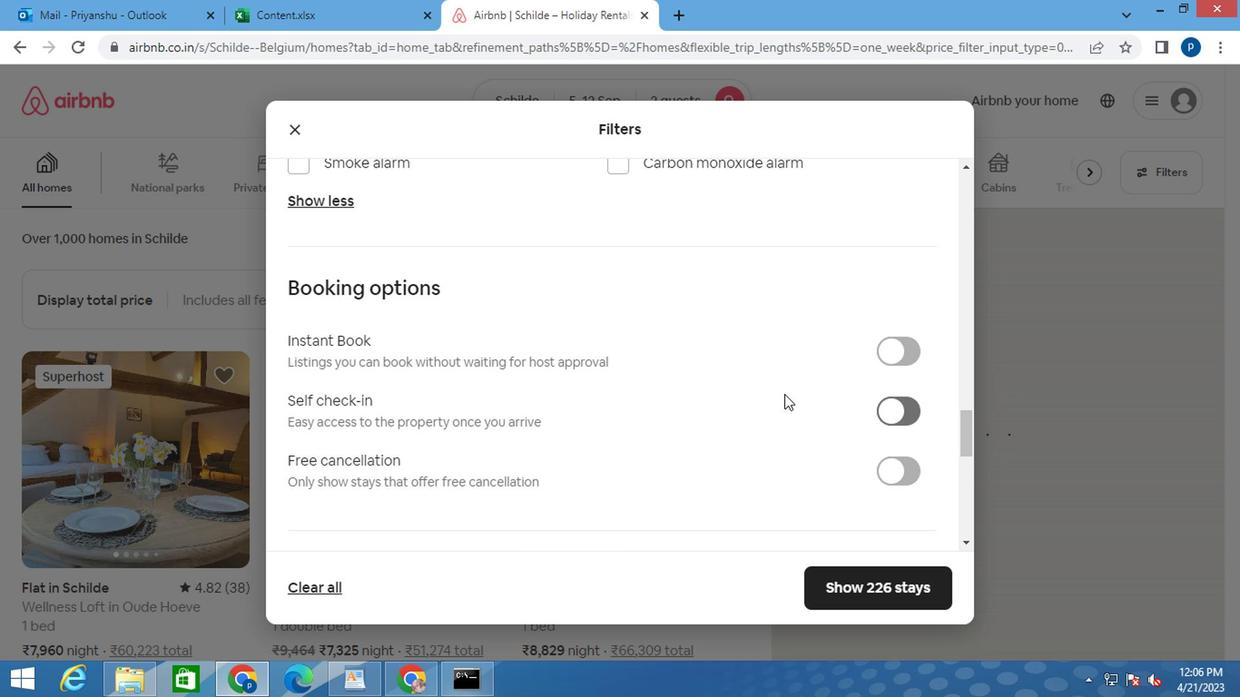 
Action: Mouse scrolled (772, 394) with delta (0, 0)
Screenshot: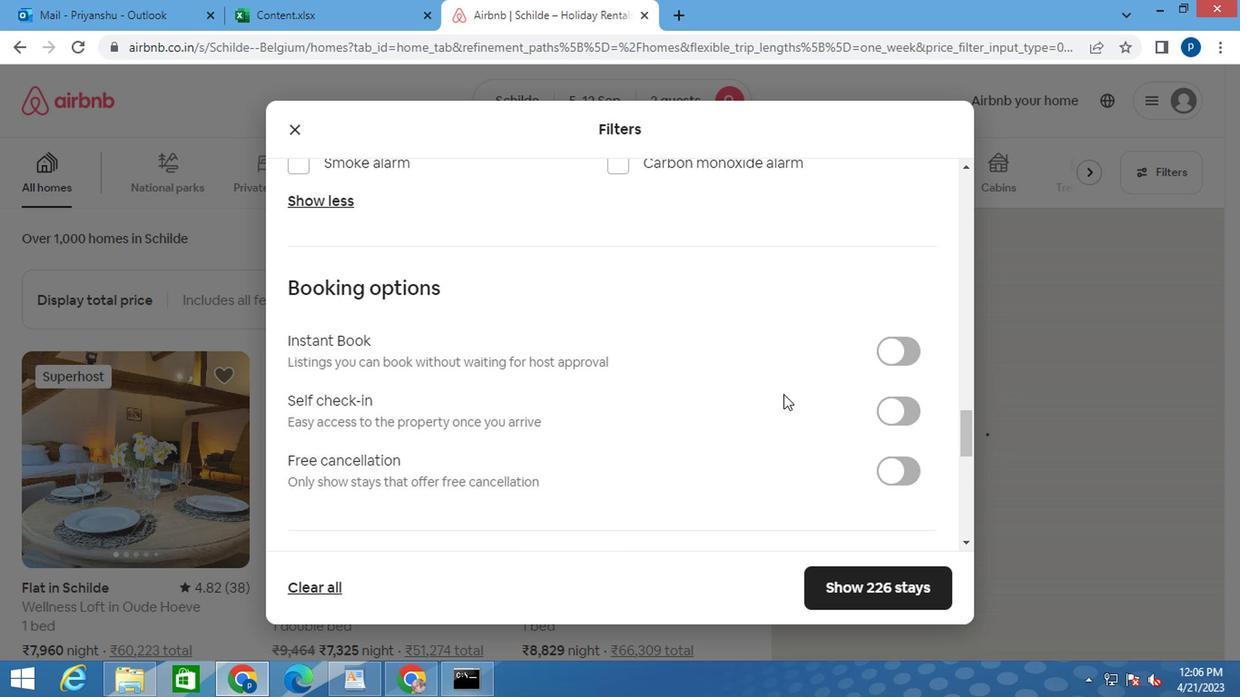 
Action: Mouse moved to (772, 394)
Screenshot: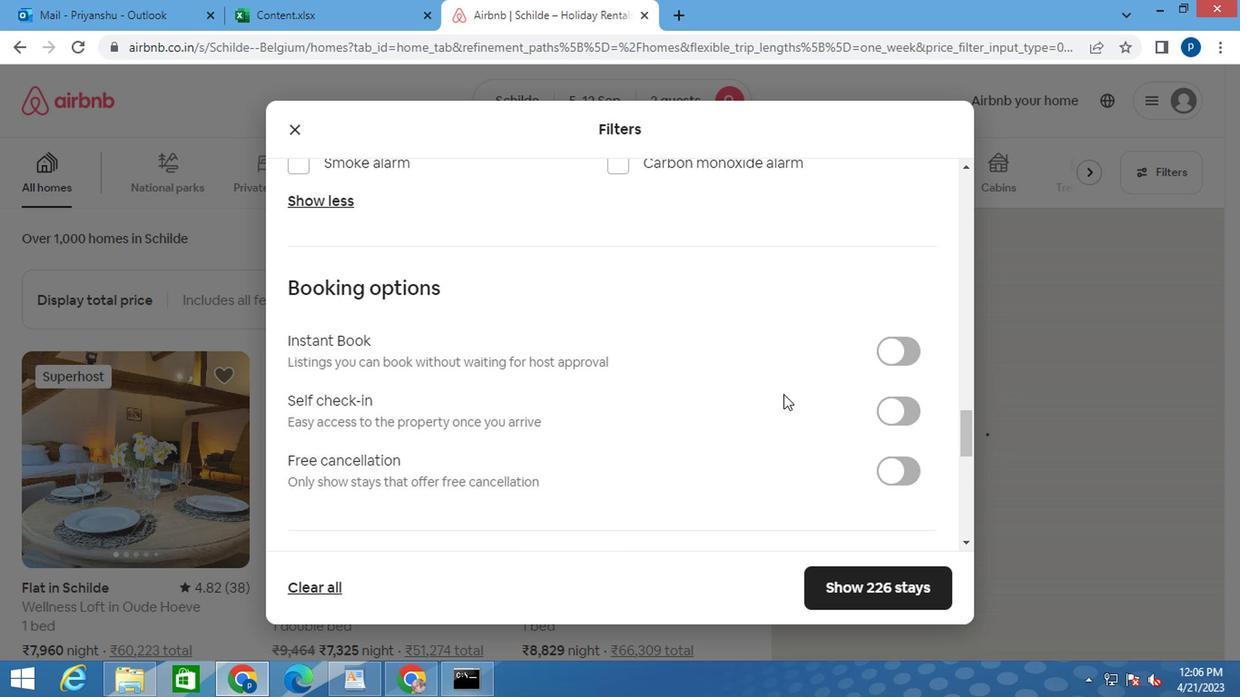 
Action: Mouse scrolled (772, 394) with delta (0, 0)
Screenshot: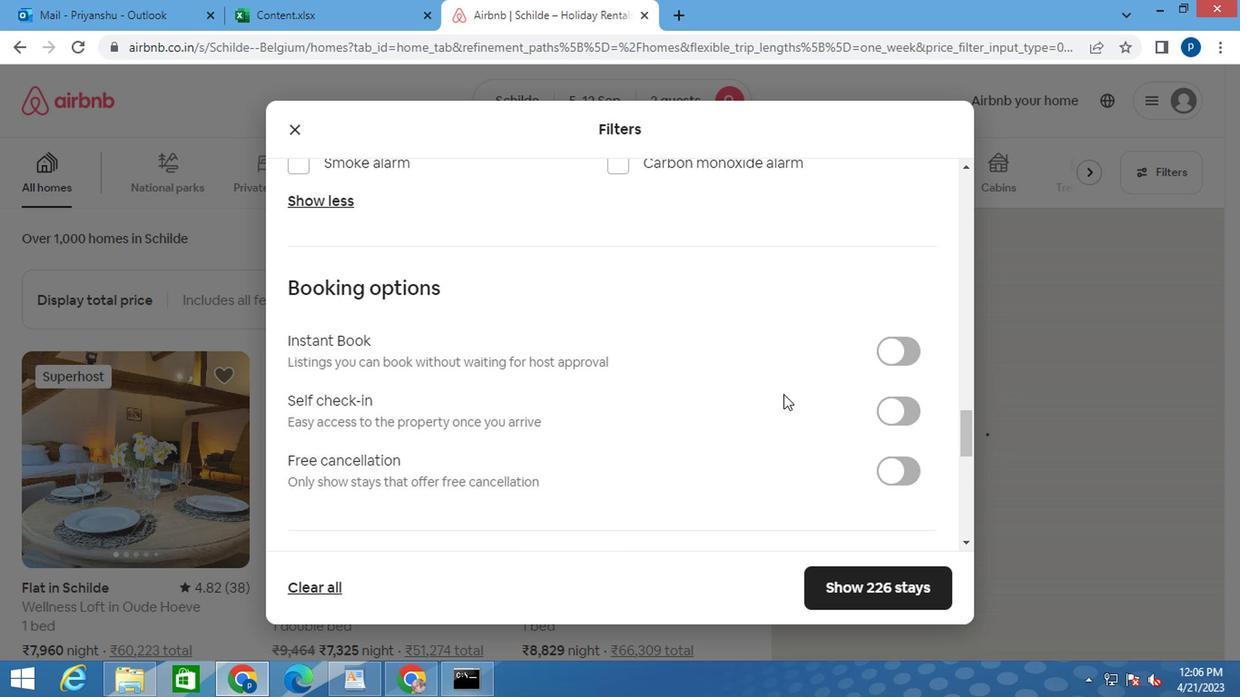 
Action: Mouse scrolled (772, 394) with delta (0, 0)
Screenshot: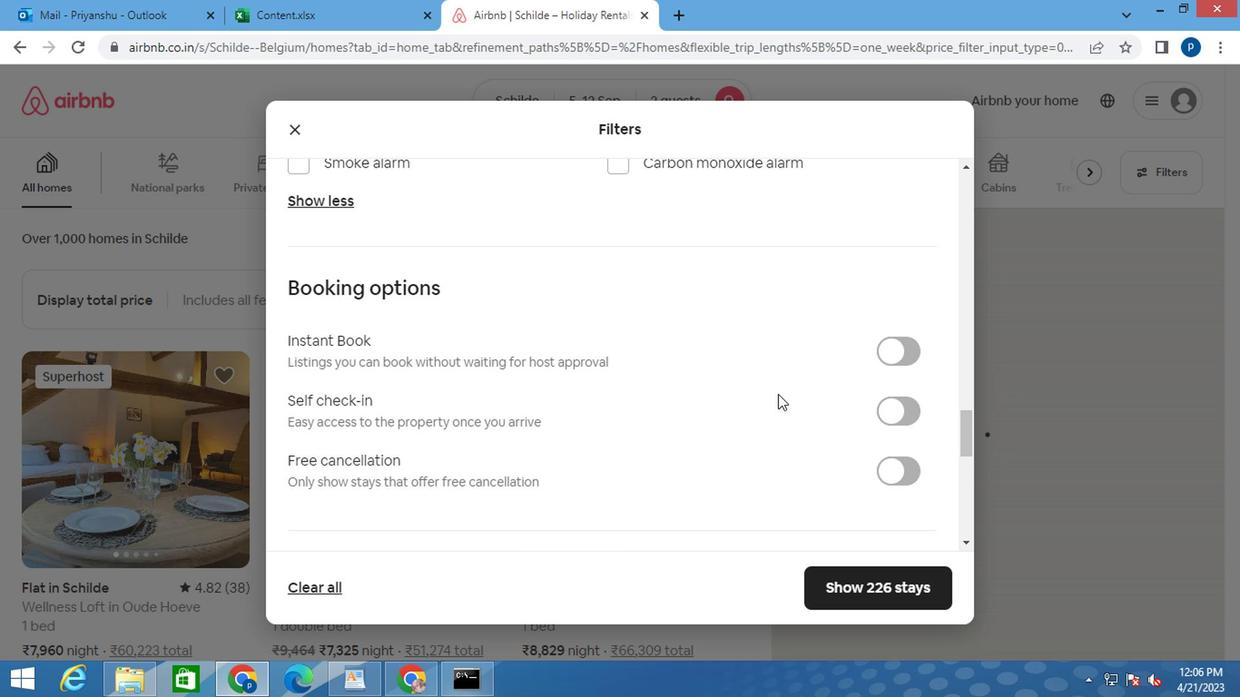 
Action: Mouse moved to (815, 428)
Screenshot: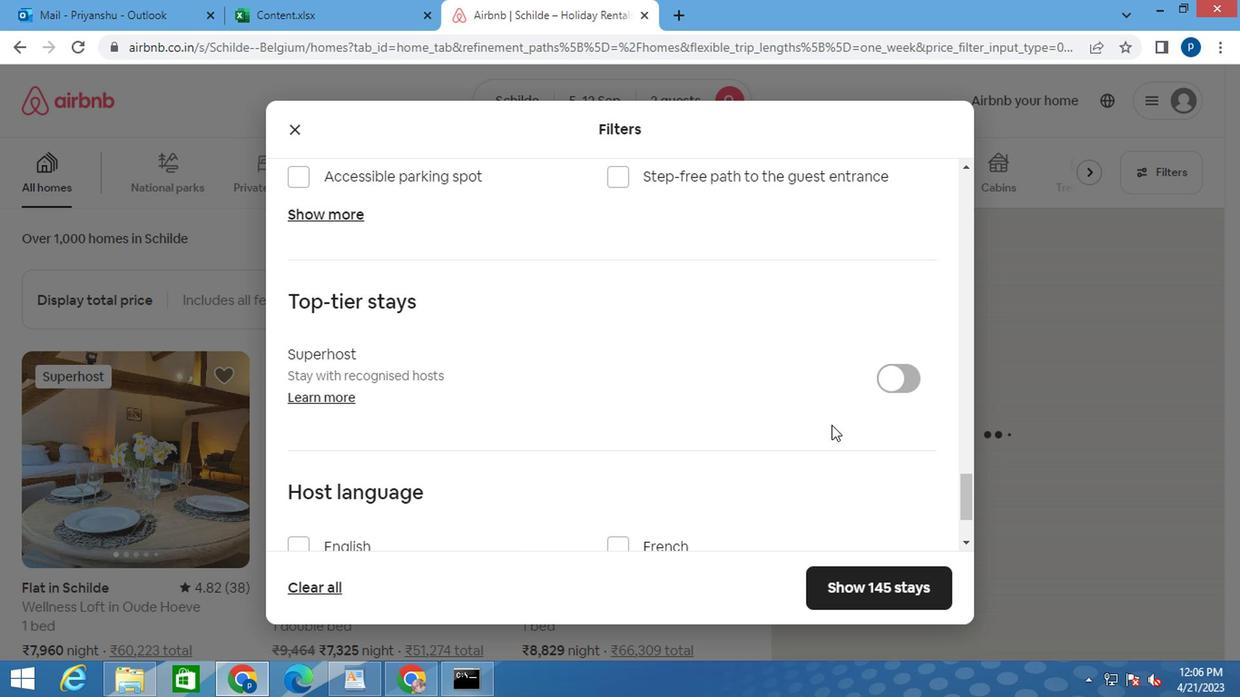 
Action: Mouse scrolled (815, 427) with delta (0, -1)
Screenshot: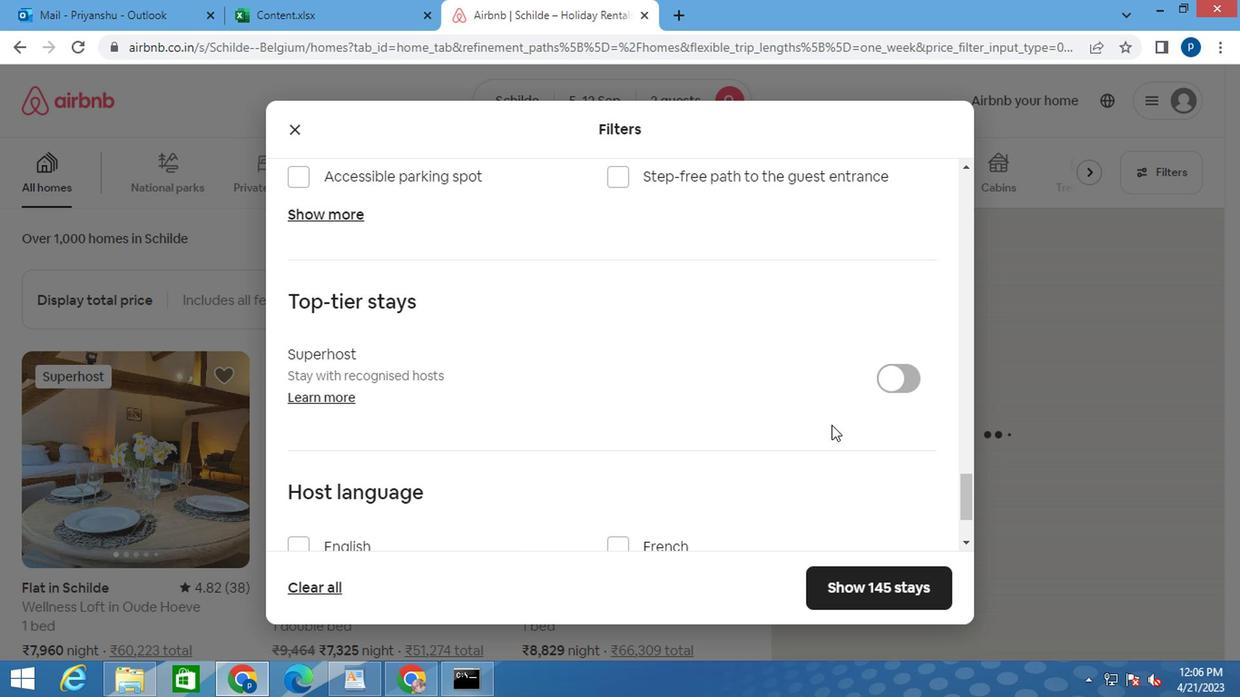 
Action: Mouse moved to (806, 428)
Screenshot: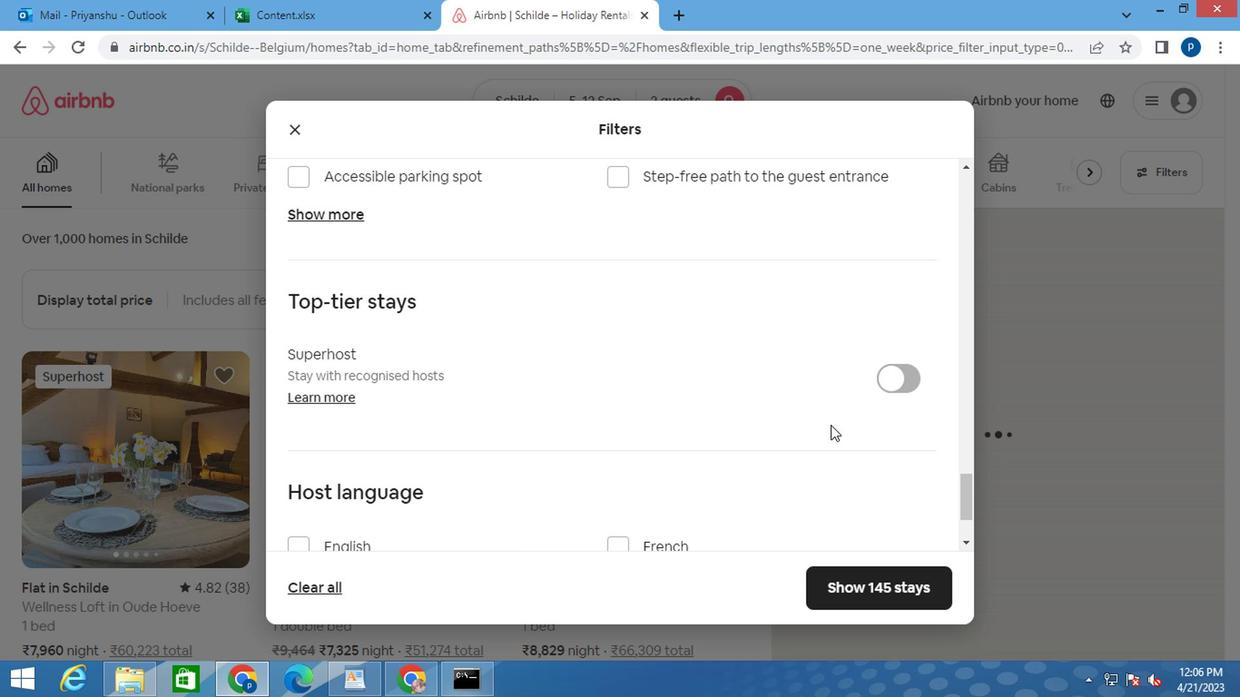 
Action: Mouse scrolled (806, 427) with delta (0, -1)
Screenshot: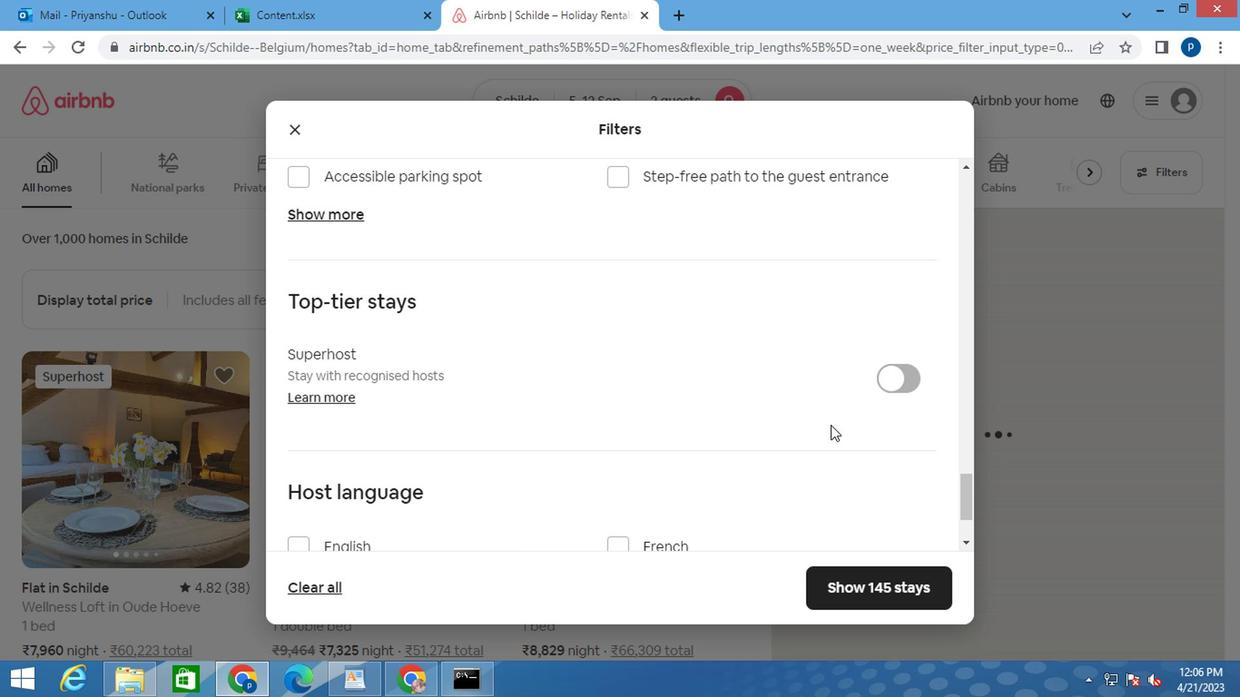 
Action: Mouse moved to (799, 428)
Screenshot: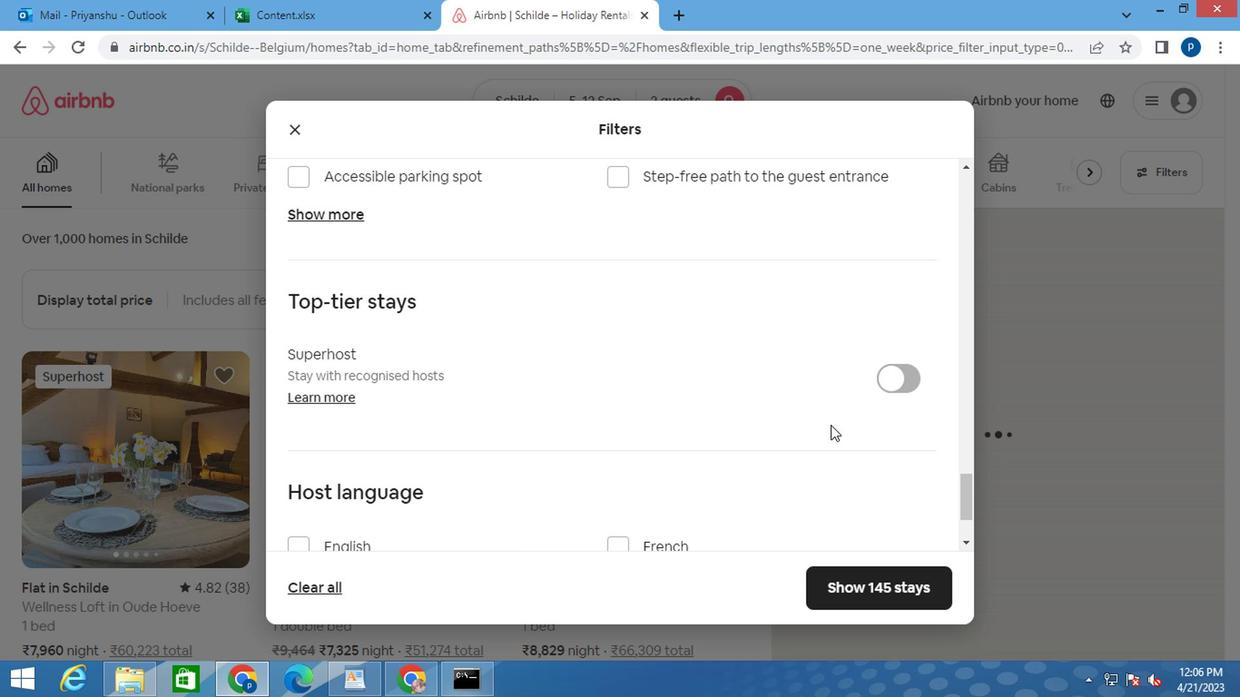 
Action: Mouse scrolled (799, 427) with delta (0, -1)
Screenshot: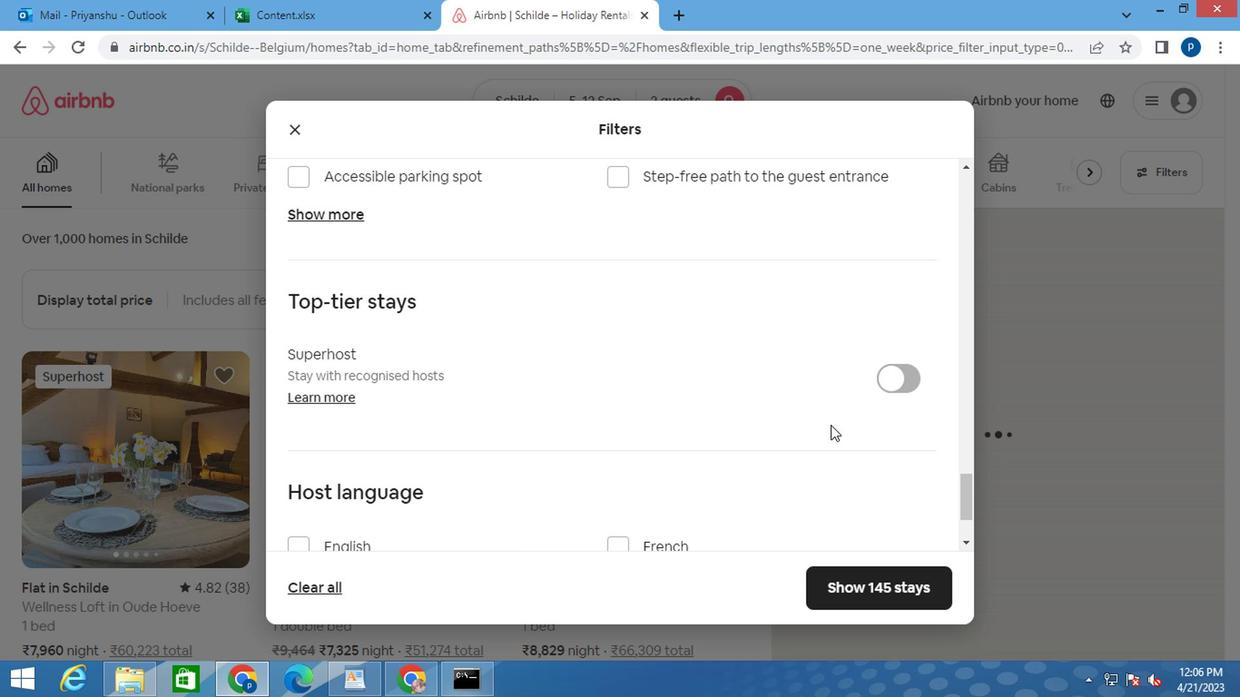 
Action: Mouse moved to (793, 427)
Screenshot: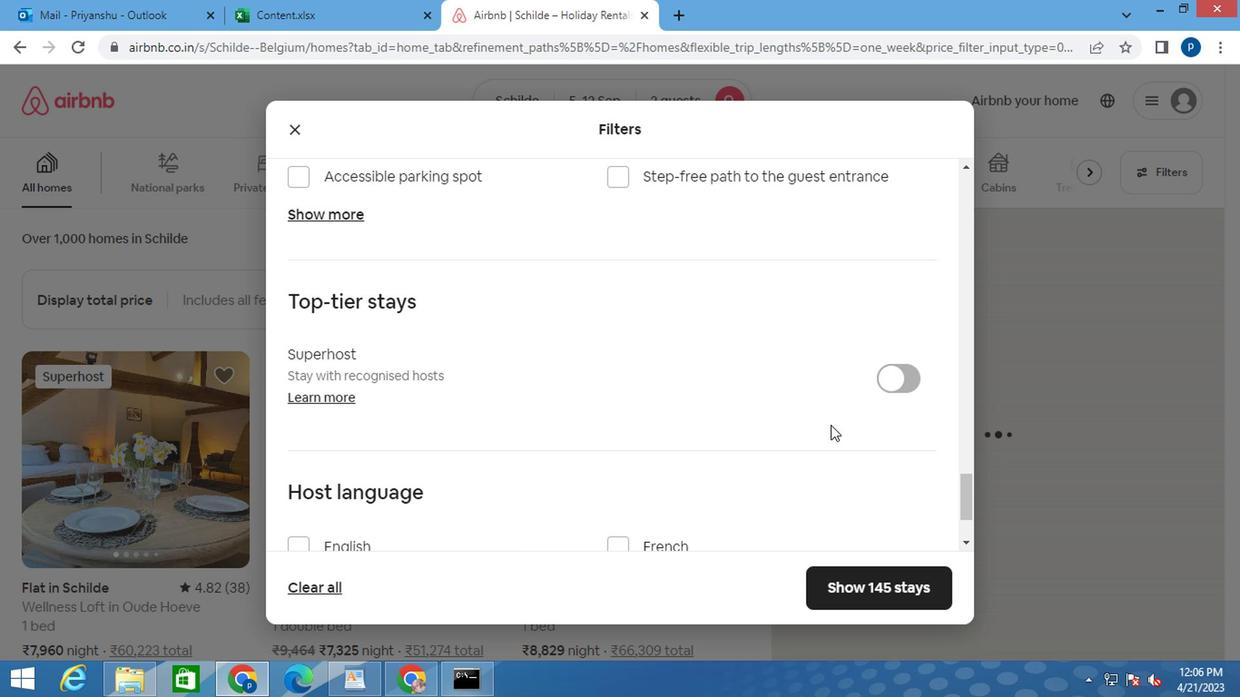 
Action: Mouse scrolled (793, 427) with delta (0, 0)
Screenshot: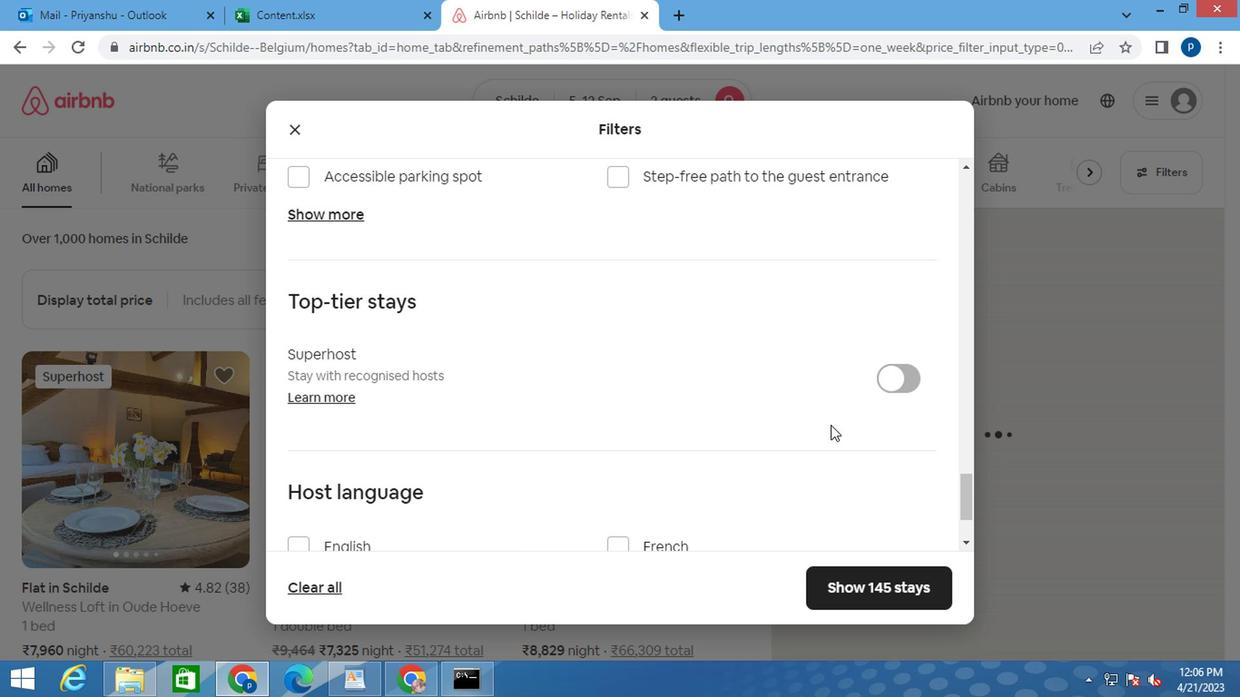 
Action: Mouse moved to (778, 423)
Screenshot: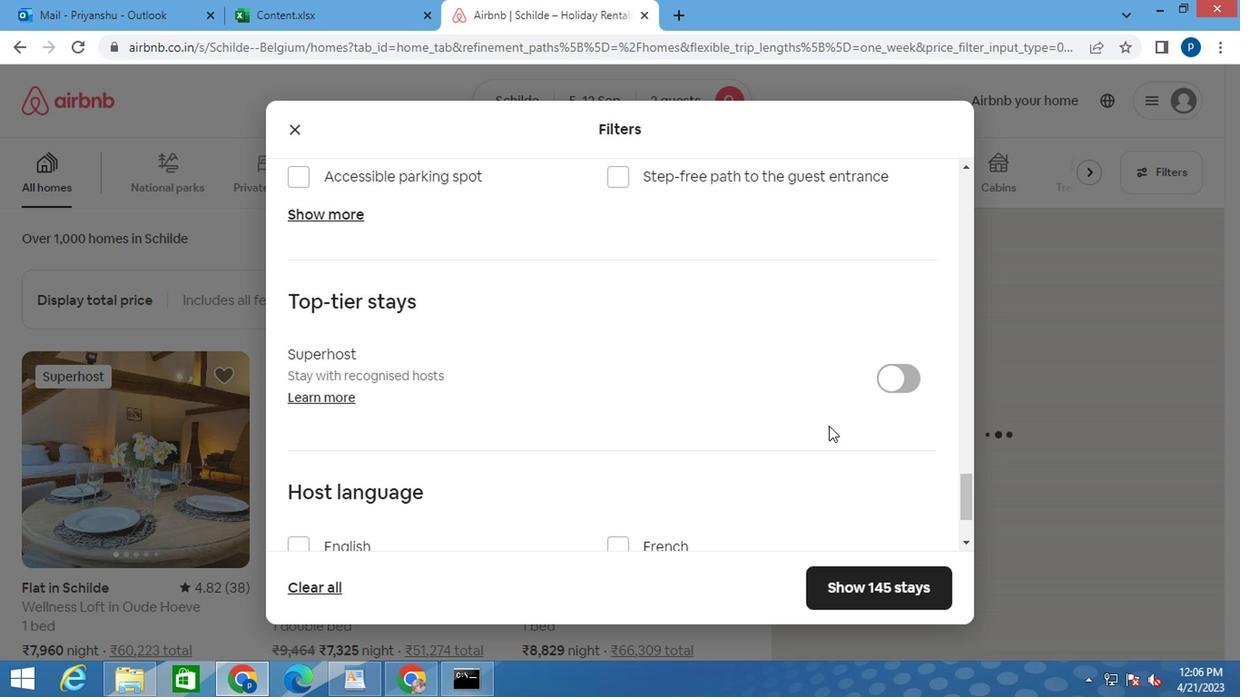 
Action: Mouse scrolled (778, 422) with delta (0, 0)
Screenshot: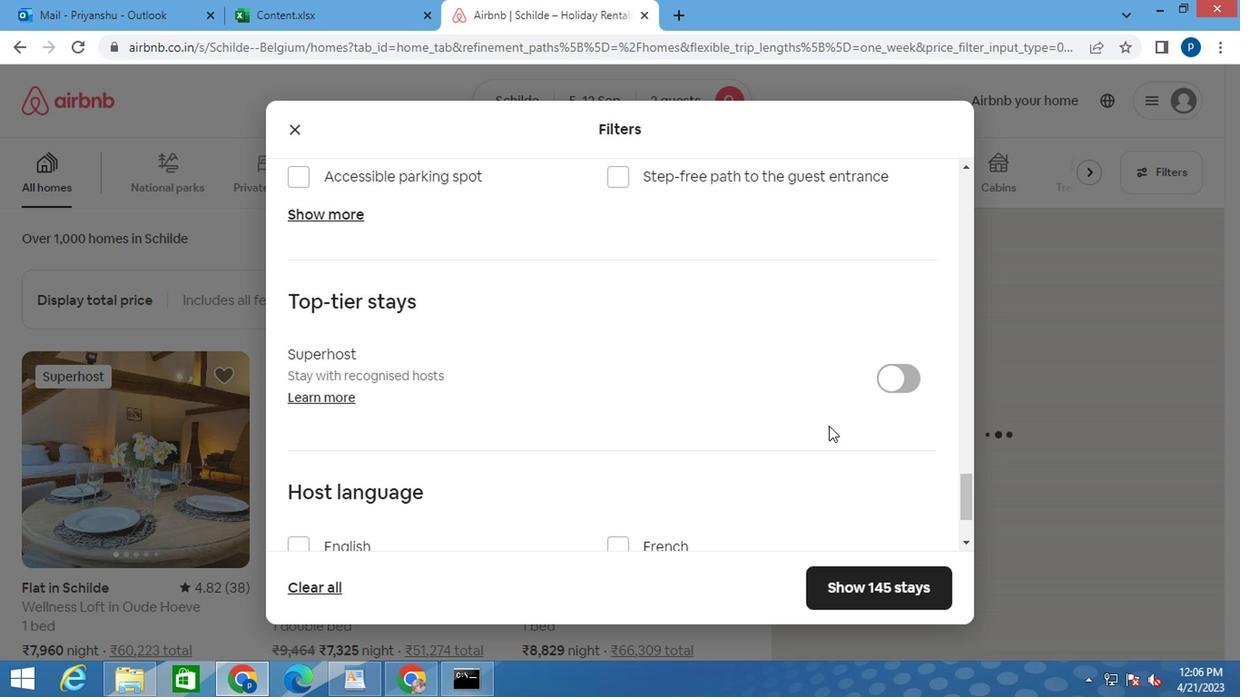 
Action: Mouse moved to (741, 419)
Screenshot: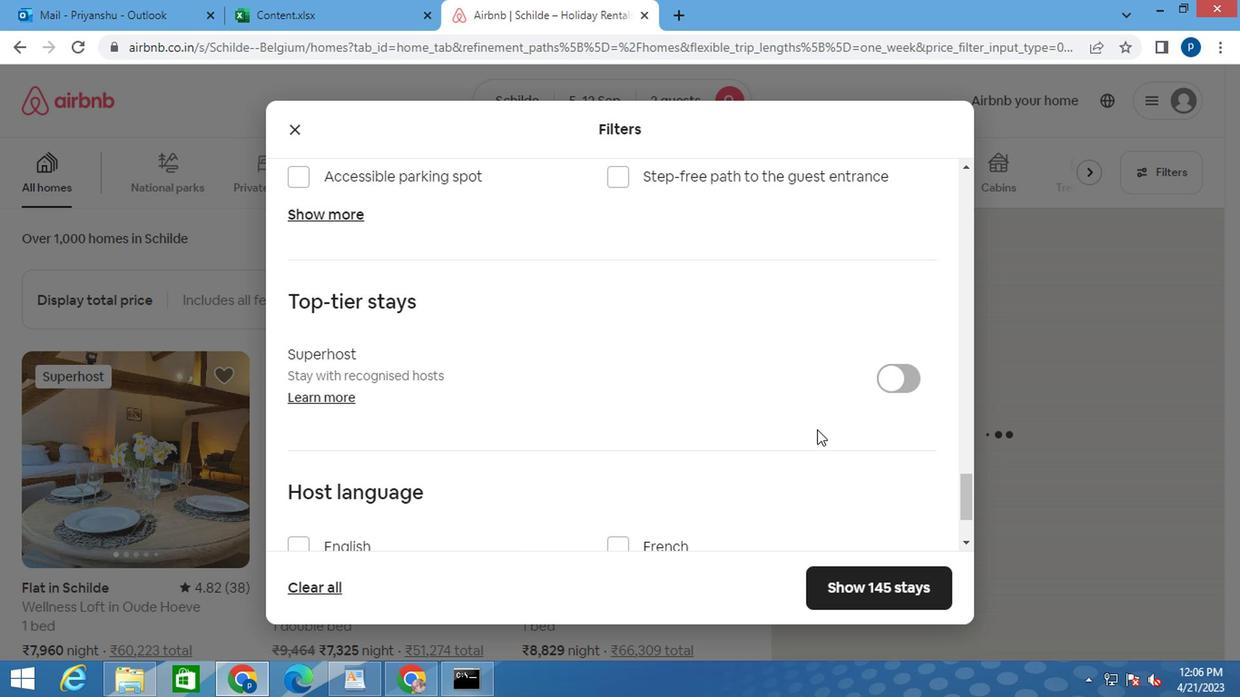 
Action: Mouse scrolled (741, 418) with delta (0, -1)
Screenshot: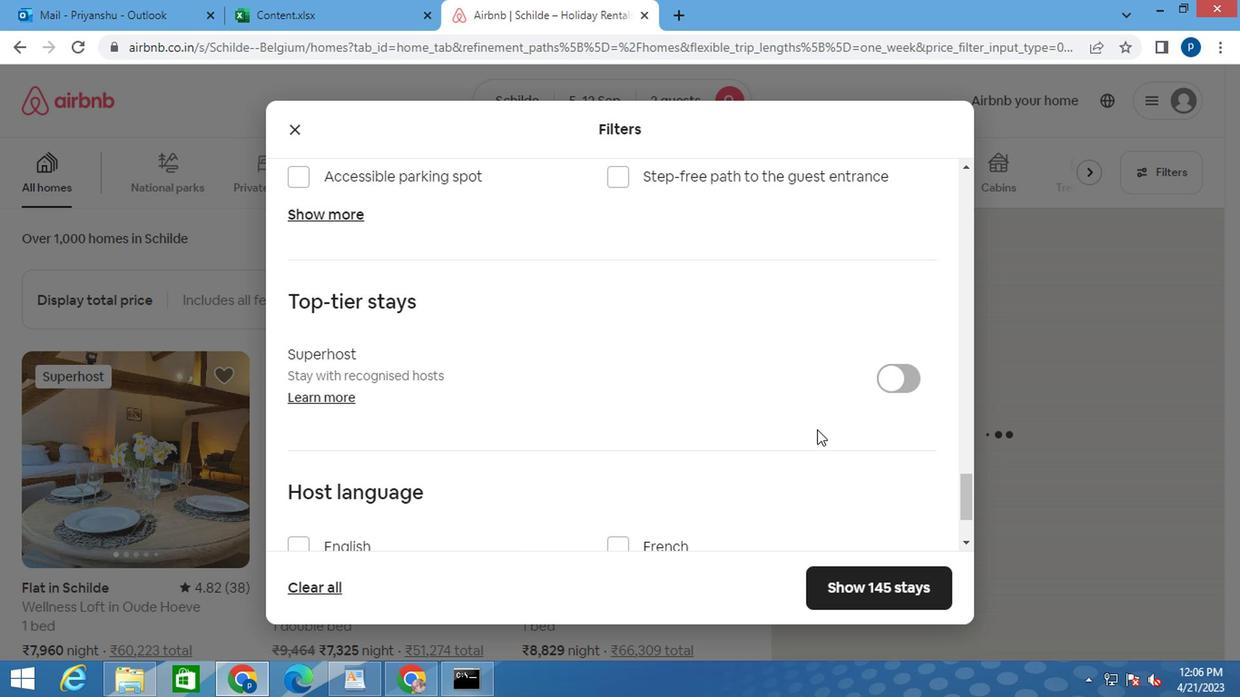 
Action: Mouse moved to (302, 423)
Screenshot: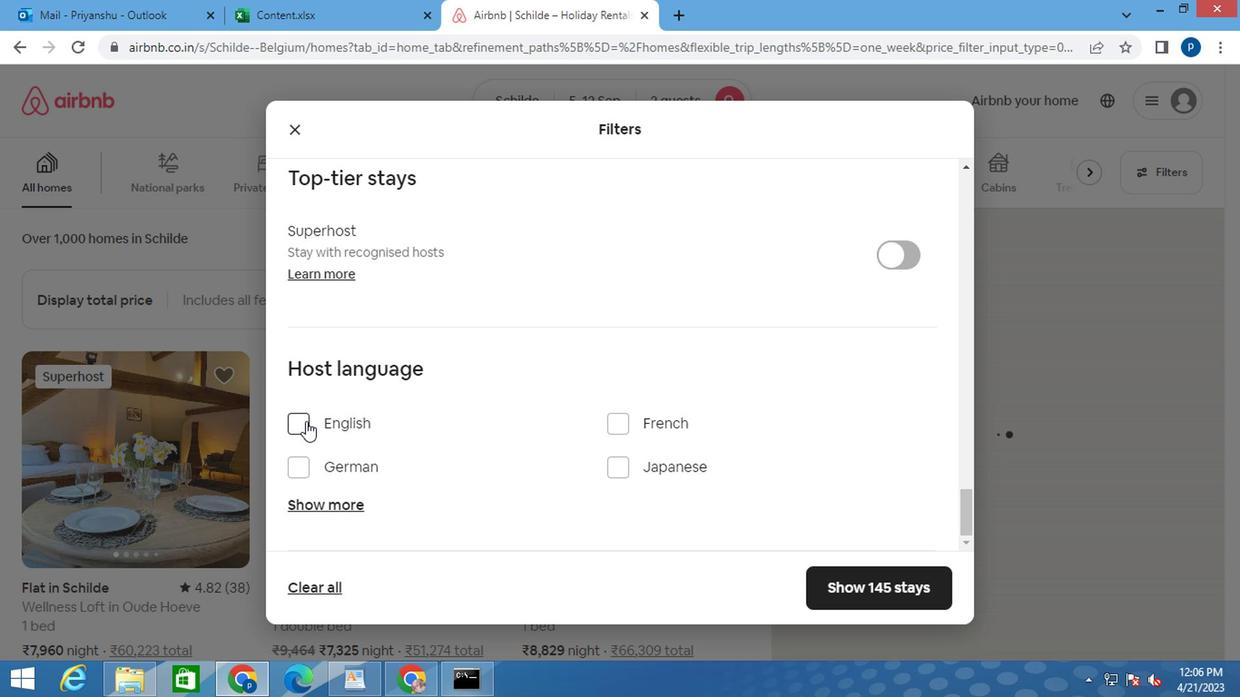 
Action: Mouse pressed left at (302, 423)
Screenshot: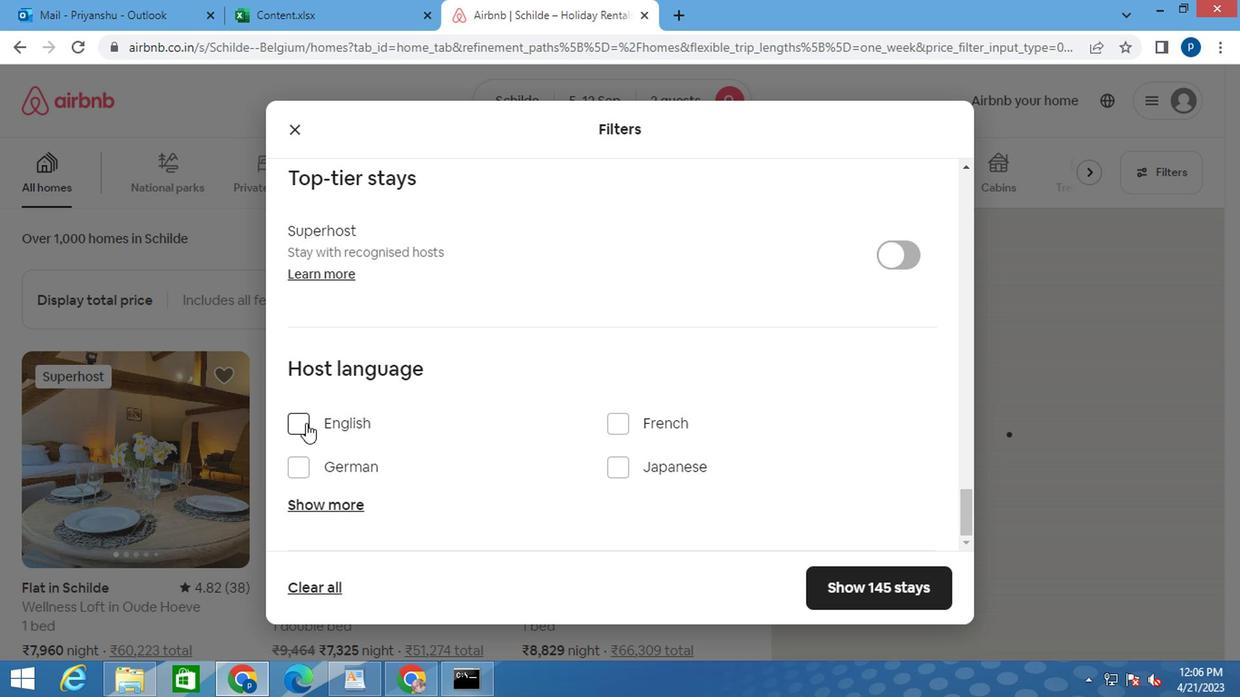 
Action: Mouse moved to (866, 582)
Screenshot: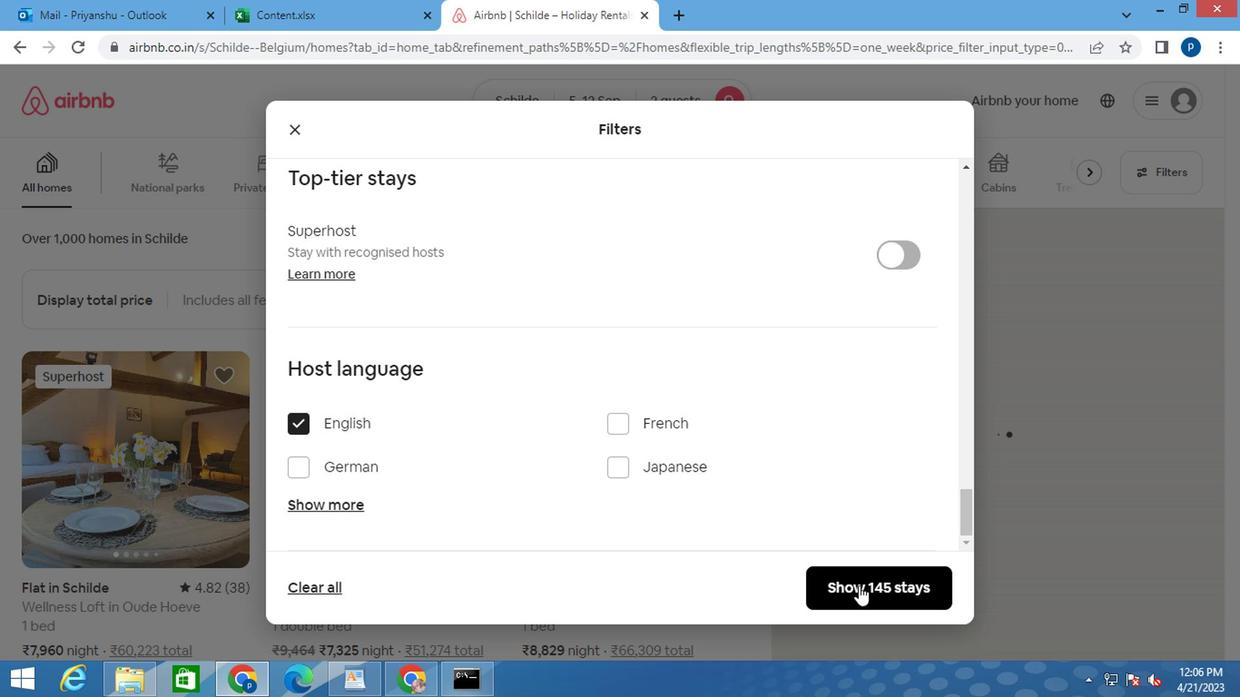 
Action: Mouse pressed left at (866, 582)
Screenshot: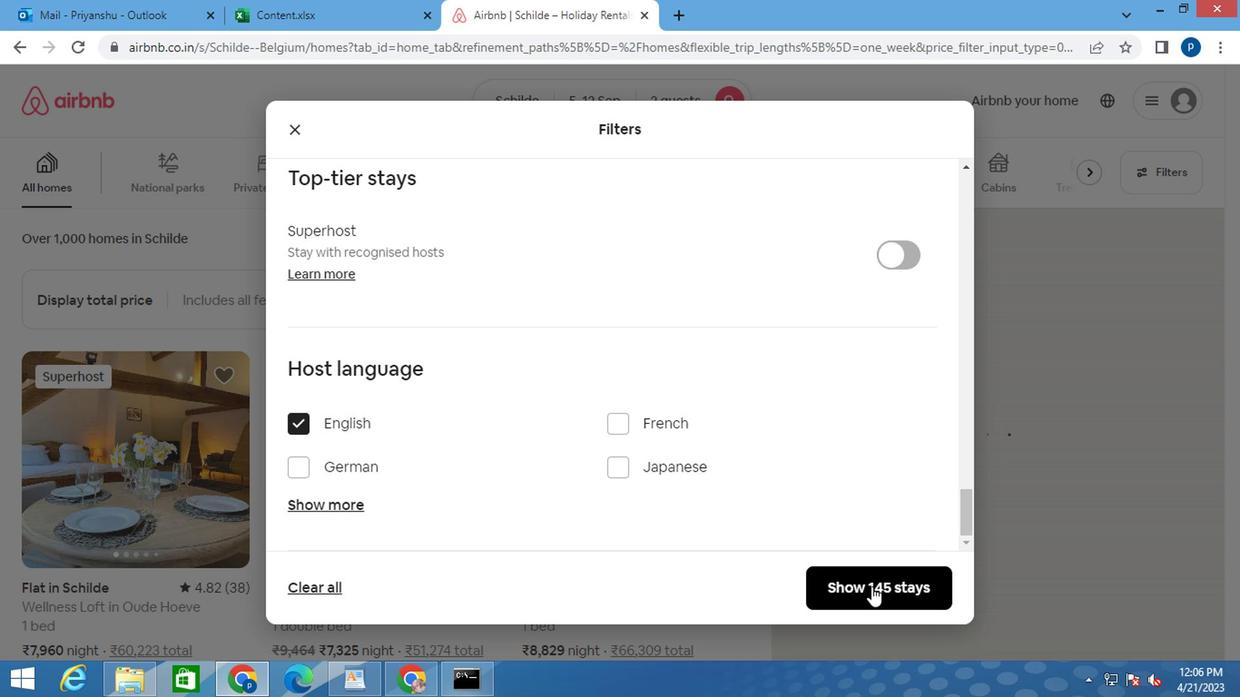 
Action: Mouse moved to (864, 582)
Screenshot: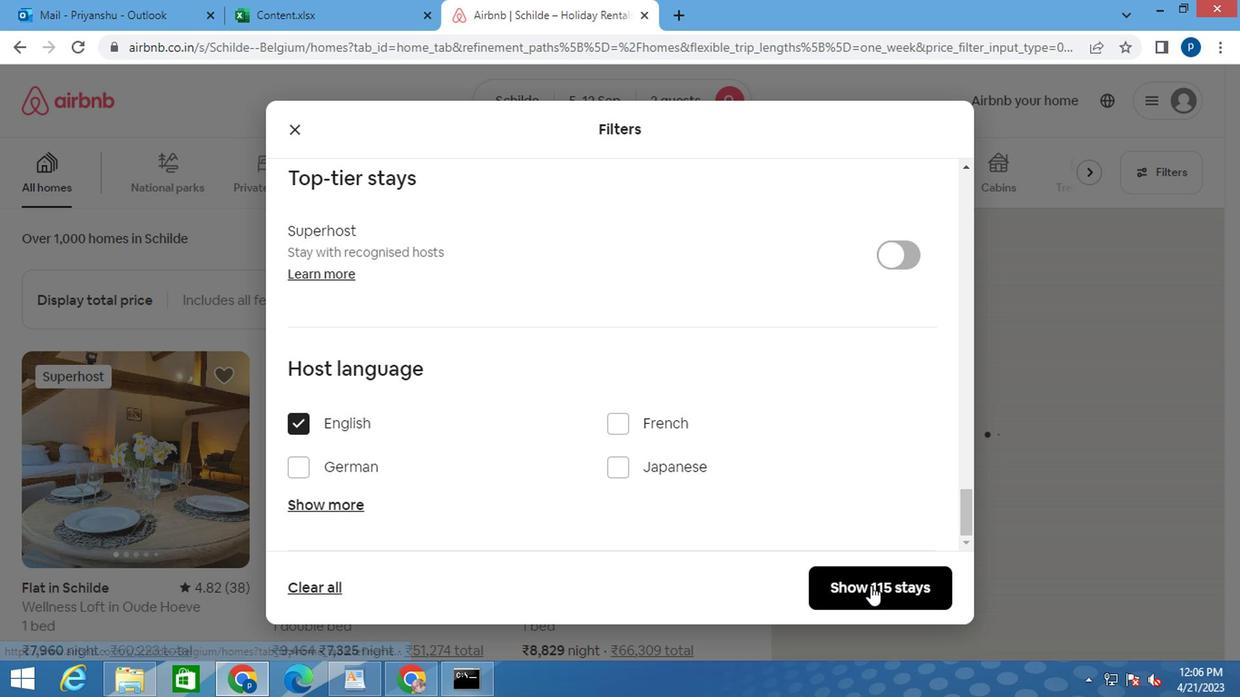 
